 Task: Look for Airbnb options in Zaraza, Venezuela from 1st December, 2023 to 5th December, 2023 for 3 adults, 1 child.2 bedrooms having 3 beds and 2 bathrooms. Booking option can be shelf check-in. Look for 3 properties as per requirement.
Action: Mouse moved to (402, 88)
Screenshot: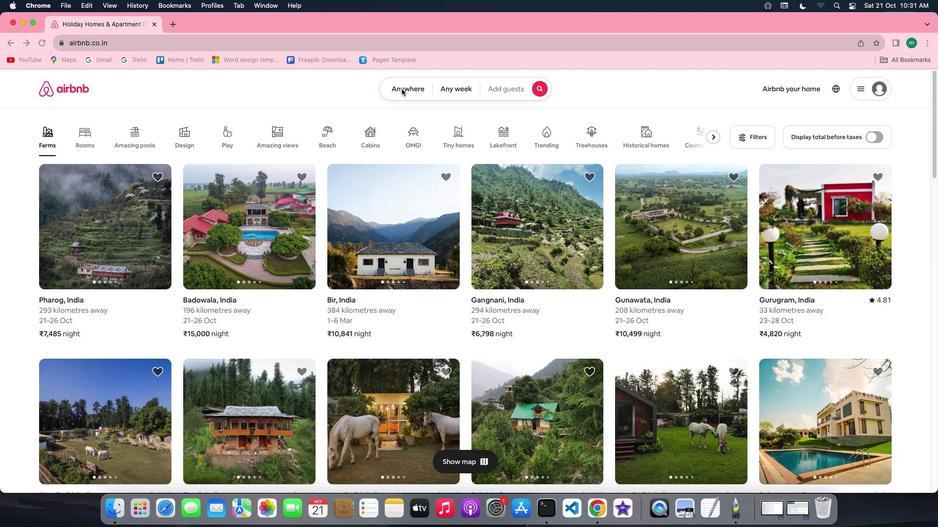 
Action: Mouse pressed left at (402, 88)
Screenshot: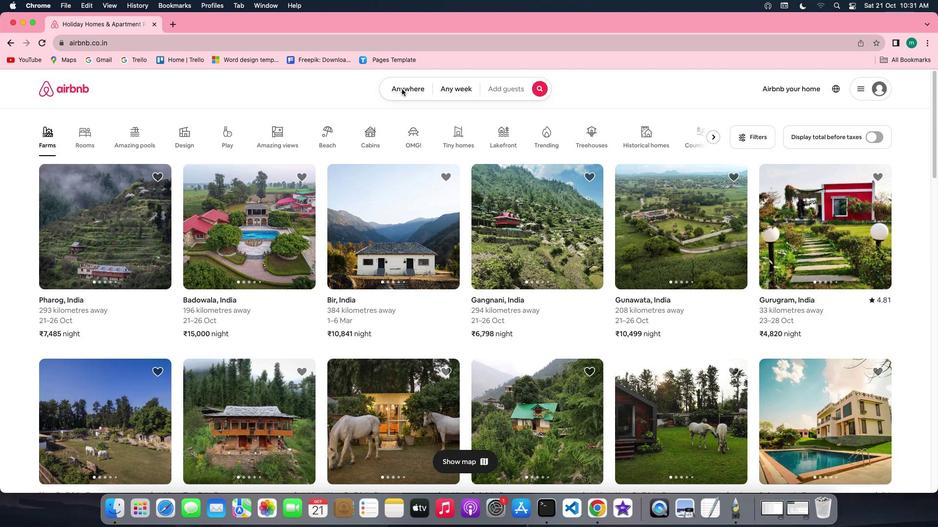 
Action: Mouse pressed left at (402, 88)
Screenshot: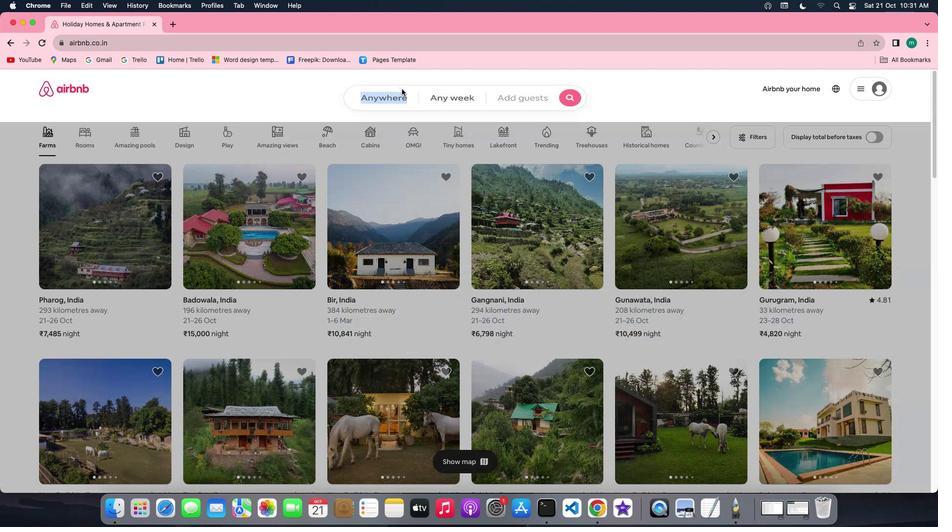 
Action: Mouse moved to (341, 122)
Screenshot: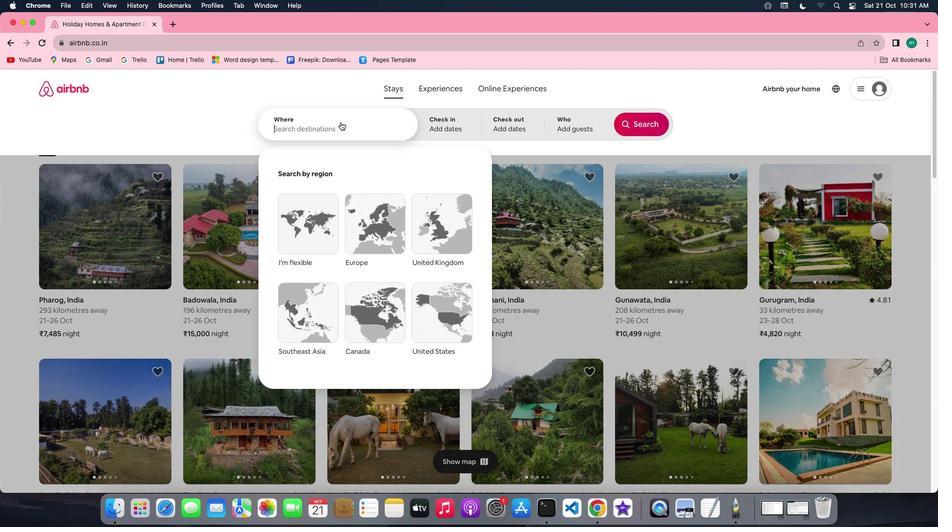 
Action: Mouse pressed left at (341, 122)
Screenshot: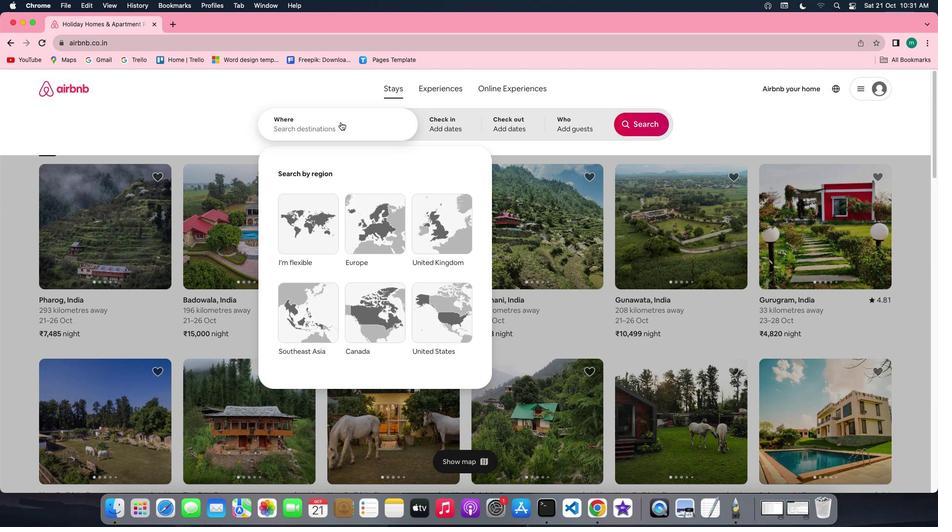 
Action: Key pressed Key.shift'Z''a''r''a''z''a'','Key.spaceKey.shift'V''e''n''e''z''u''e''l''a'
Screenshot: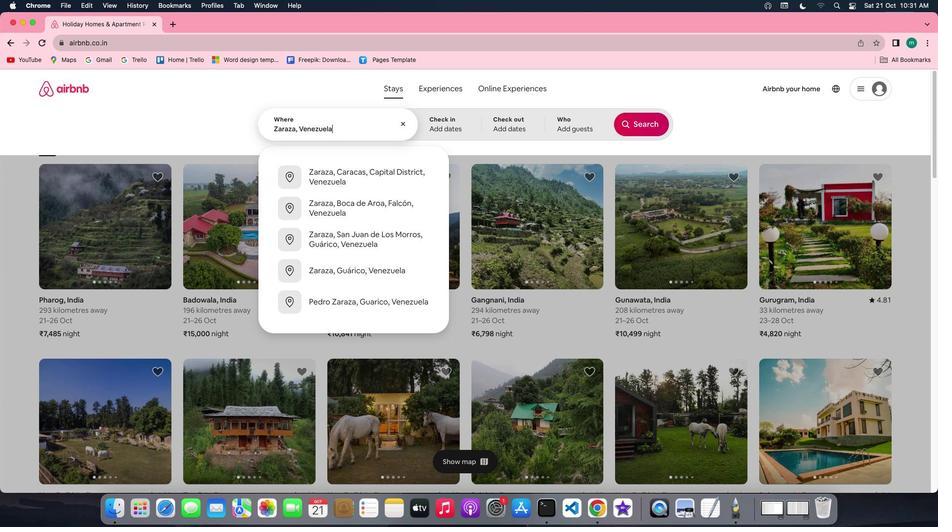 
Action: Mouse moved to (453, 126)
Screenshot: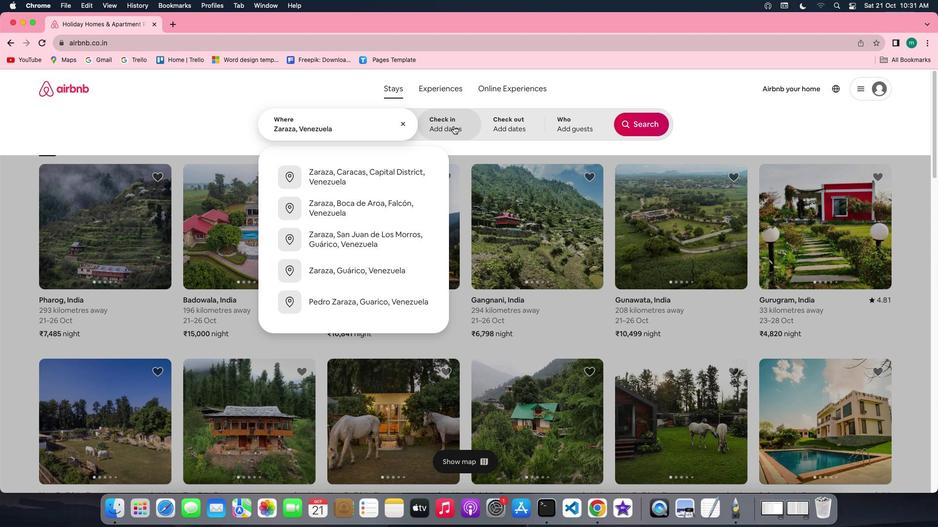 
Action: Mouse pressed left at (453, 126)
Screenshot: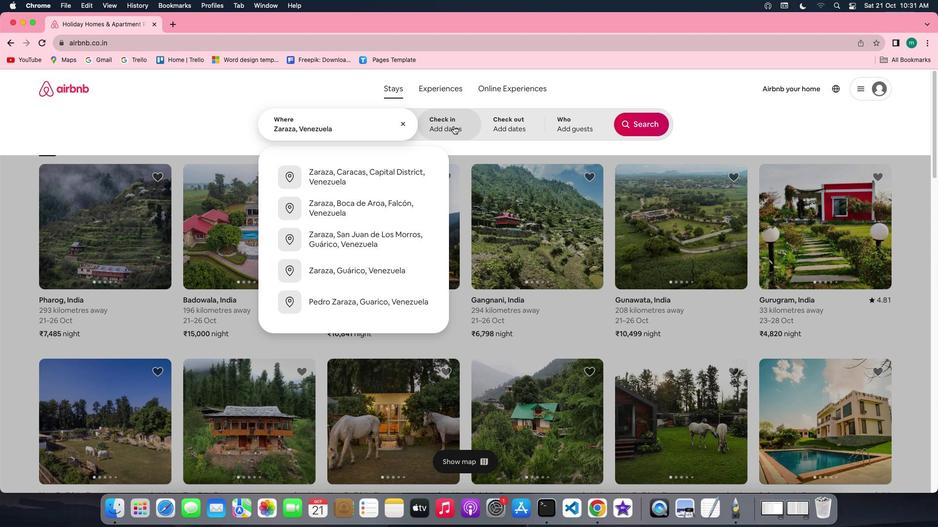 
Action: Mouse moved to (637, 200)
Screenshot: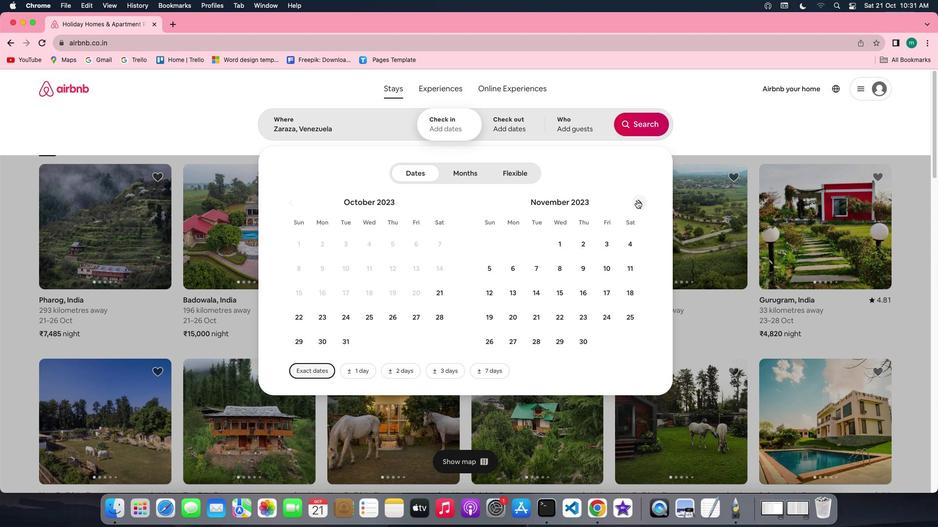 
Action: Mouse pressed left at (637, 200)
Screenshot: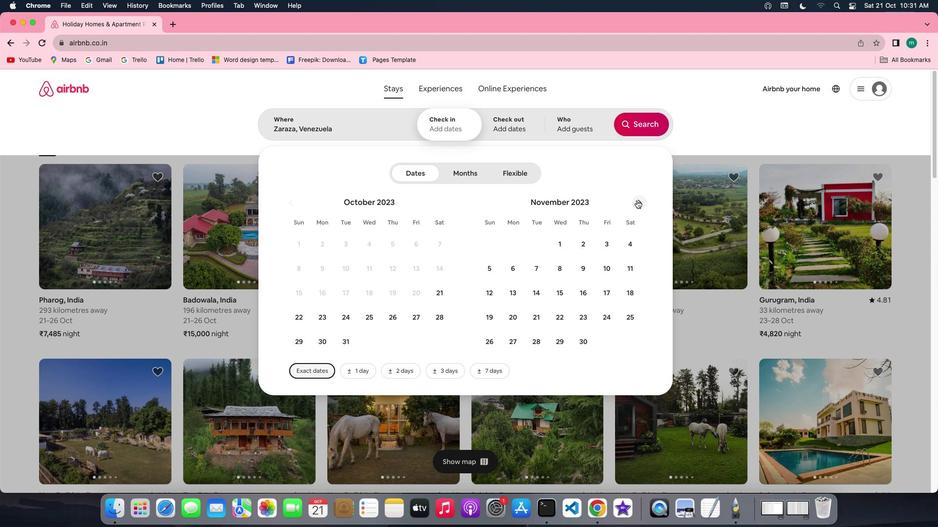 
Action: Mouse moved to (600, 241)
Screenshot: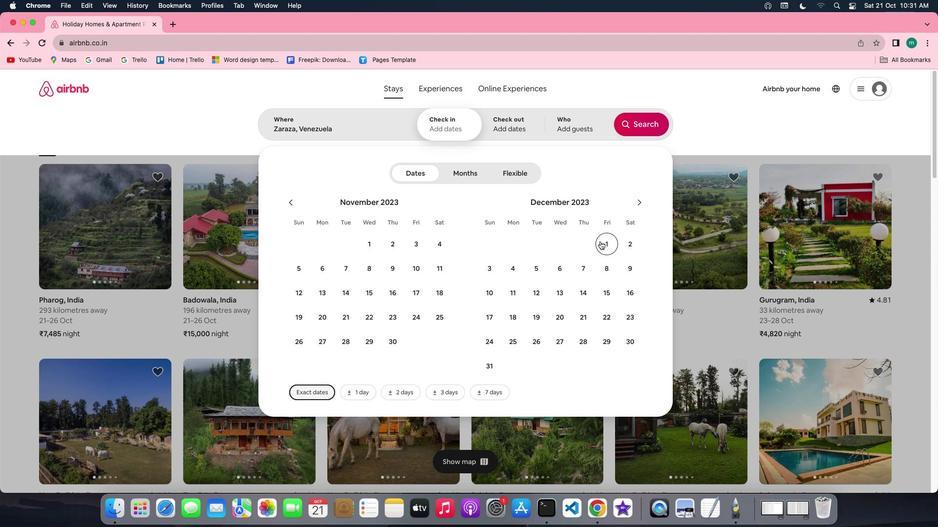 
Action: Mouse pressed left at (600, 241)
Screenshot: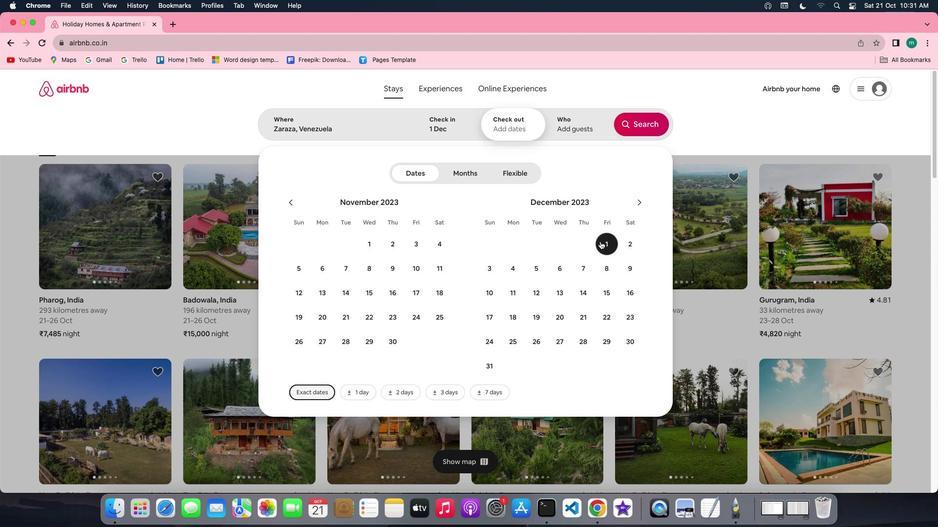 
Action: Mouse moved to (539, 260)
Screenshot: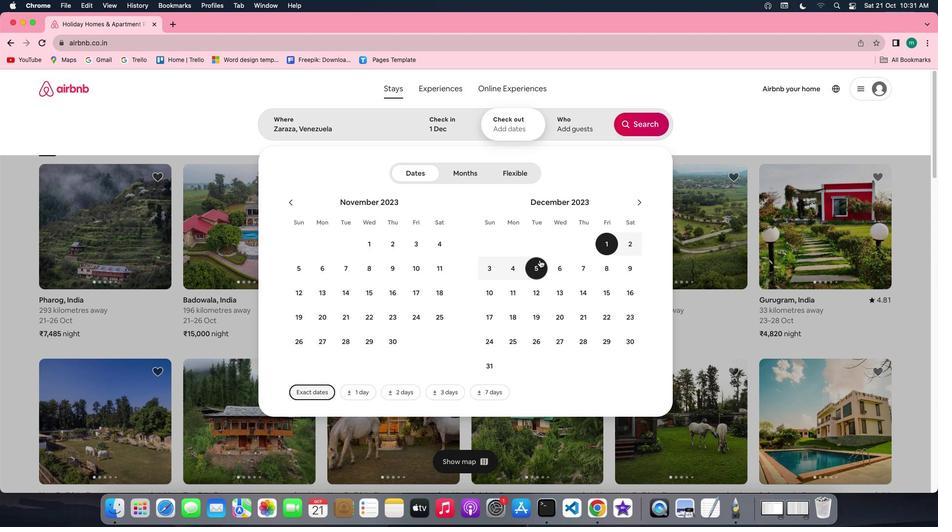 
Action: Mouse pressed left at (539, 260)
Screenshot: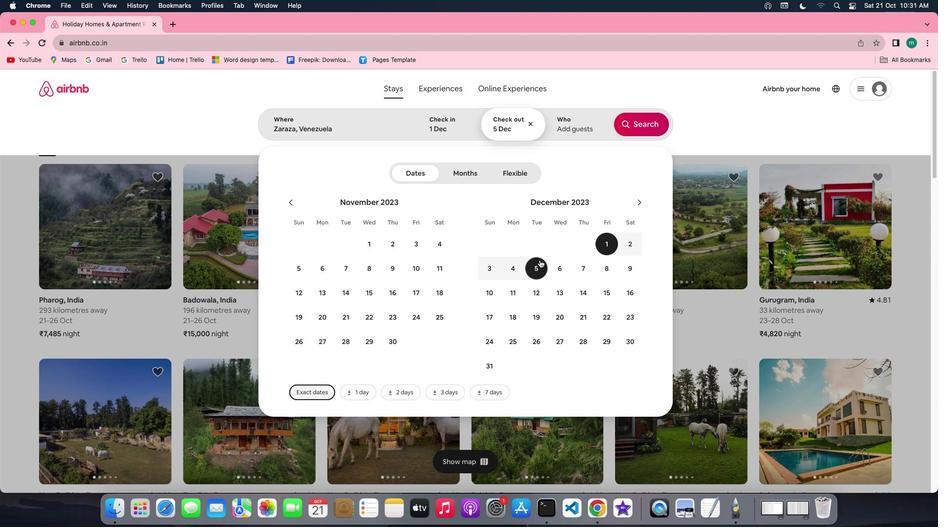 
Action: Mouse moved to (584, 115)
Screenshot: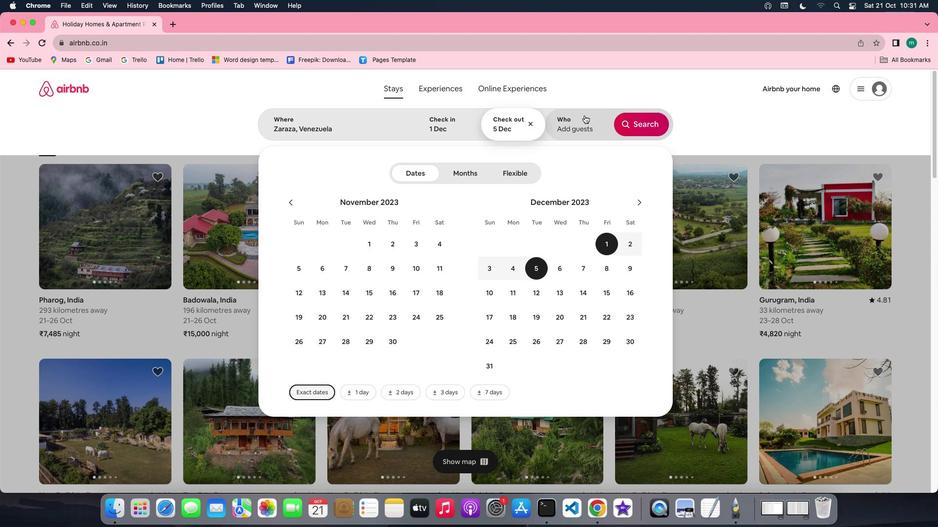 
Action: Mouse pressed left at (584, 115)
Screenshot: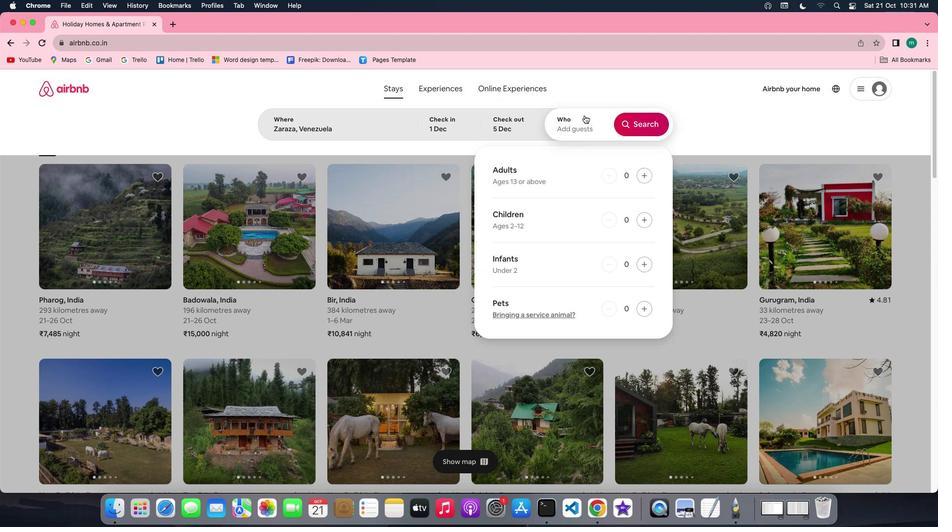 
Action: Mouse moved to (646, 180)
Screenshot: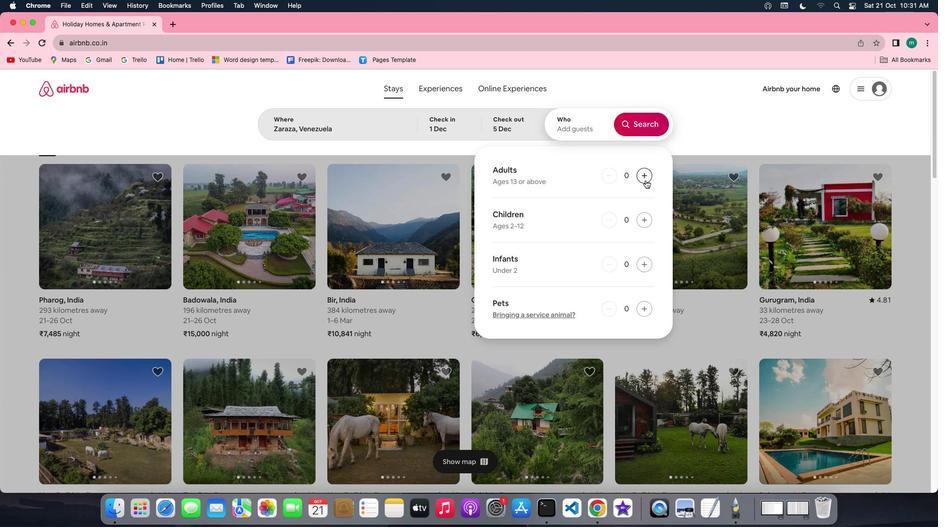 
Action: Mouse pressed left at (646, 180)
Screenshot: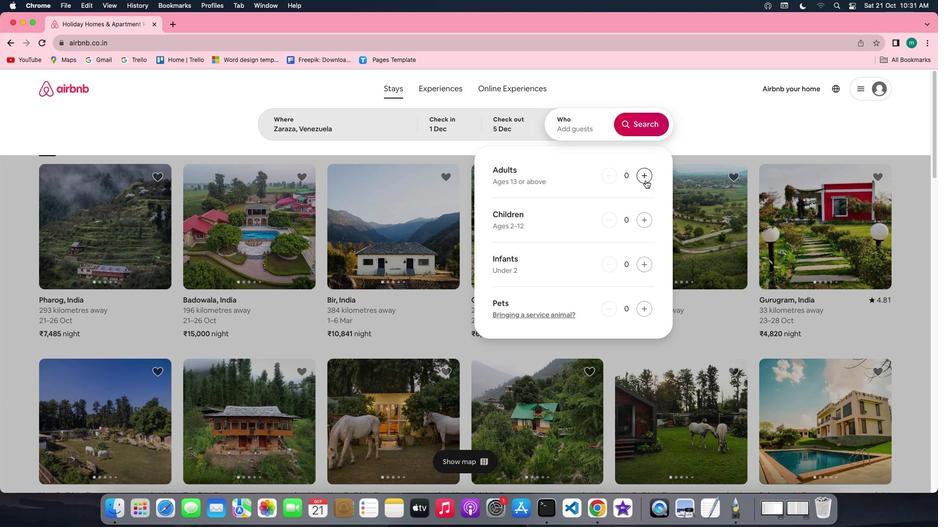 
Action: Mouse pressed left at (646, 180)
Screenshot: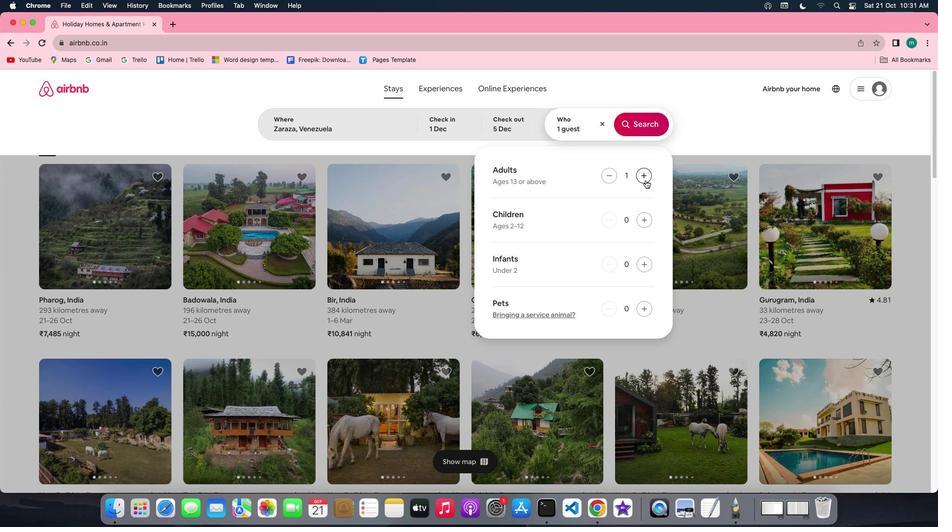 
Action: Mouse pressed left at (646, 180)
Screenshot: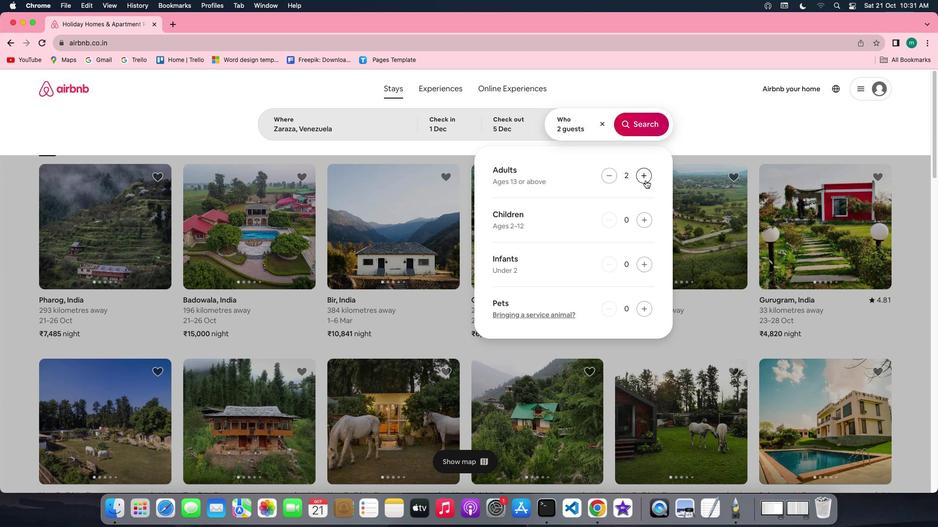 
Action: Mouse moved to (646, 132)
Screenshot: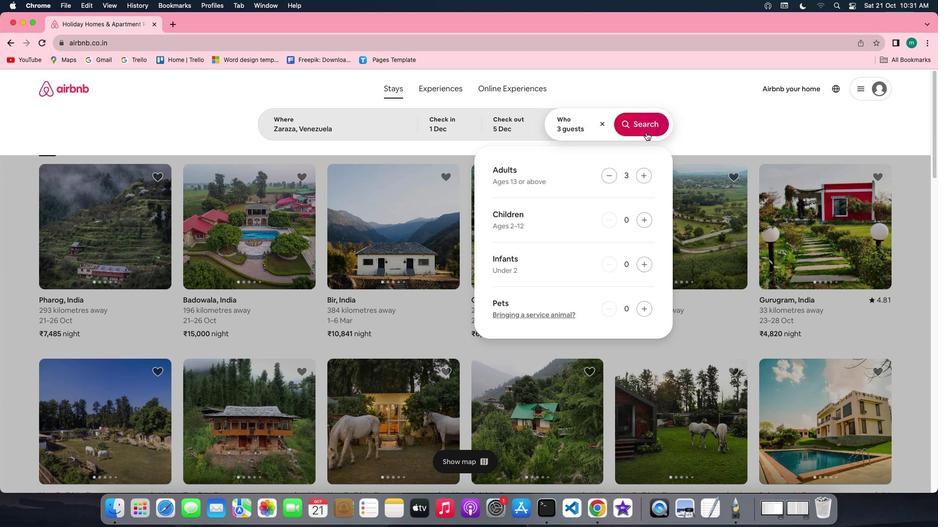 
Action: Mouse pressed left at (646, 132)
Screenshot: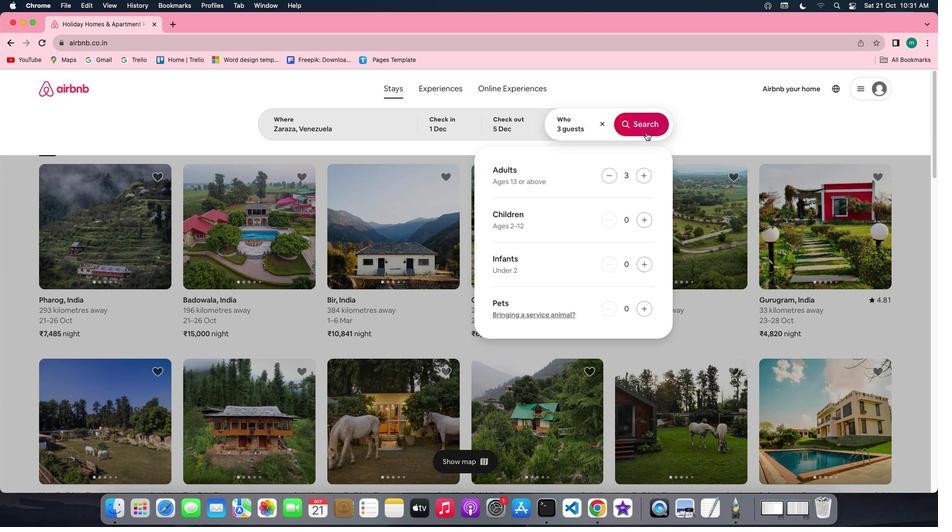 
Action: Mouse moved to (490, 85)
Screenshot: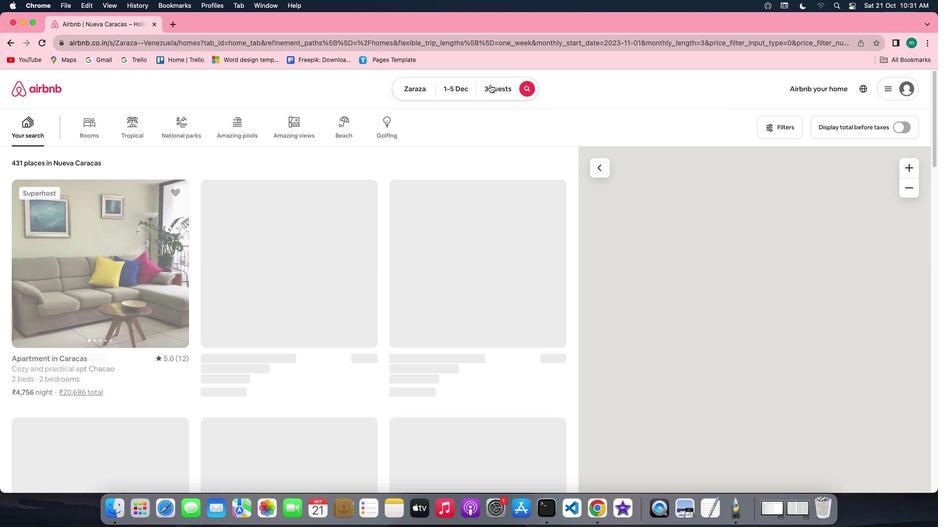 
Action: Mouse pressed left at (490, 85)
Screenshot: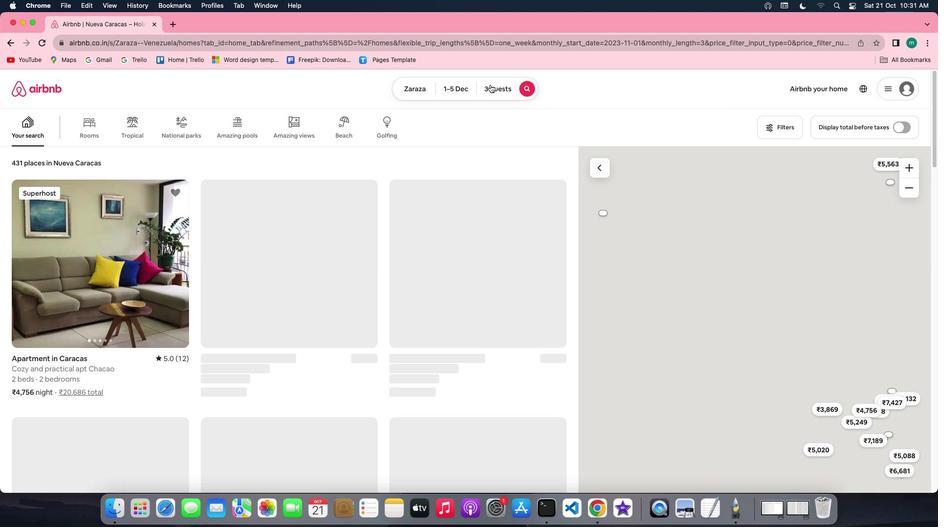 
Action: Mouse moved to (643, 214)
Screenshot: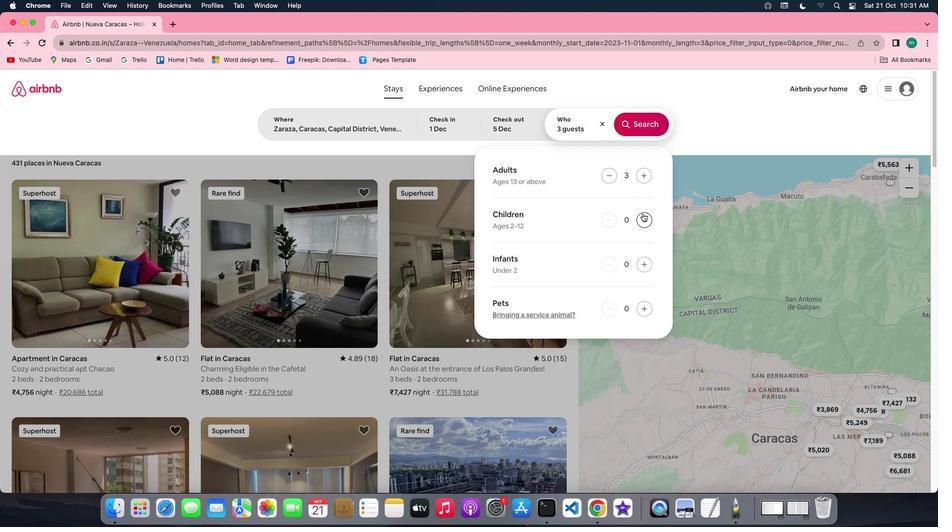 
Action: Mouse pressed left at (643, 214)
Screenshot: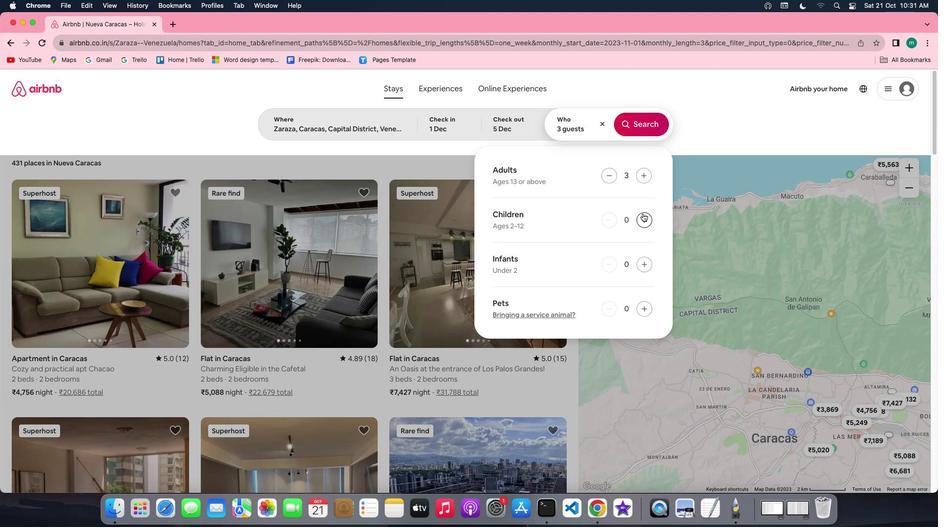 
Action: Mouse moved to (647, 128)
Screenshot: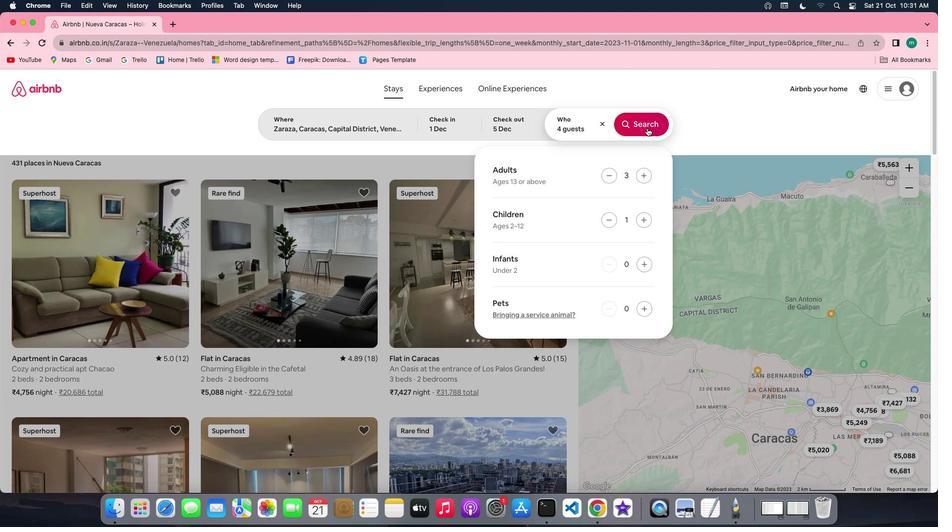 
Action: Mouse pressed left at (647, 128)
Screenshot: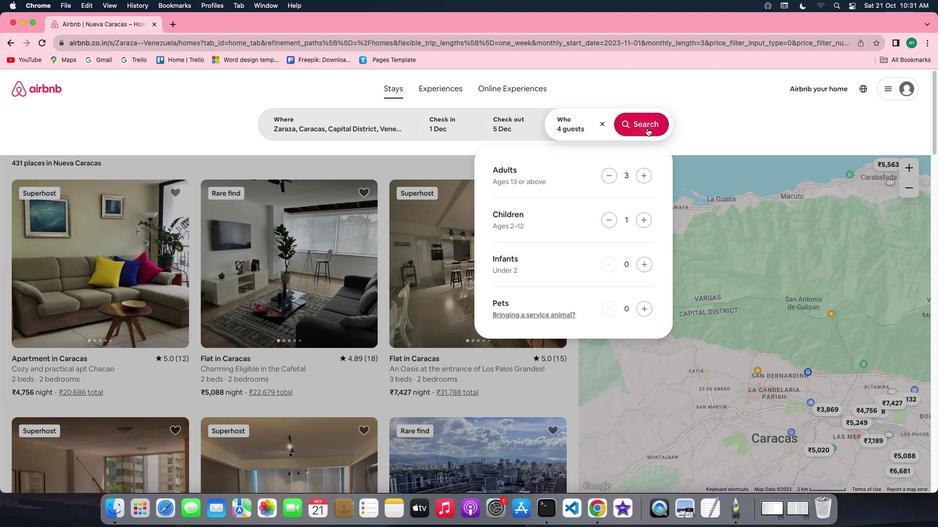 
Action: Mouse moved to (784, 126)
Screenshot: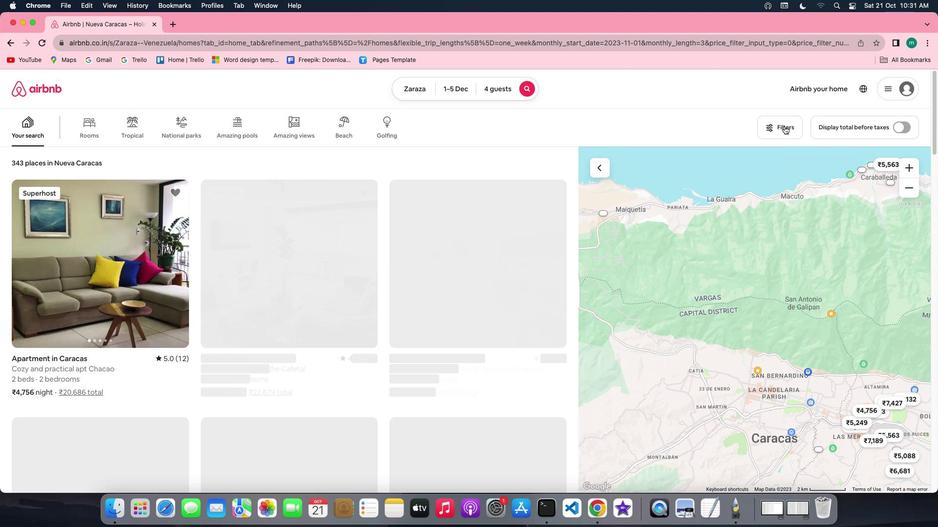 
Action: Mouse pressed left at (784, 126)
Screenshot: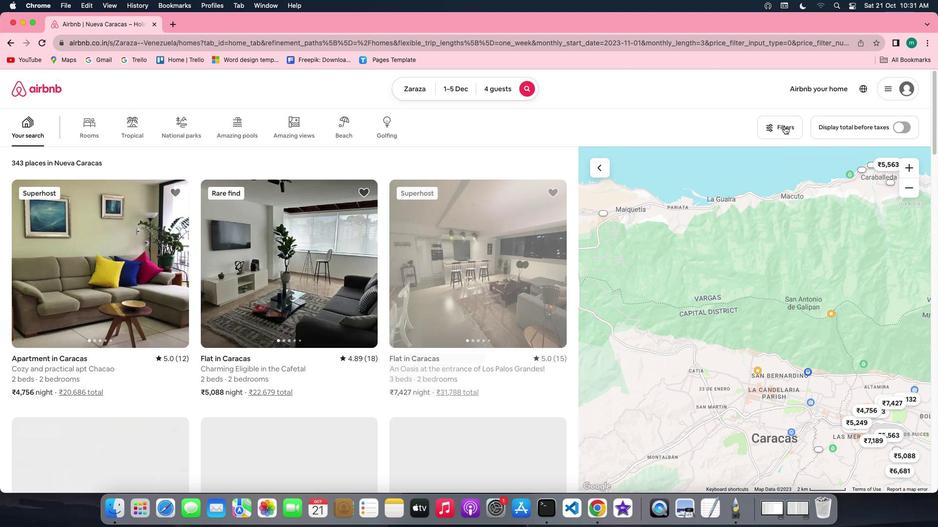 
Action: Mouse moved to (449, 267)
Screenshot: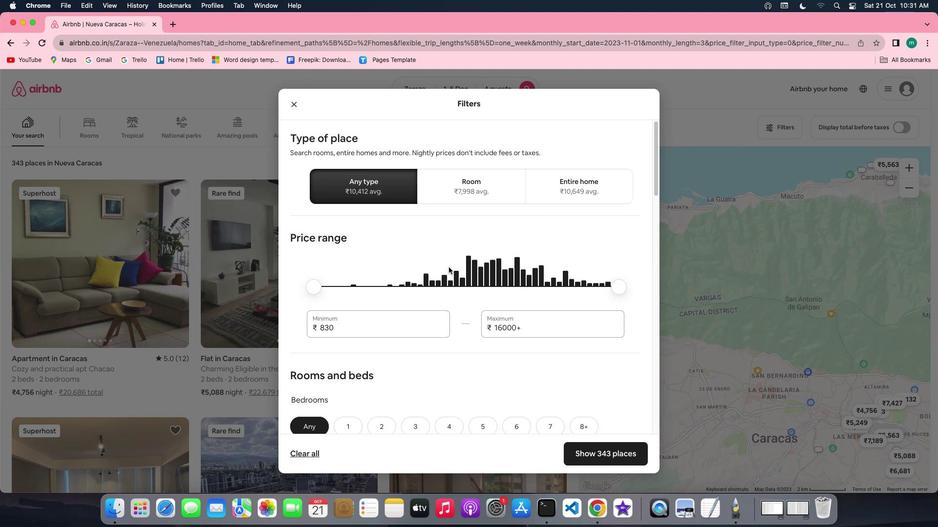 
Action: Mouse scrolled (449, 267) with delta (0, 0)
Screenshot: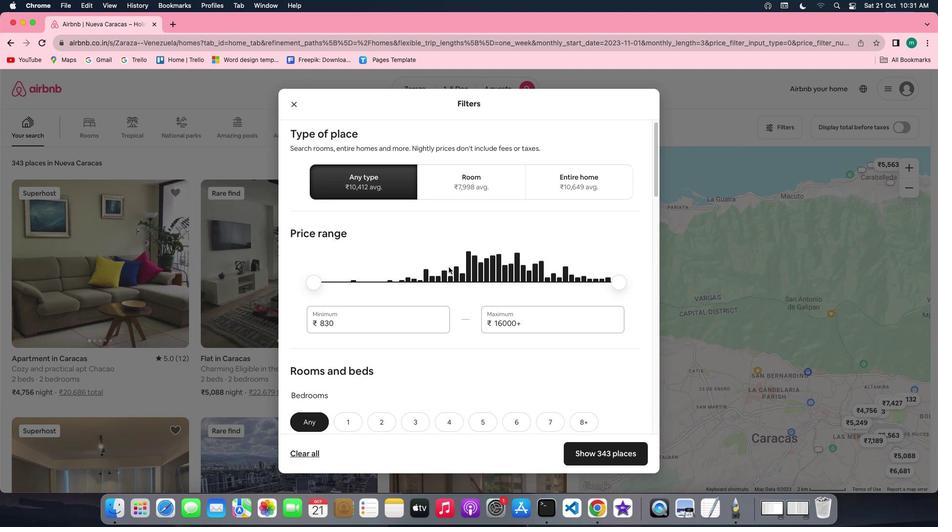 
Action: Mouse scrolled (449, 267) with delta (0, 0)
Screenshot: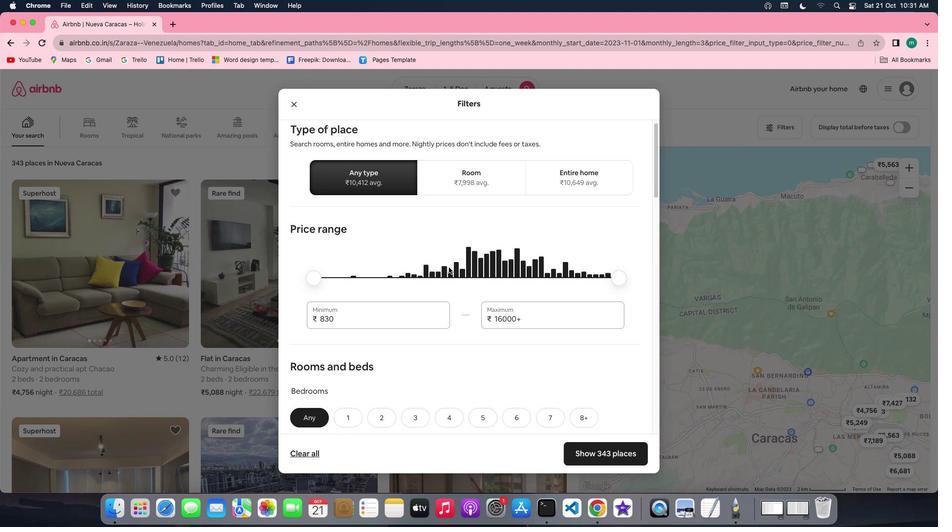 
Action: Mouse scrolled (449, 267) with delta (0, 0)
Screenshot: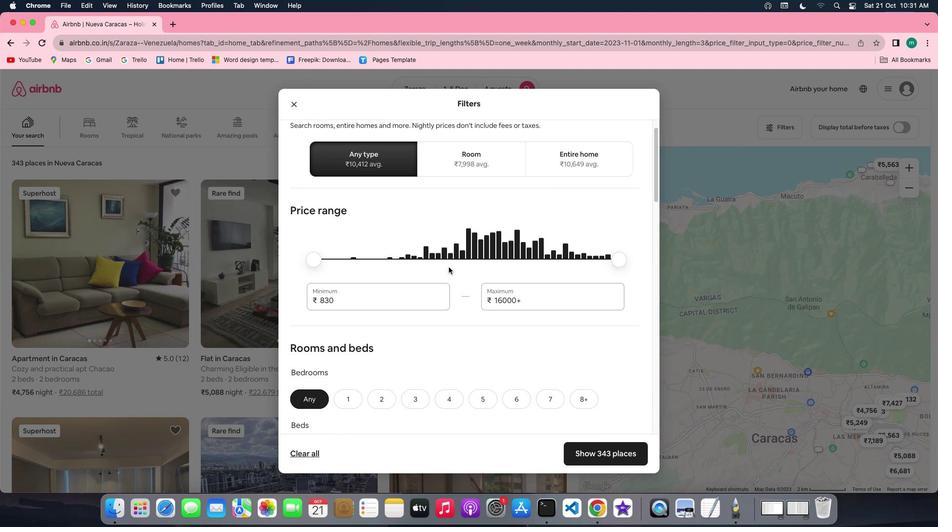 
Action: Mouse scrolled (449, 267) with delta (0, 0)
Screenshot: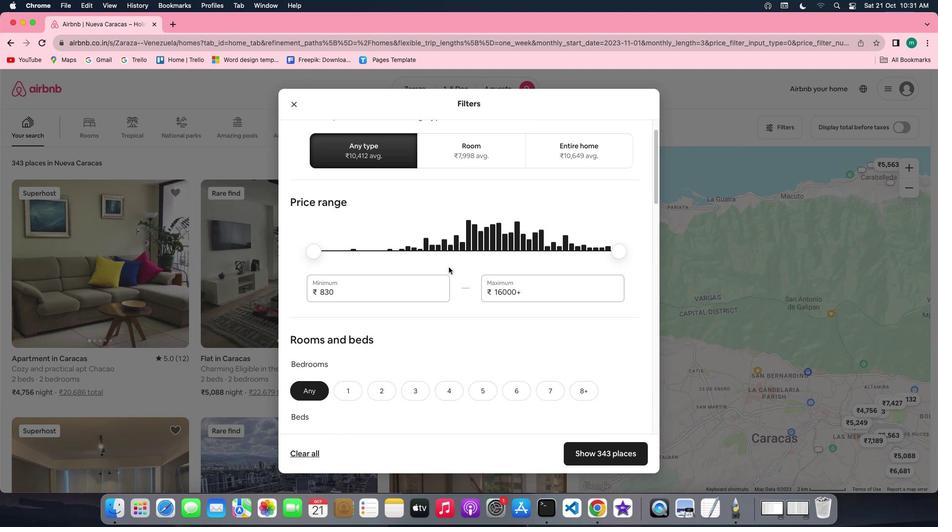 
Action: Mouse scrolled (449, 267) with delta (0, 0)
Screenshot: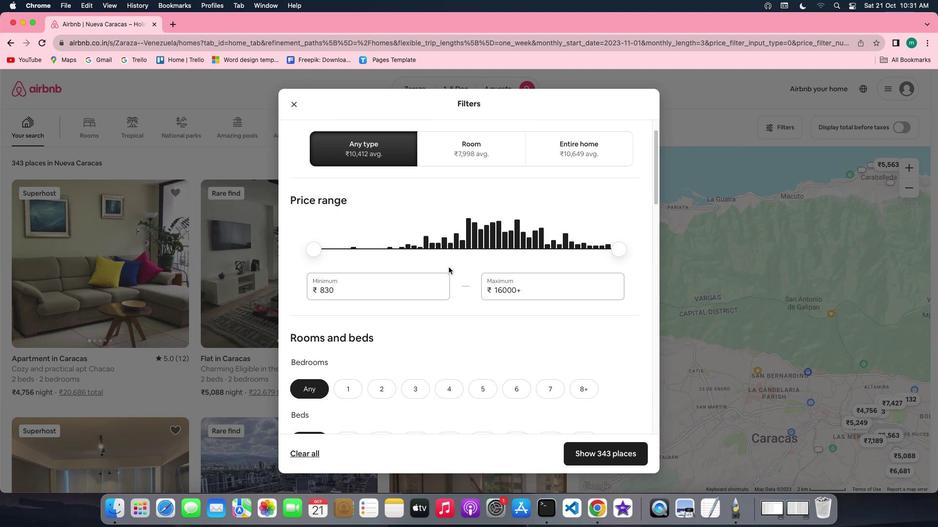 
Action: Mouse scrolled (449, 267) with delta (0, 0)
Screenshot: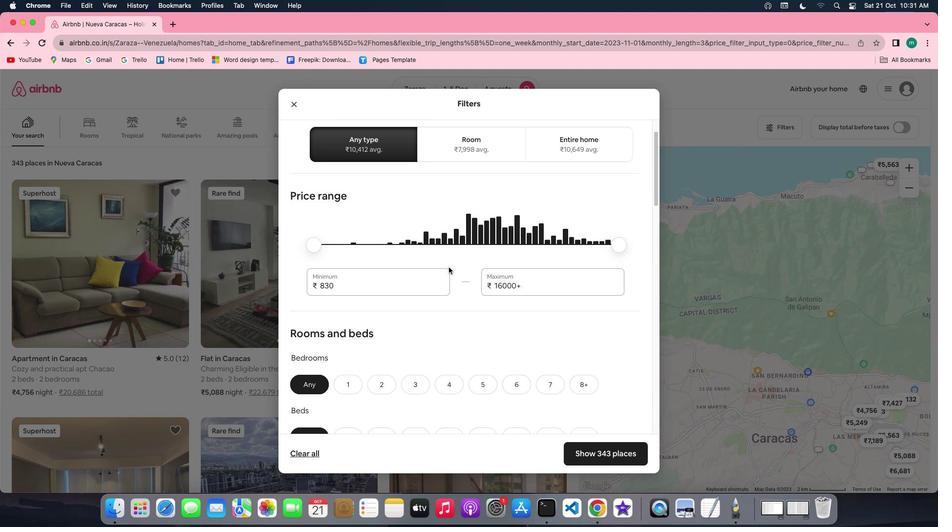 
Action: Mouse scrolled (449, 267) with delta (0, 0)
Screenshot: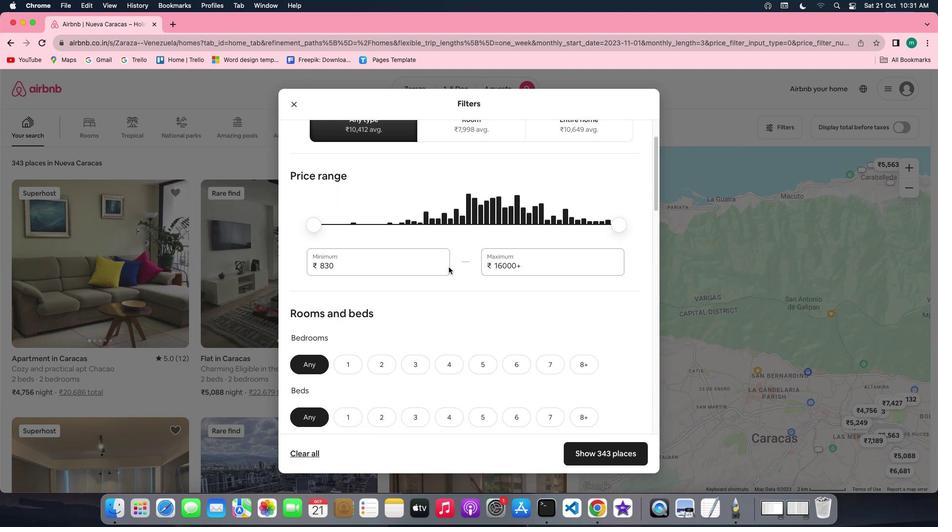 
Action: Mouse scrolled (449, 267) with delta (0, 0)
Screenshot: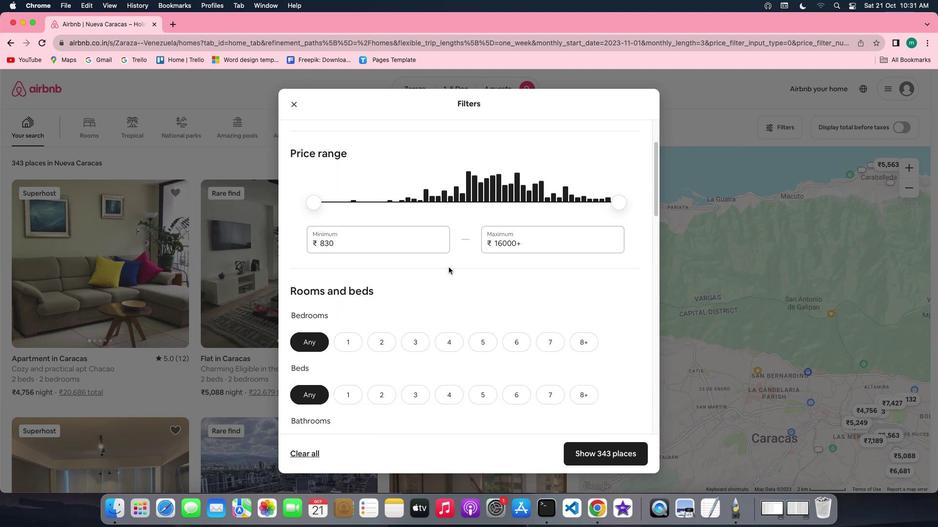 
Action: Mouse scrolled (449, 267) with delta (0, 0)
Screenshot: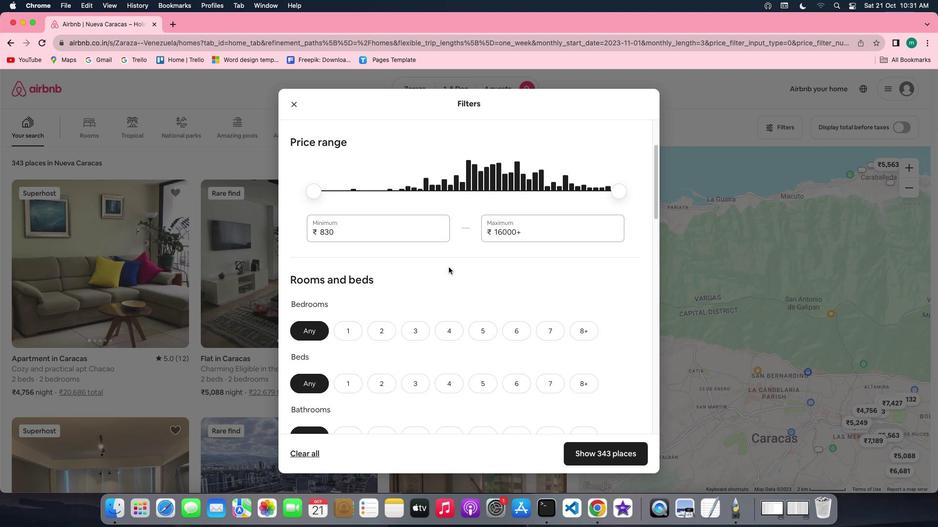 
Action: Mouse scrolled (449, 267) with delta (0, 0)
Screenshot: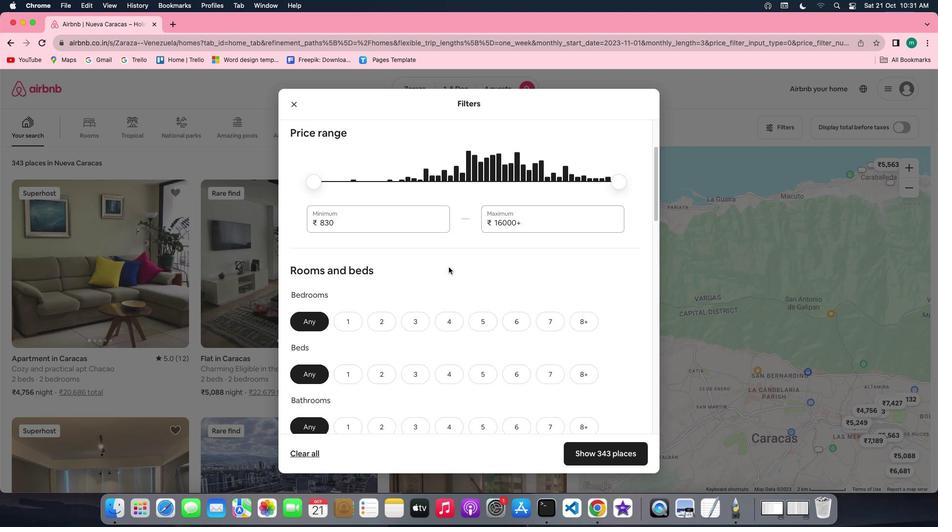
Action: Mouse scrolled (449, 267) with delta (0, 0)
Screenshot: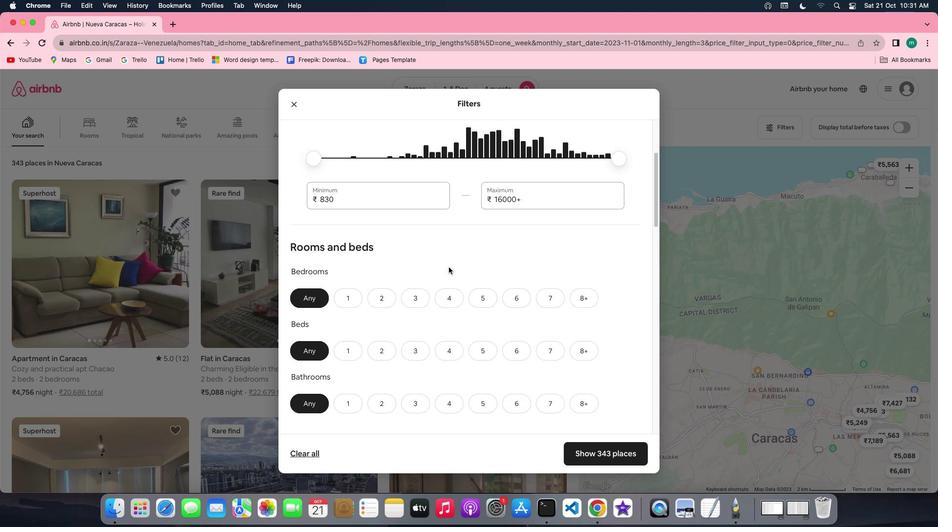 
Action: Mouse scrolled (449, 267) with delta (0, 0)
Screenshot: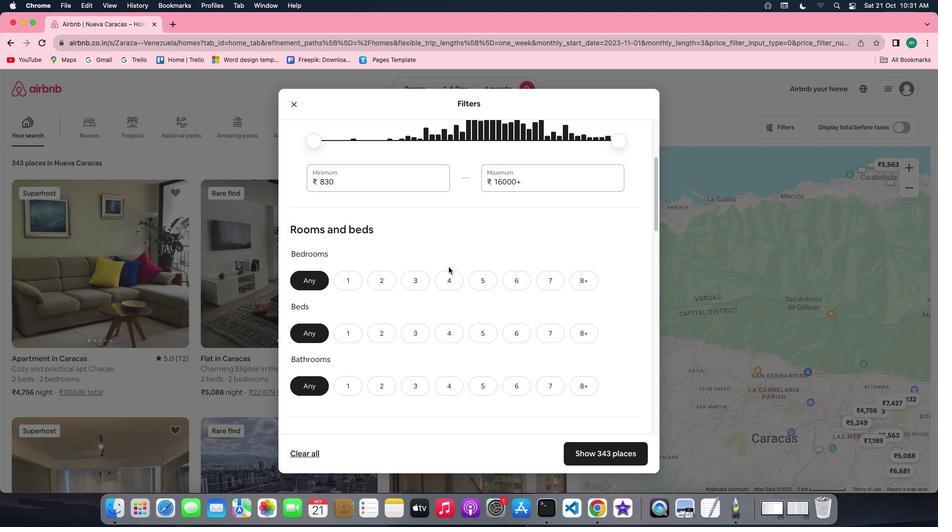 
Action: Mouse scrolled (449, 267) with delta (0, 0)
Screenshot: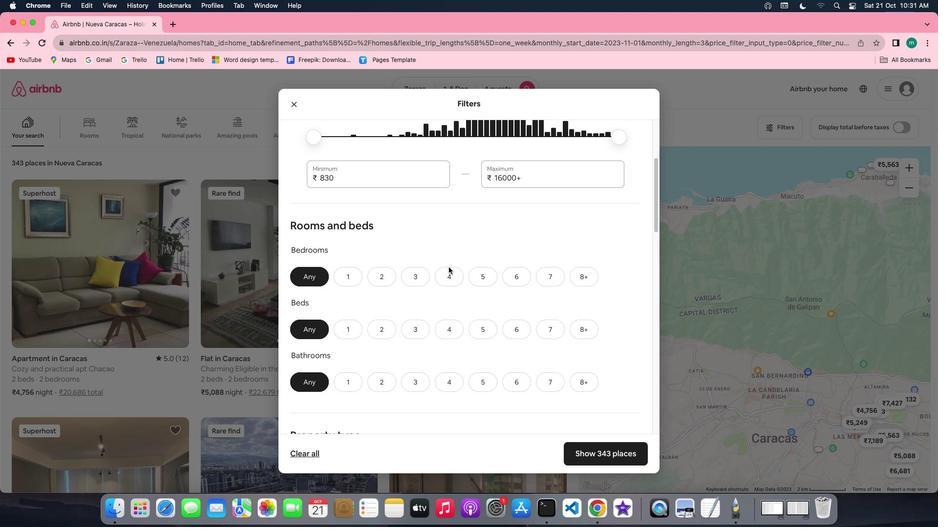 
Action: Mouse scrolled (449, 267) with delta (0, 0)
Screenshot: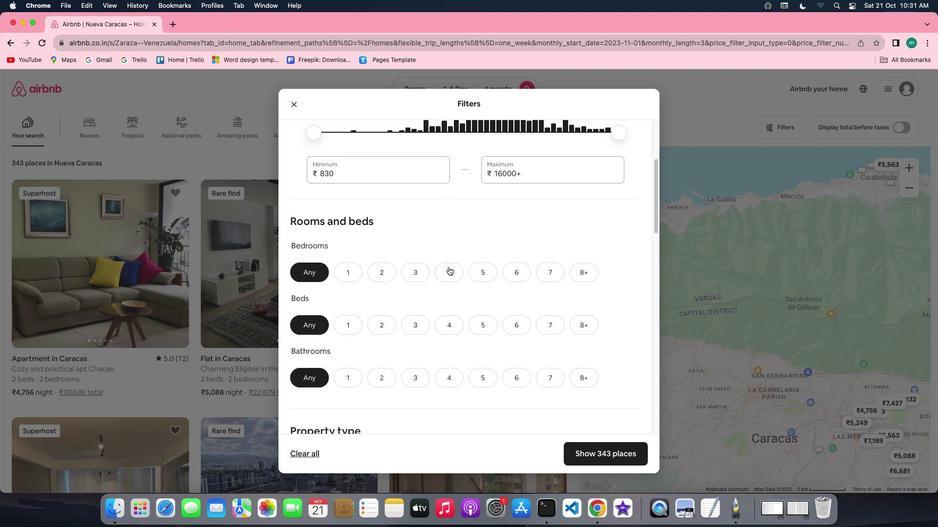 
Action: Mouse scrolled (449, 267) with delta (0, 0)
Screenshot: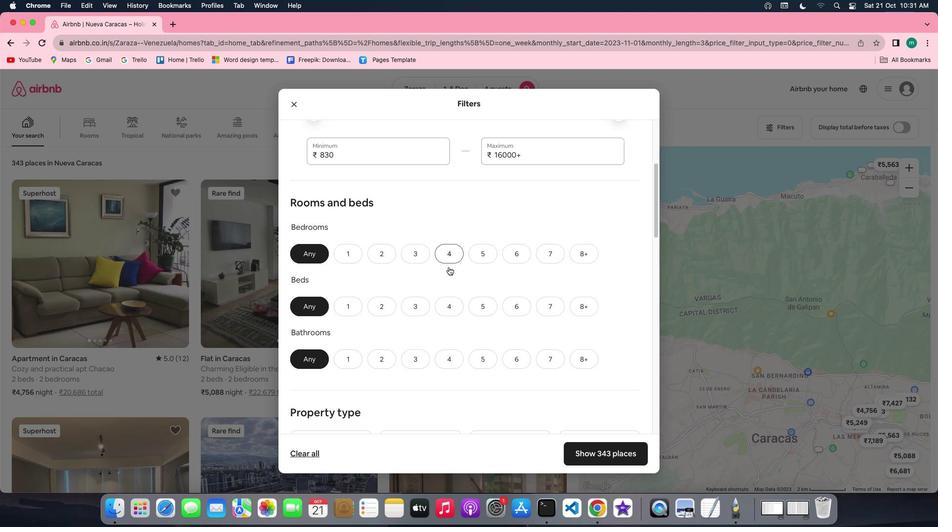
Action: Mouse moved to (380, 227)
Screenshot: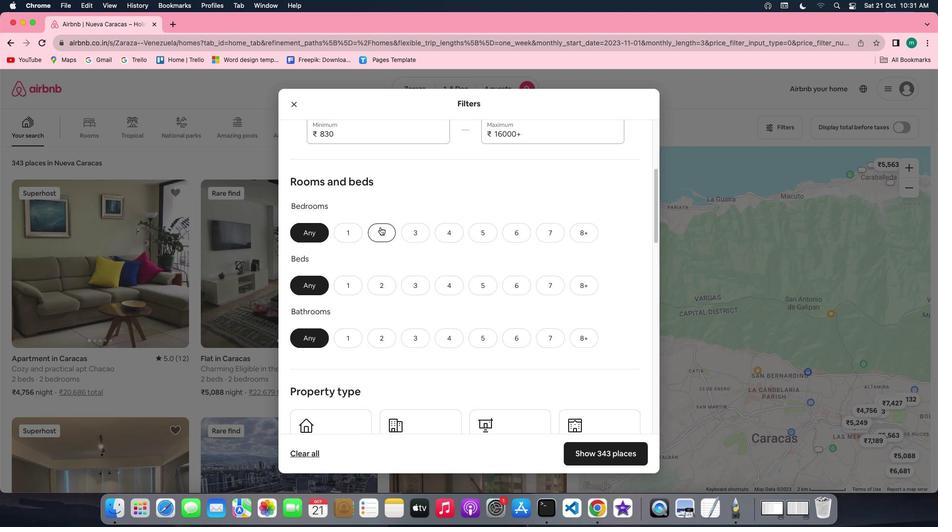 
Action: Mouse pressed left at (380, 227)
Screenshot: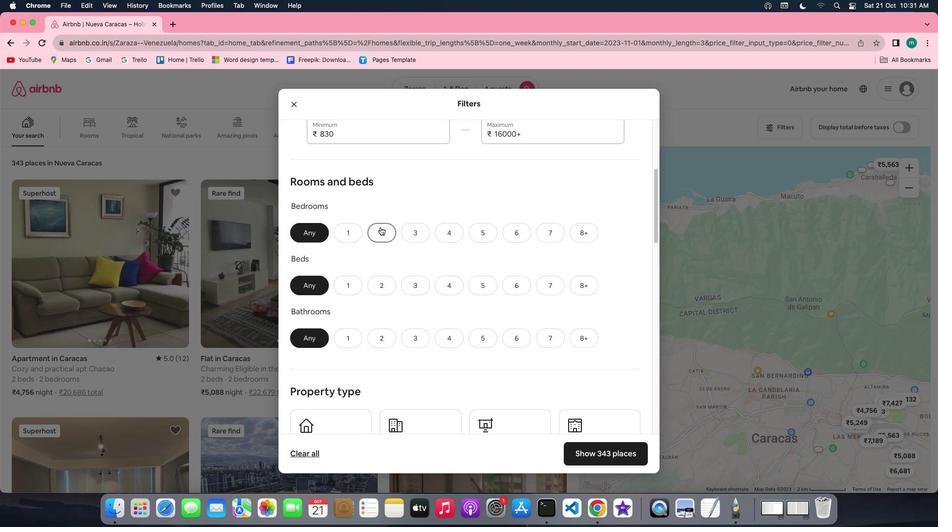
Action: Mouse moved to (411, 291)
Screenshot: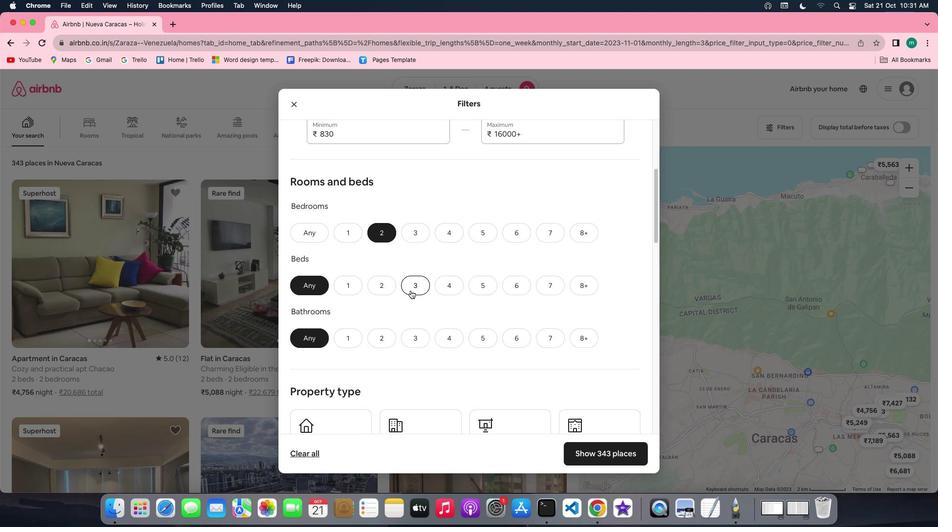 
Action: Mouse pressed left at (411, 291)
Screenshot: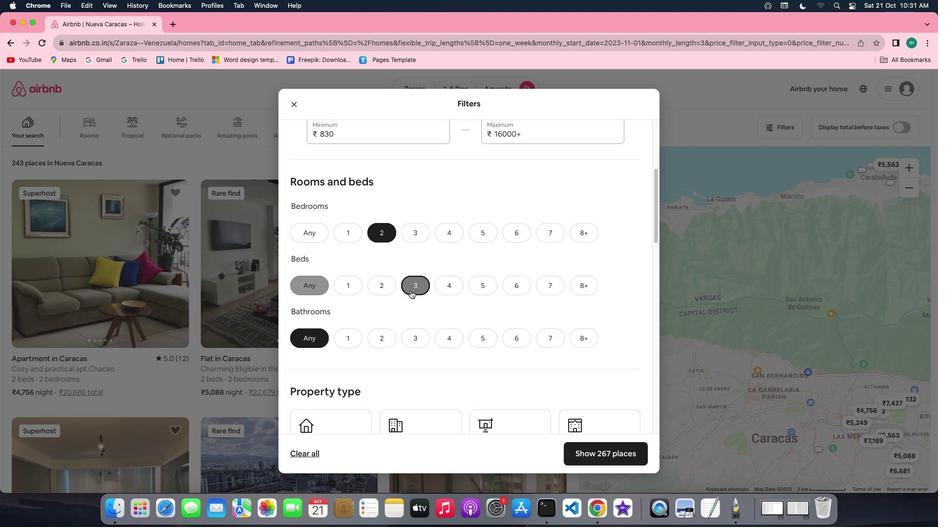 
Action: Mouse moved to (383, 346)
Screenshot: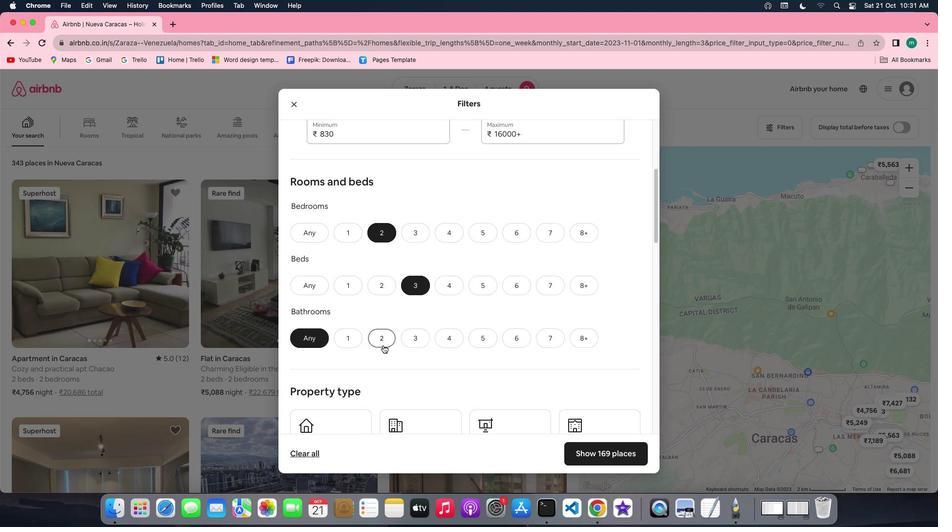 
Action: Mouse pressed left at (383, 346)
Screenshot: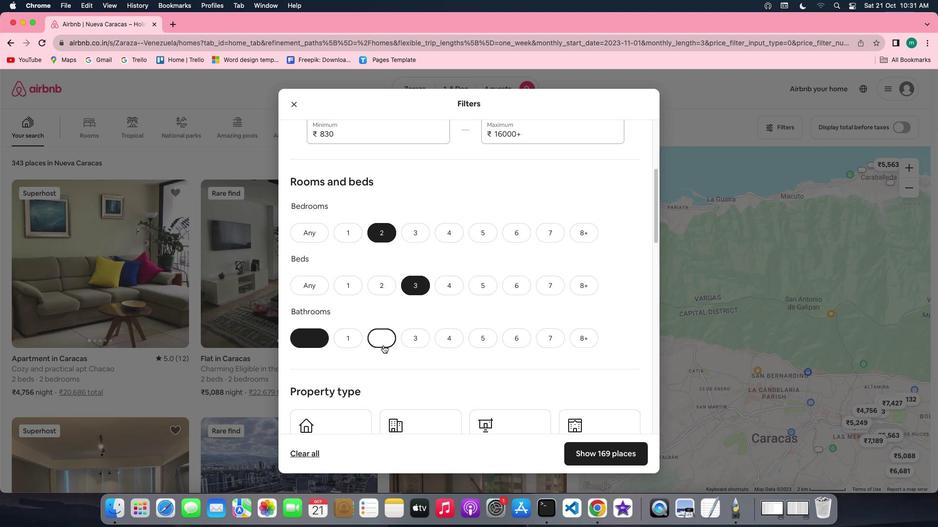 
Action: Mouse moved to (477, 329)
Screenshot: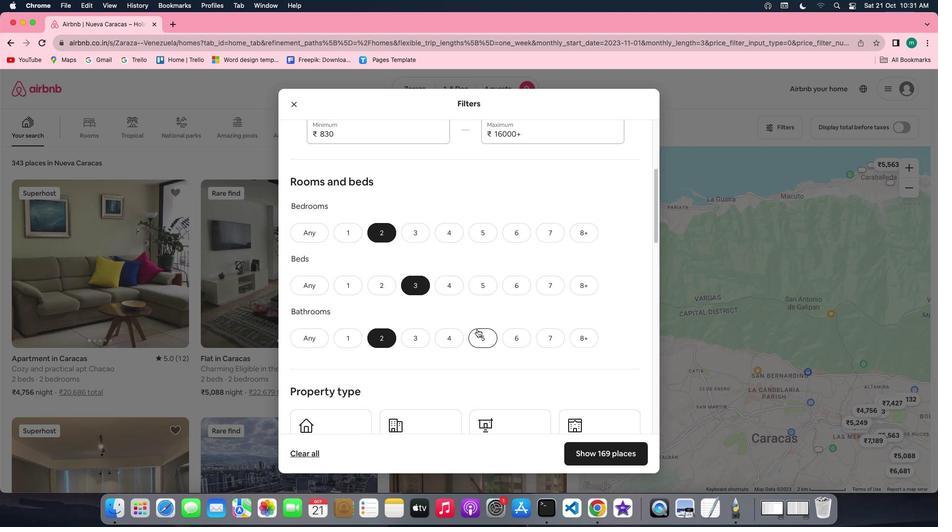 
Action: Mouse scrolled (477, 329) with delta (0, 0)
Screenshot: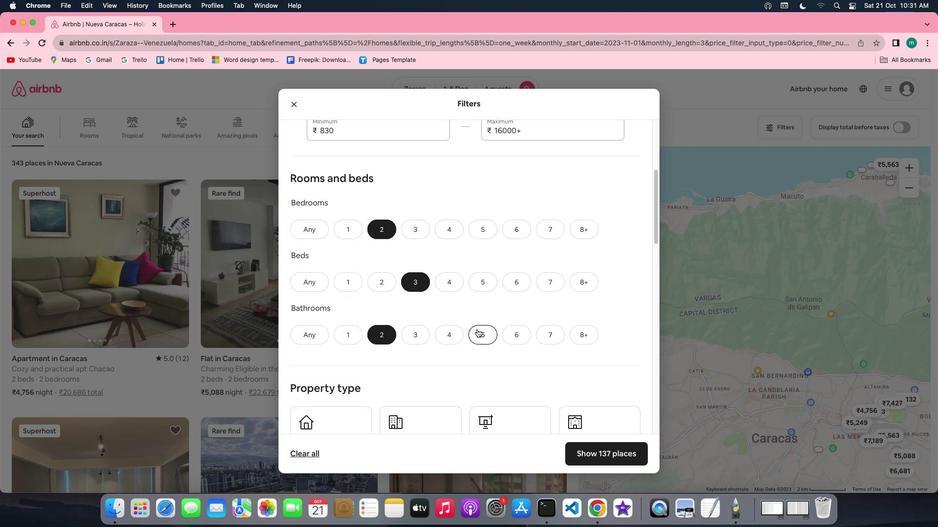 
Action: Mouse scrolled (477, 329) with delta (0, 0)
Screenshot: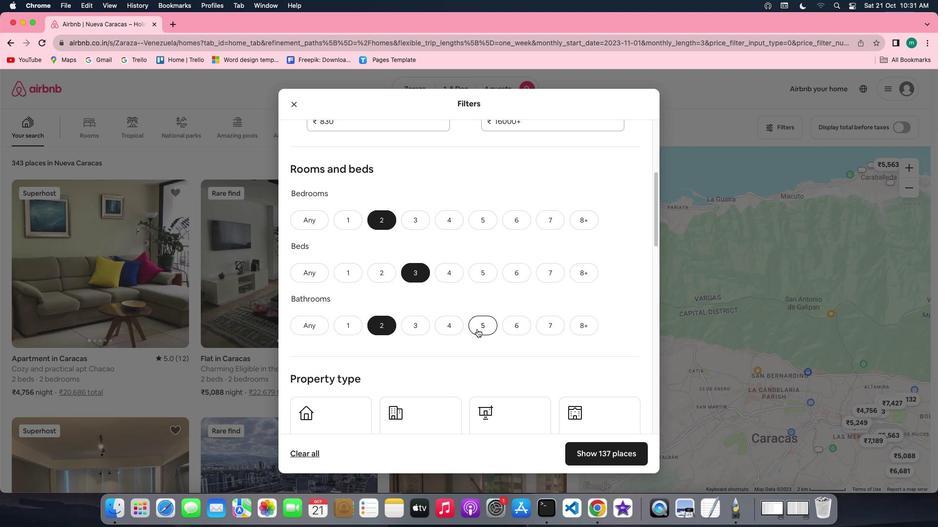
Action: Mouse scrolled (477, 329) with delta (0, 0)
Screenshot: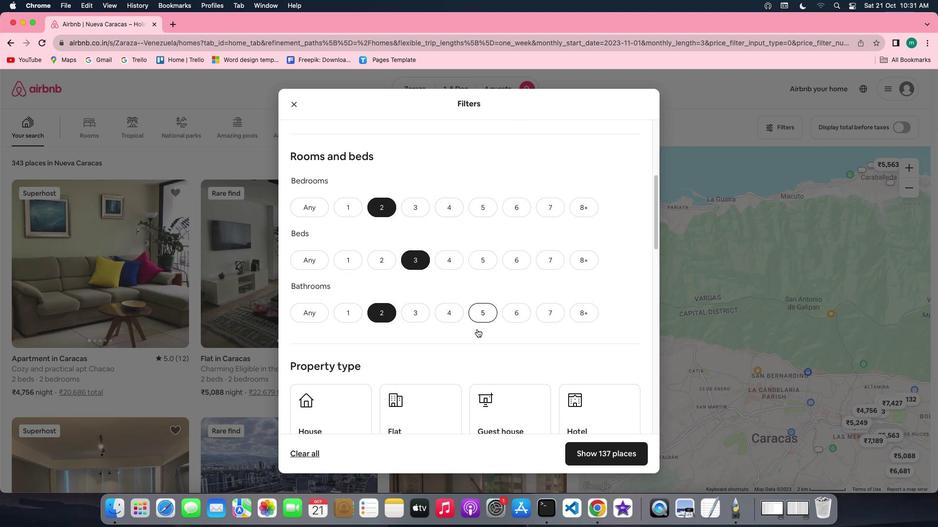 
Action: Mouse scrolled (477, 329) with delta (0, 0)
Screenshot: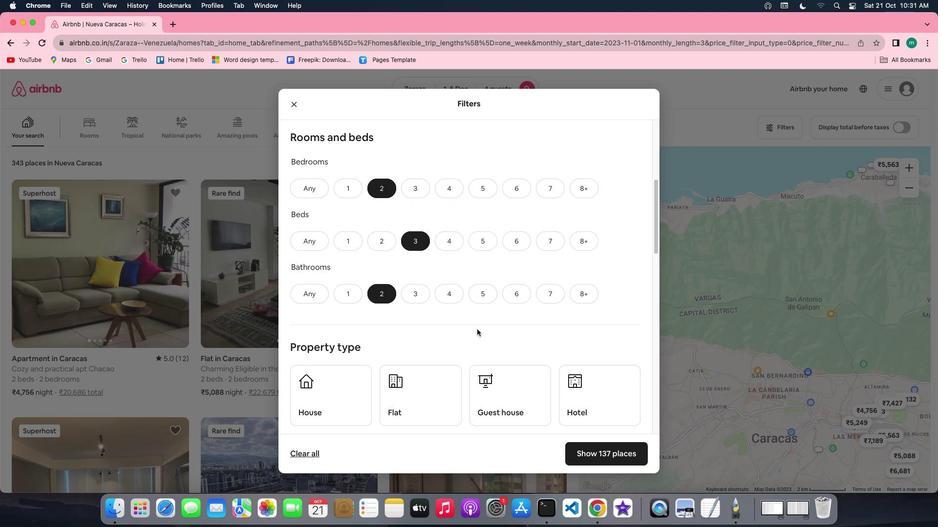 
Action: Mouse scrolled (477, 329) with delta (0, 0)
Screenshot: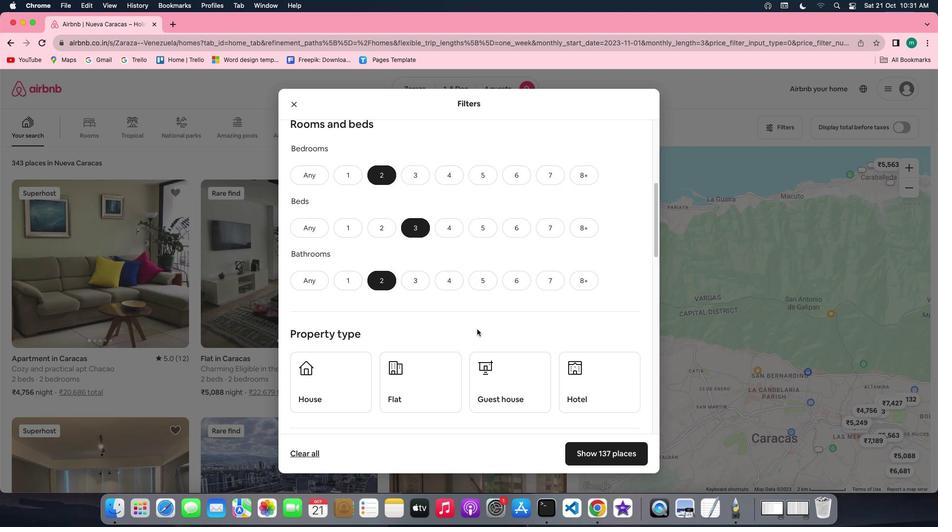 
Action: Mouse scrolled (477, 329) with delta (0, 0)
Screenshot: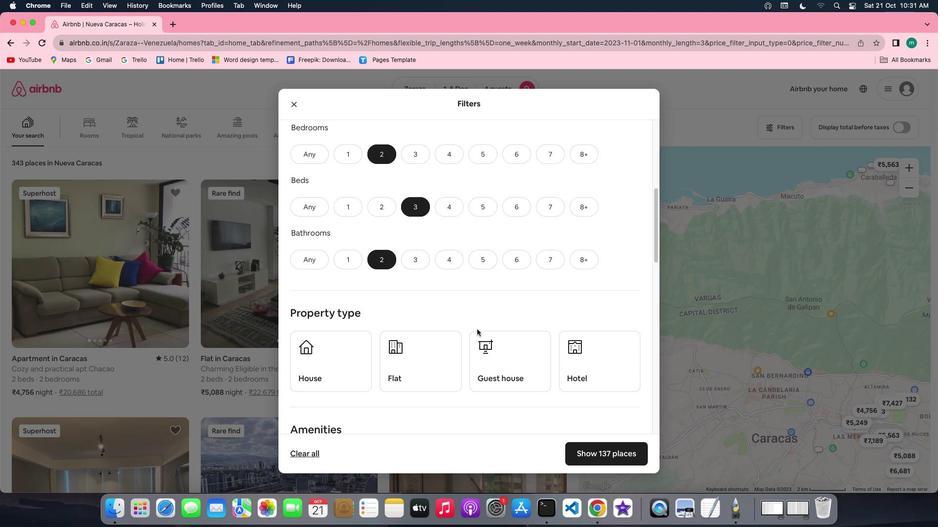 
Action: Mouse scrolled (477, 329) with delta (0, 0)
Screenshot: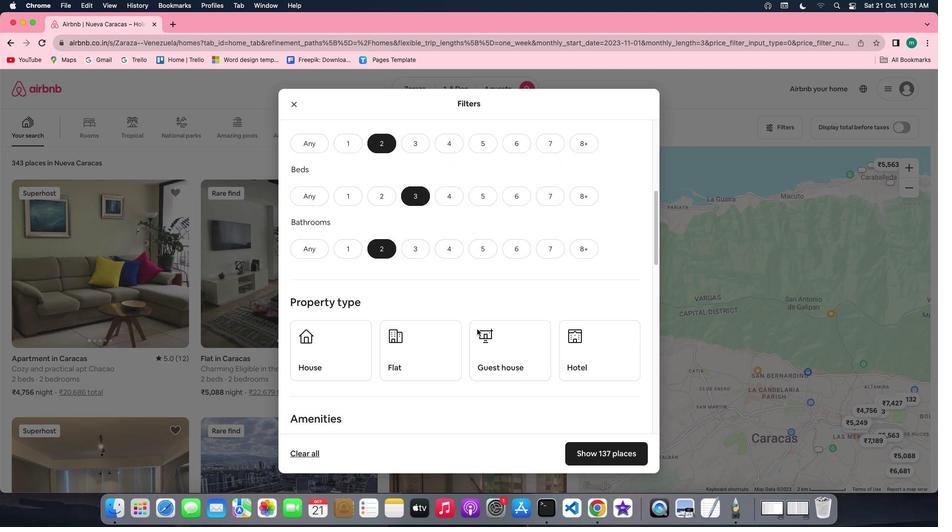 
Action: Mouse scrolled (477, 329) with delta (0, 0)
Screenshot: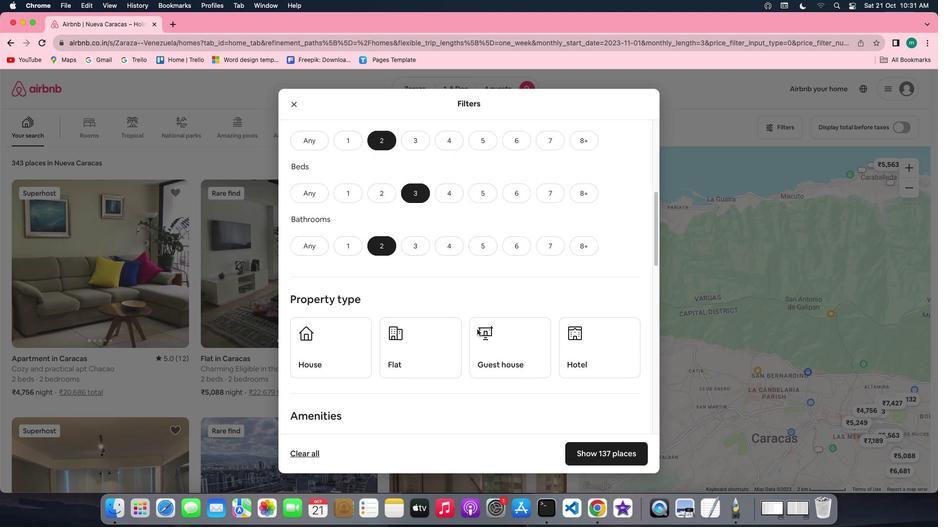 
Action: Mouse scrolled (477, 329) with delta (0, 0)
Screenshot: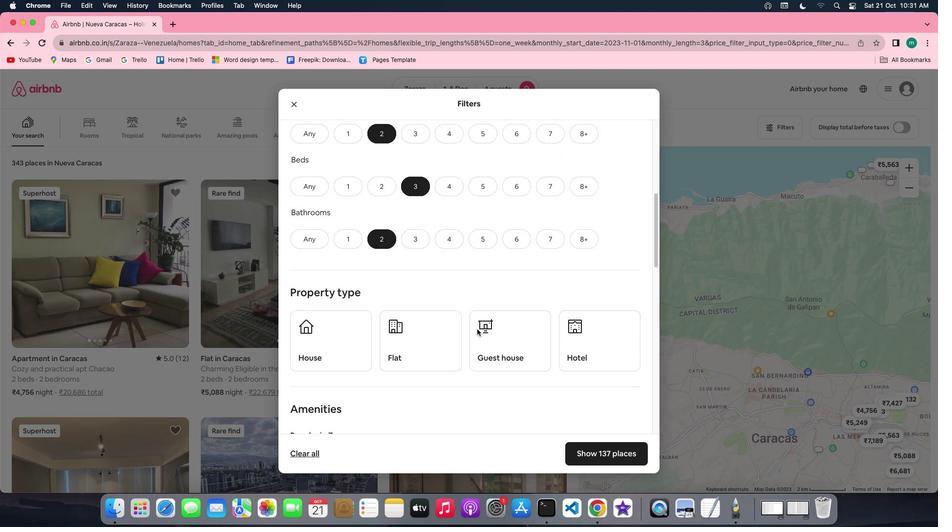 
Action: Mouse scrolled (477, 329) with delta (0, 0)
Screenshot: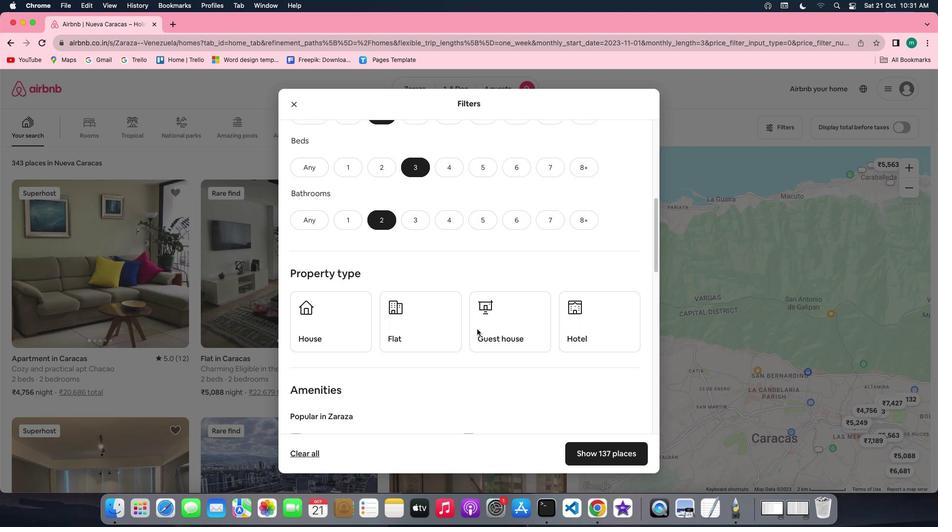 
Action: Mouse scrolled (477, 329) with delta (0, 0)
Screenshot: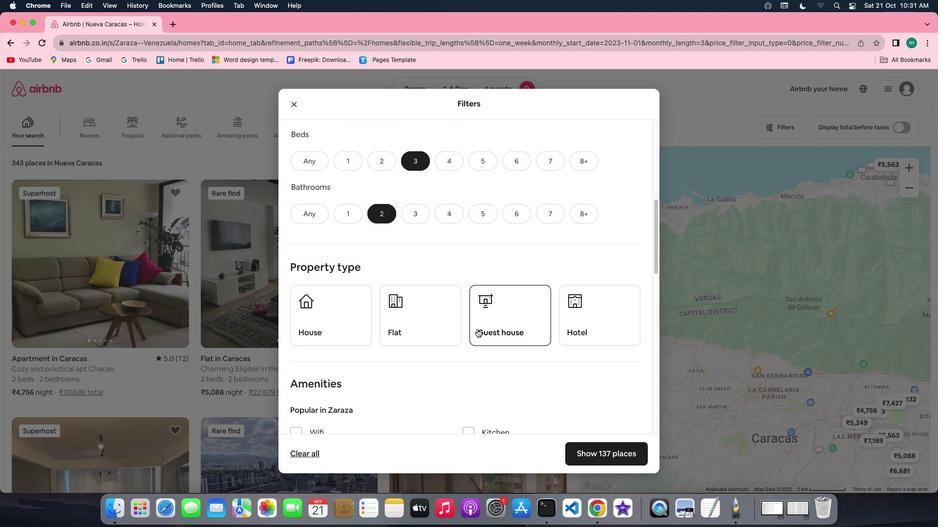 
Action: Mouse scrolled (477, 329) with delta (0, 0)
Screenshot: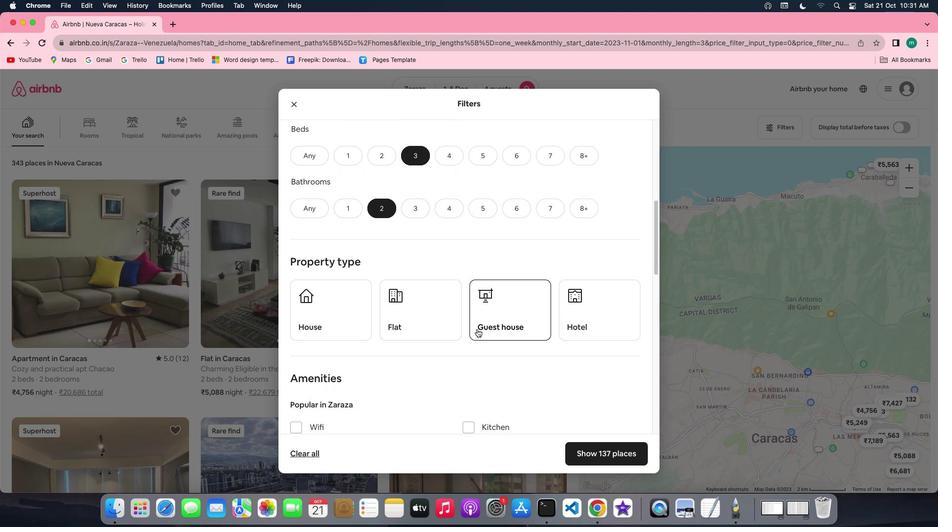 
Action: Mouse scrolled (477, 329) with delta (0, 0)
Screenshot: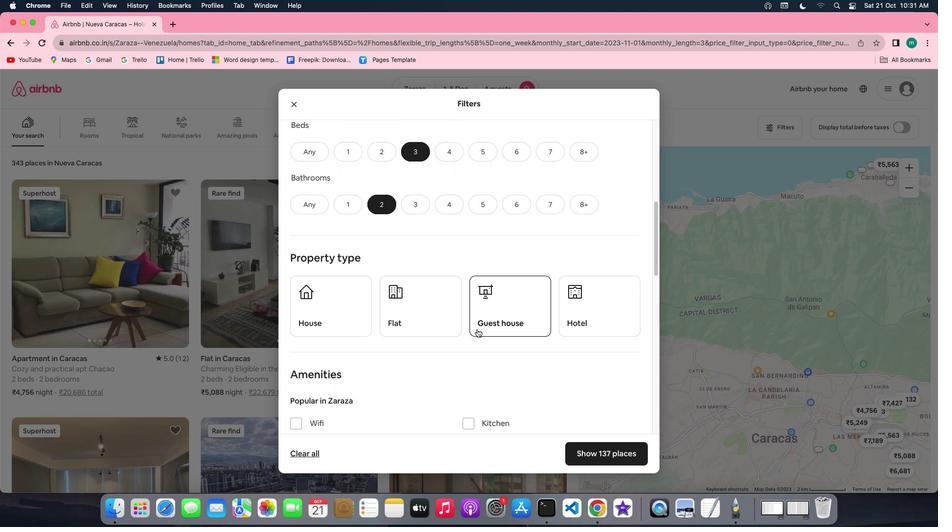 
Action: Mouse scrolled (477, 329) with delta (0, 0)
Screenshot: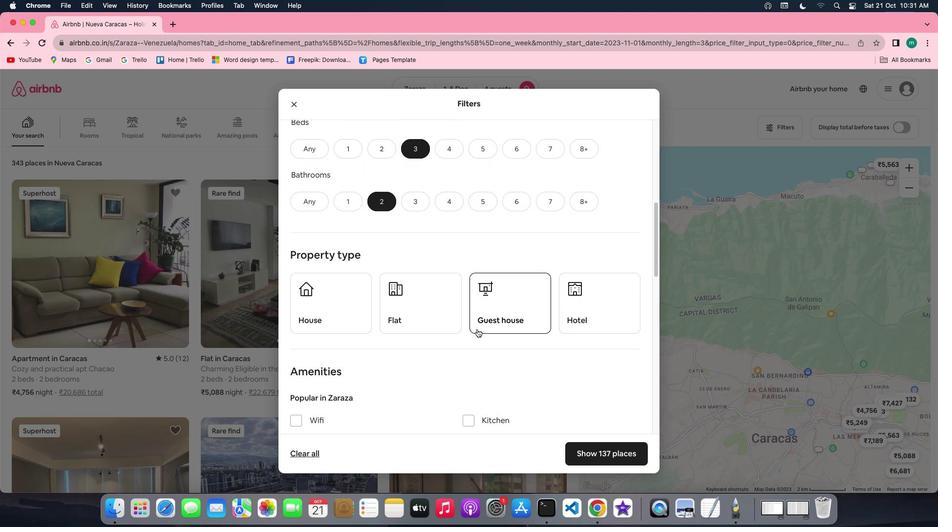 
Action: Mouse scrolled (477, 329) with delta (0, 0)
Screenshot: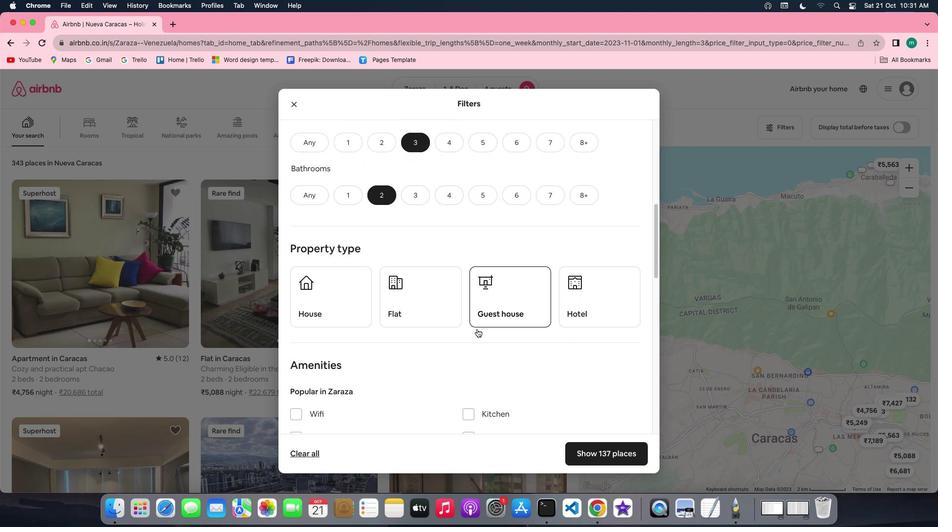 
Action: Mouse scrolled (477, 329) with delta (0, 0)
Screenshot: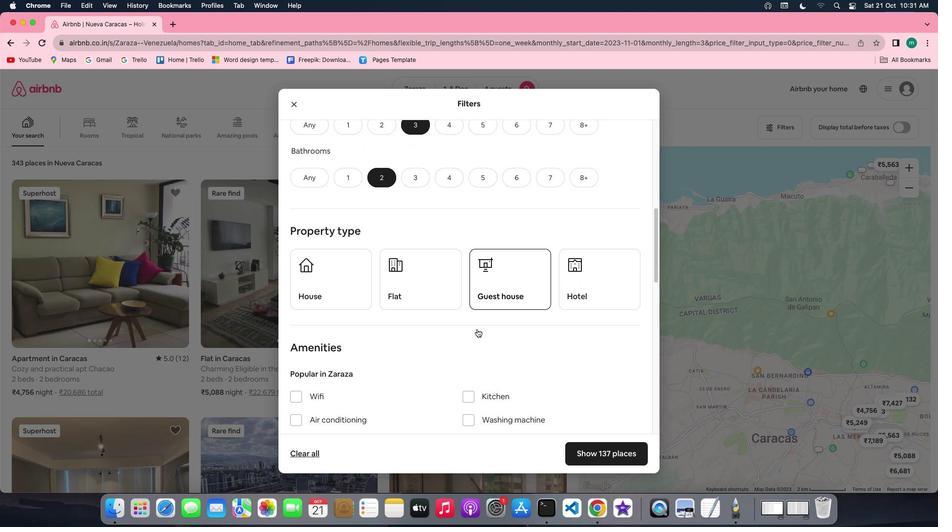 
Action: Mouse scrolled (477, 329) with delta (0, 0)
Screenshot: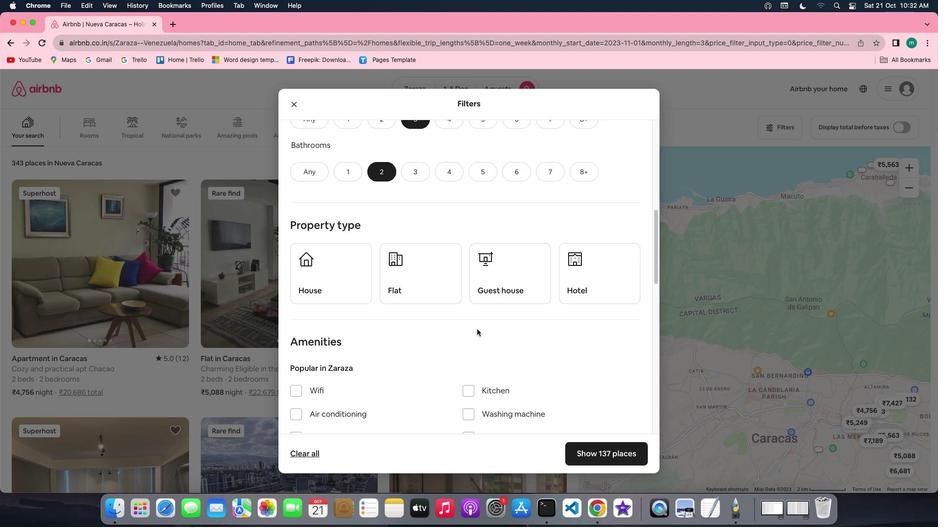
Action: Mouse scrolled (477, 329) with delta (0, 0)
Screenshot: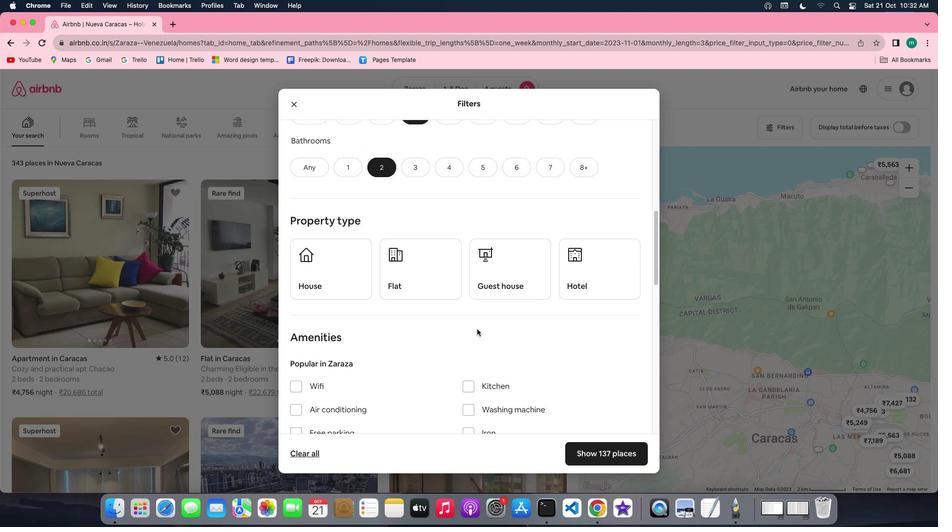 
Action: Mouse scrolled (477, 329) with delta (0, 0)
Screenshot: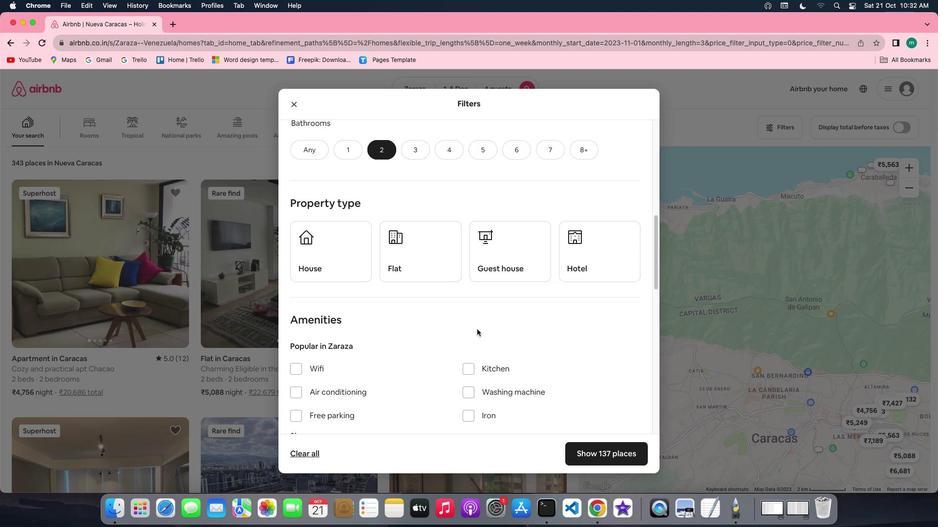 
Action: Mouse scrolled (477, 329) with delta (0, 0)
Screenshot: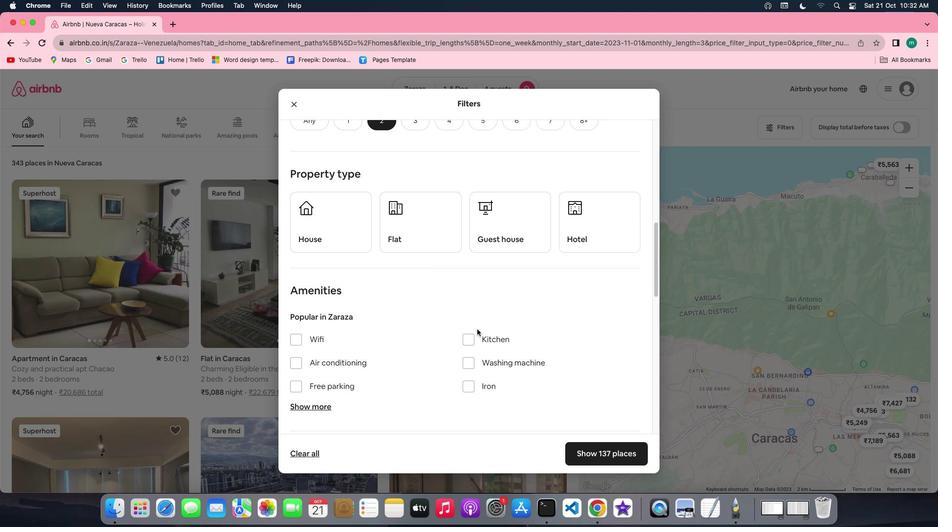 
Action: Mouse scrolled (477, 329) with delta (0, 0)
Screenshot: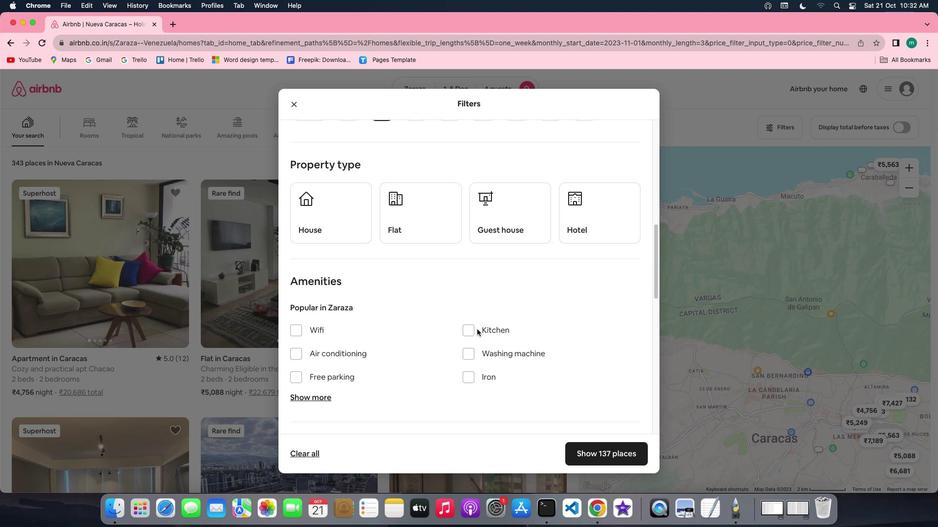 
Action: Mouse scrolled (477, 329) with delta (0, 0)
Screenshot: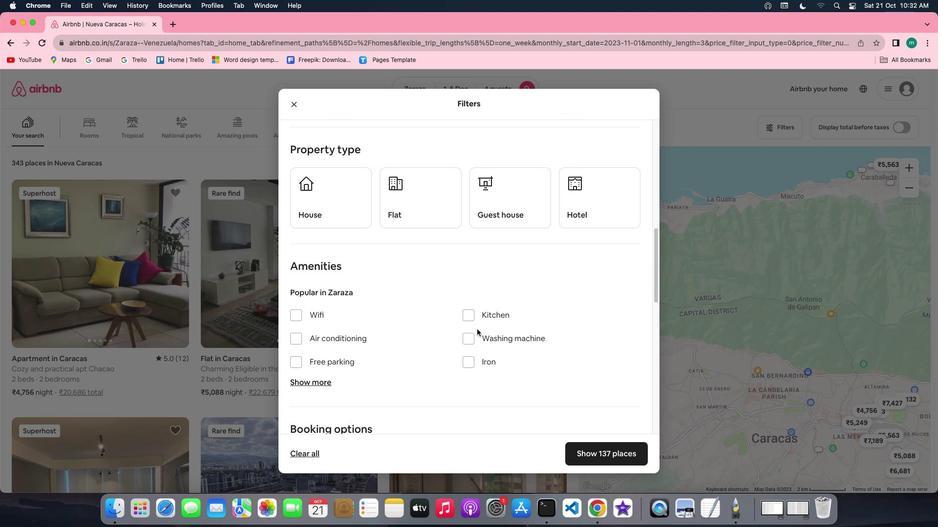 
Action: Mouse scrolled (477, 329) with delta (0, 0)
Screenshot: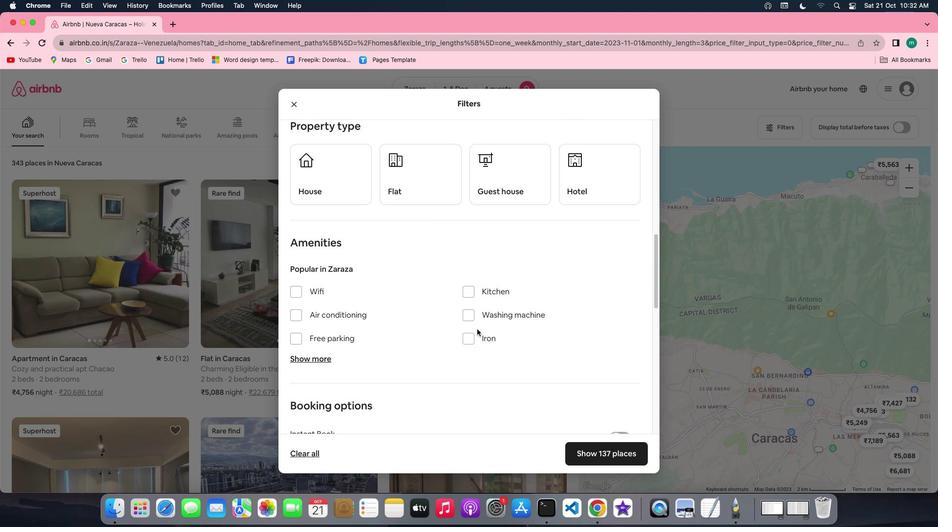 
Action: Mouse scrolled (477, 329) with delta (0, 0)
Screenshot: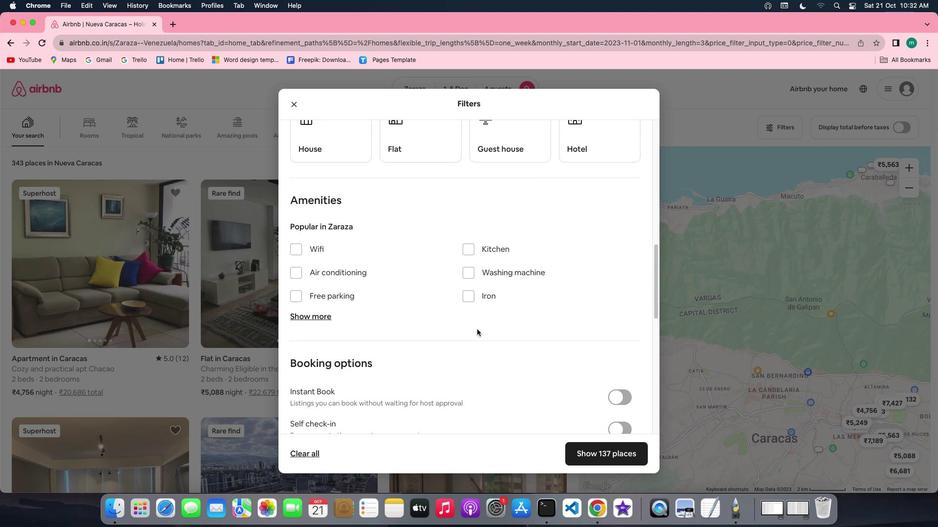 
Action: Mouse scrolled (477, 329) with delta (0, 0)
Screenshot: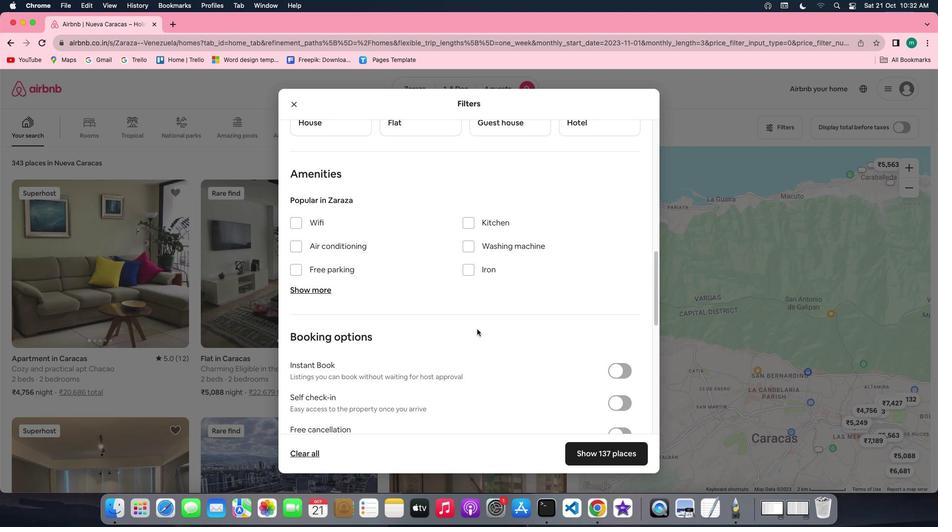 
Action: Mouse scrolled (477, 329) with delta (0, 0)
Screenshot: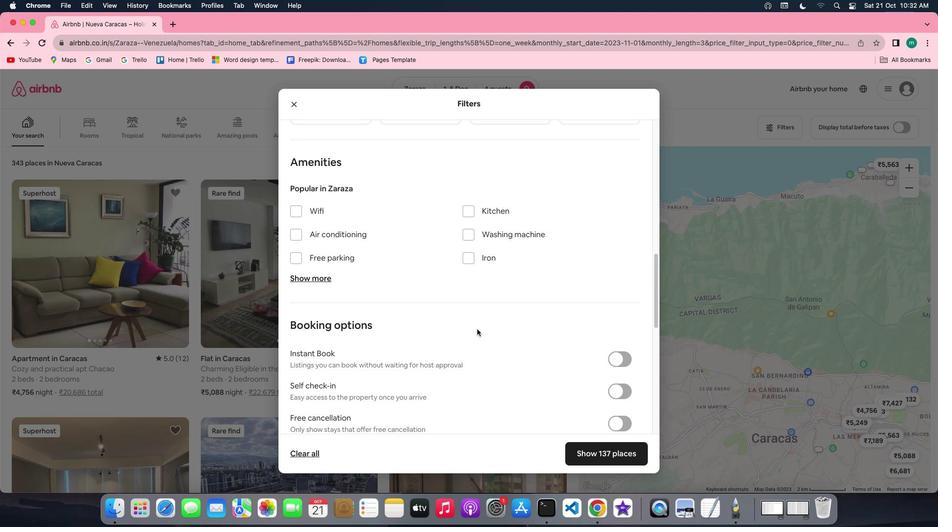 
Action: Mouse scrolled (477, 329) with delta (0, 0)
Screenshot: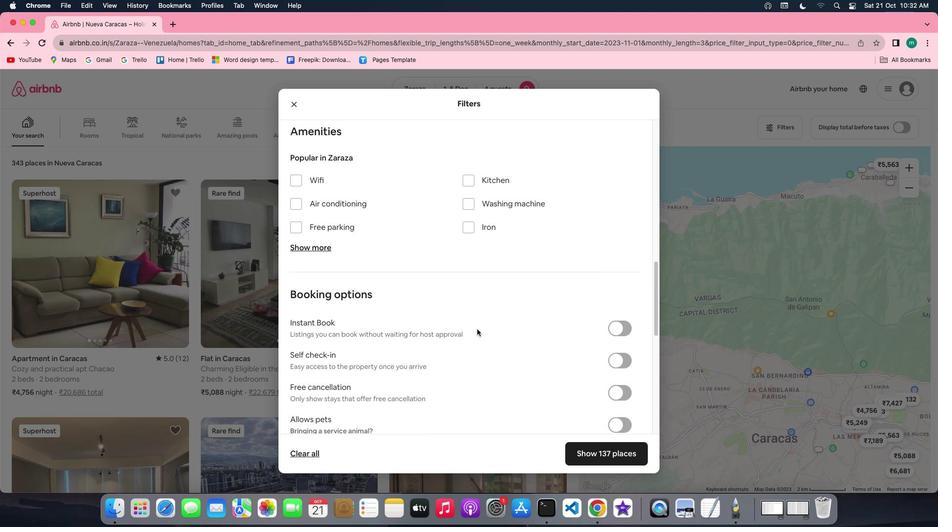 
Action: Mouse scrolled (477, 329) with delta (0, 0)
Screenshot: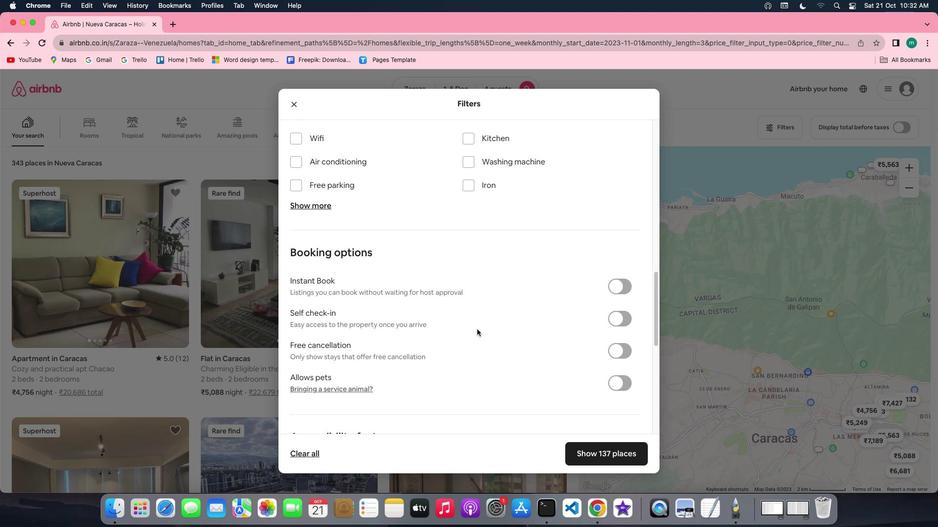 
Action: Mouse moved to (618, 309)
Screenshot: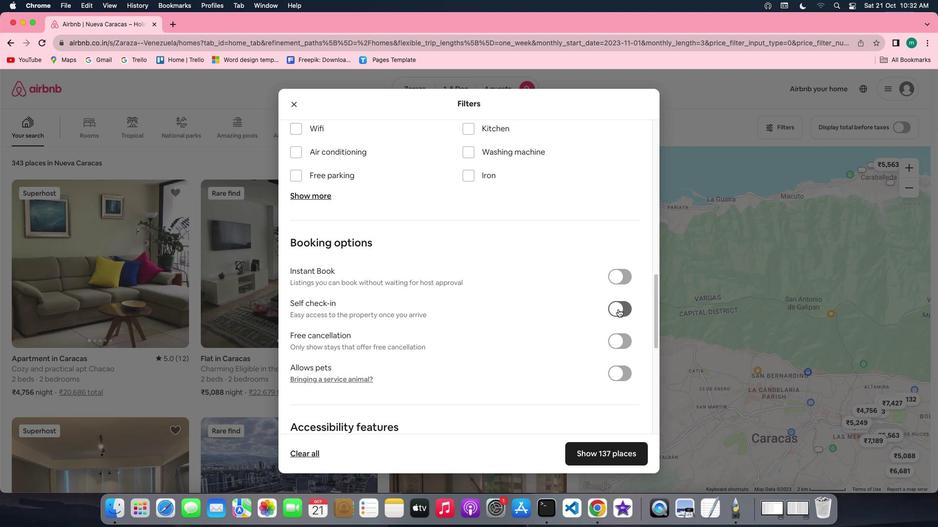 
Action: Mouse pressed left at (618, 309)
Screenshot: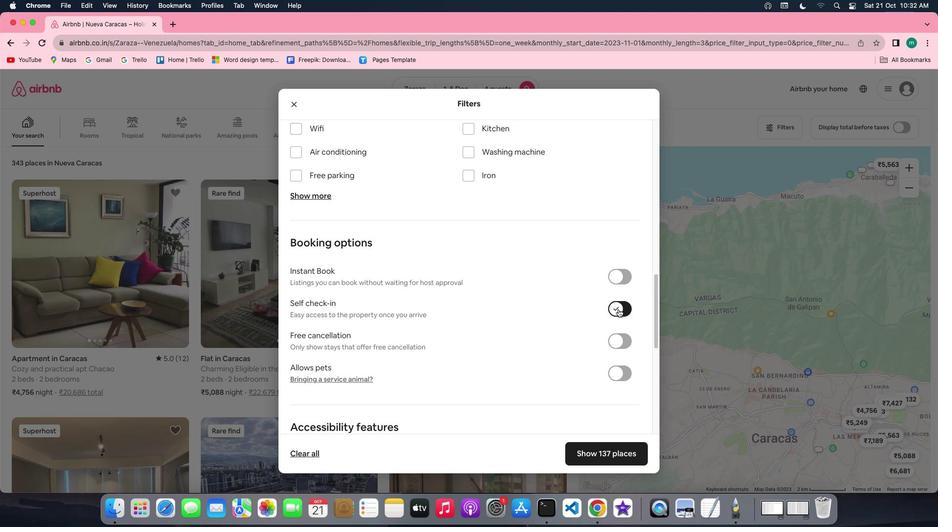 
Action: Mouse moved to (499, 323)
Screenshot: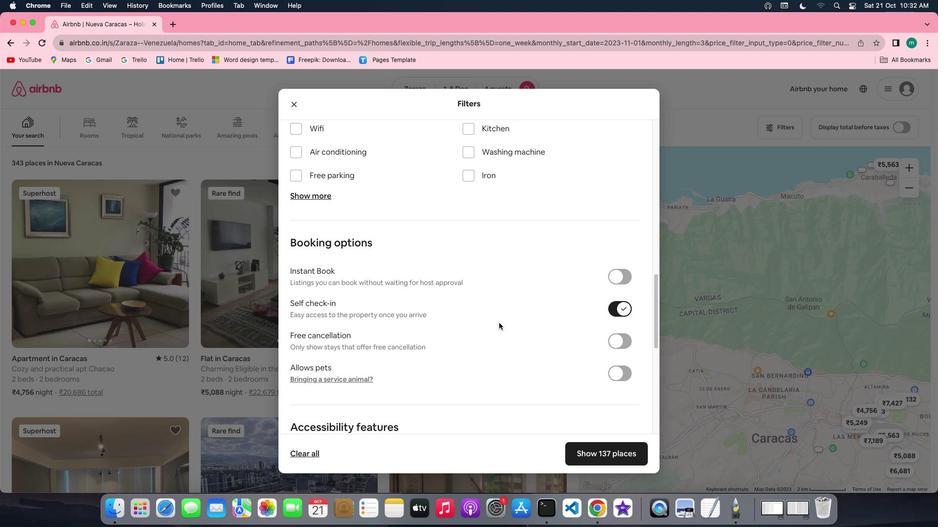 
Action: Mouse scrolled (499, 323) with delta (0, 0)
Screenshot: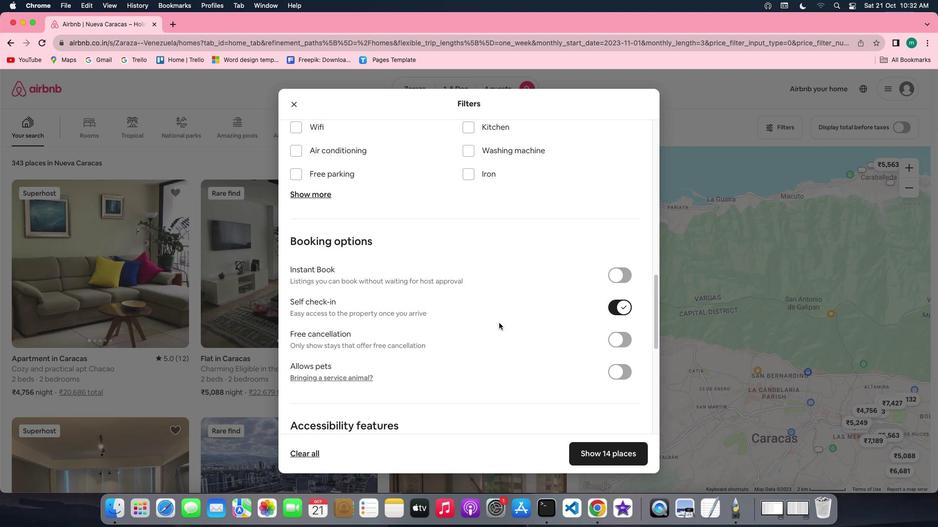 
Action: Mouse scrolled (499, 323) with delta (0, 0)
Screenshot: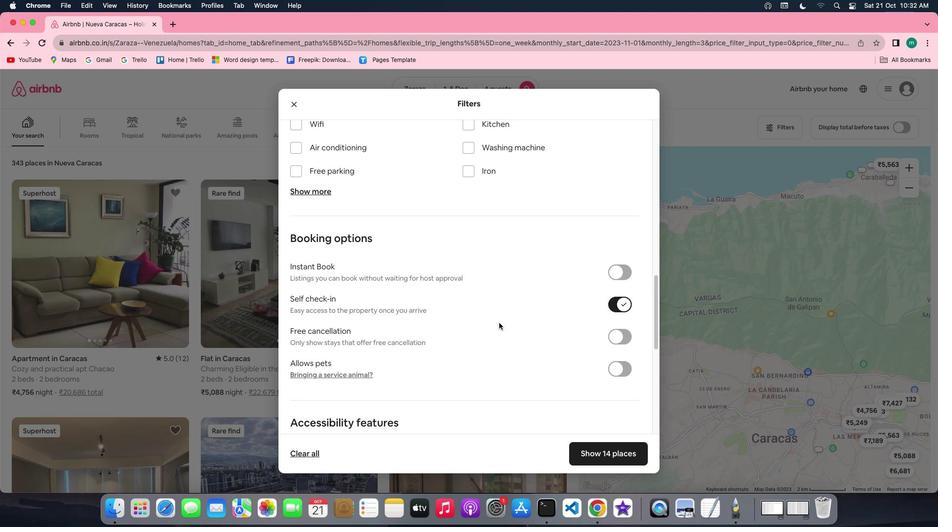 
Action: Mouse scrolled (499, 323) with delta (0, 0)
Screenshot: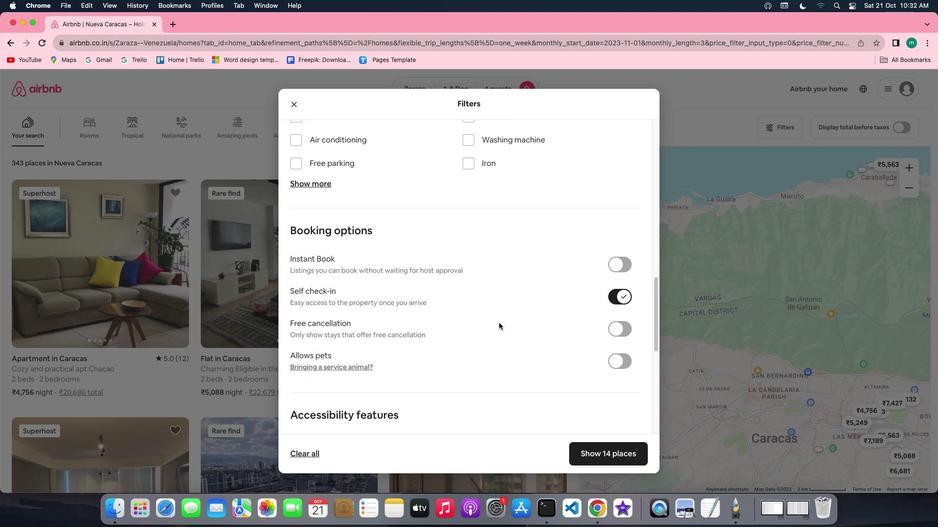 
Action: Mouse scrolled (499, 323) with delta (0, 0)
Screenshot: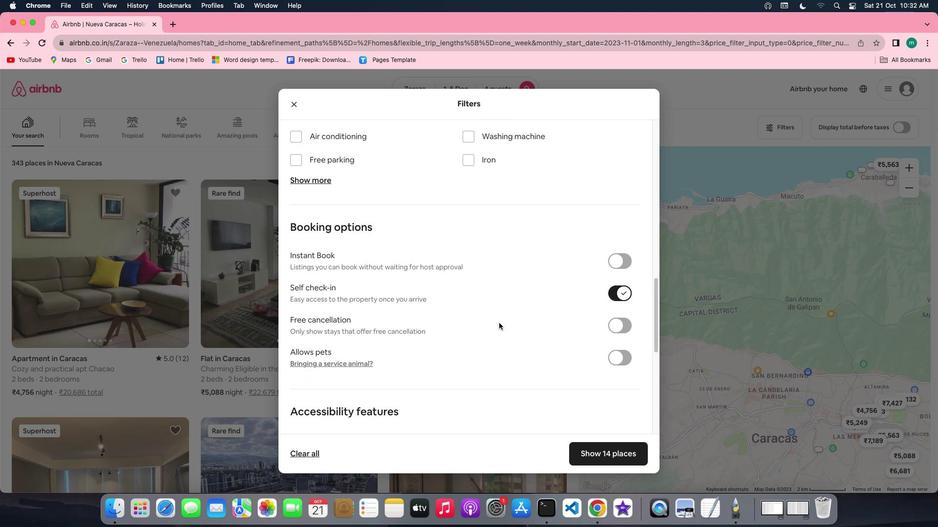 
Action: Mouse scrolled (499, 323) with delta (0, 0)
Screenshot: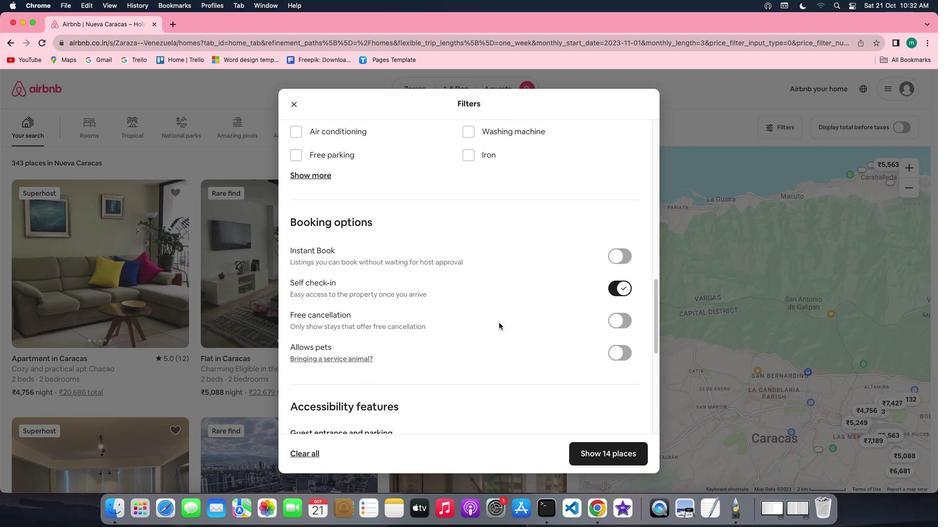
Action: Mouse scrolled (499, 323) with delta (0, 0)
Screenshot: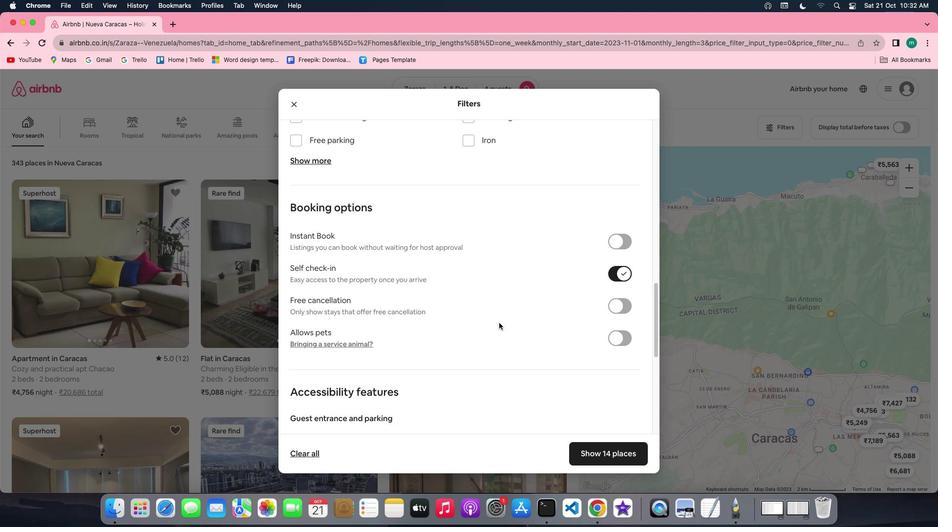 
Action: Mouse scrolled (499, 323) with delta (0, 0)
Screenshot: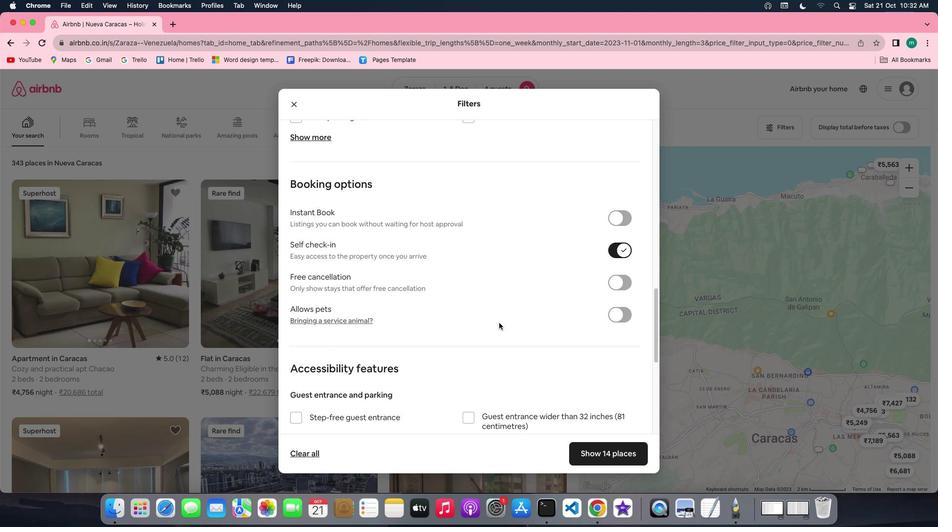 
Action: Mouse scrolled (499, 323) with delta (0, 0)
Screenshot: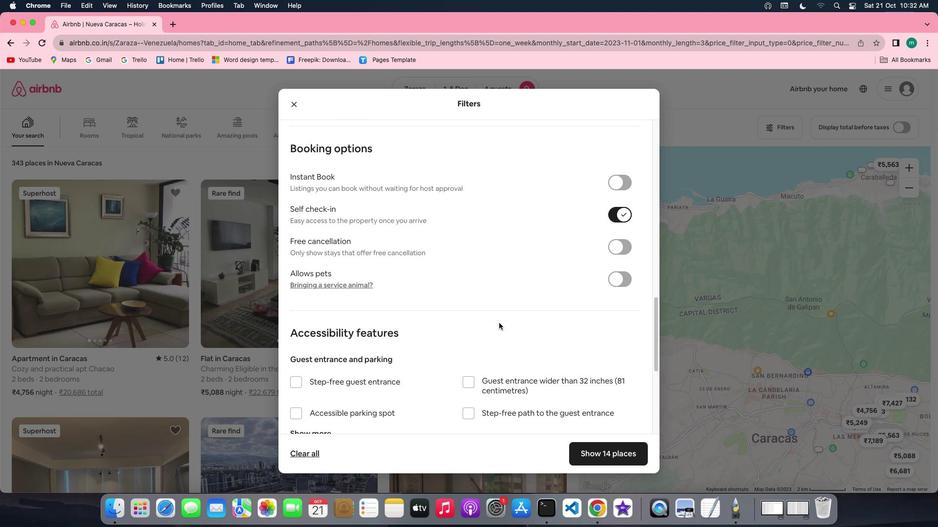 
Action: Mouse moved to (533, 366)
Screenshot: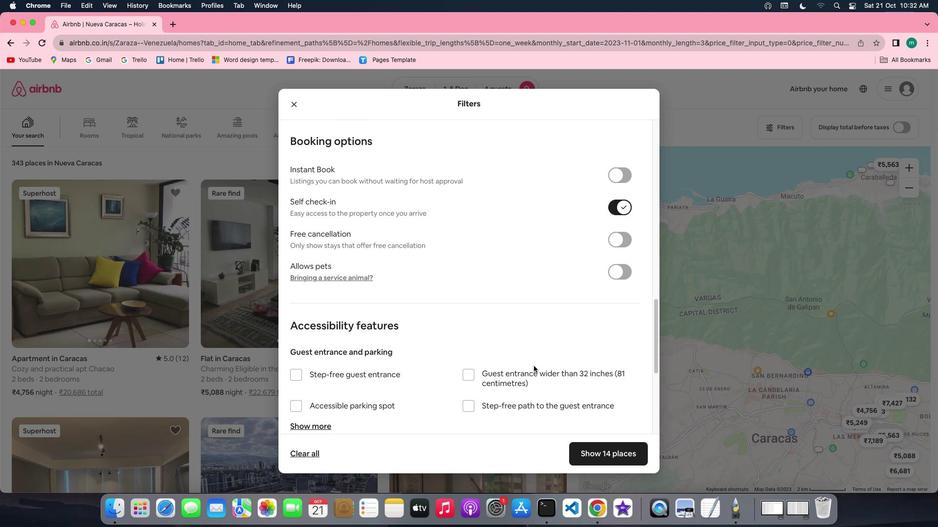 
Action: Mouse scrolled (533, 366) with delta (0, 0)
Screenshot: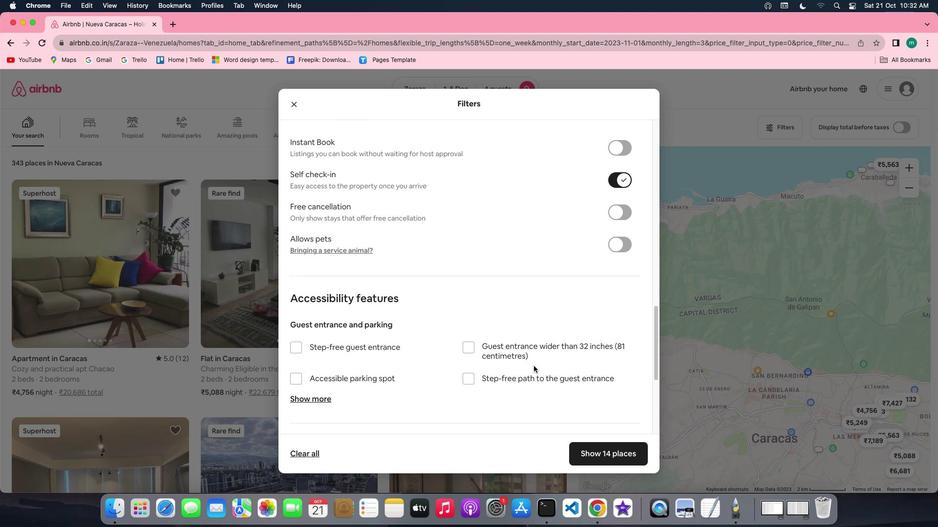 
Action: Mouse scrolled (533, 366) with delta (0, 0)
Screenshot: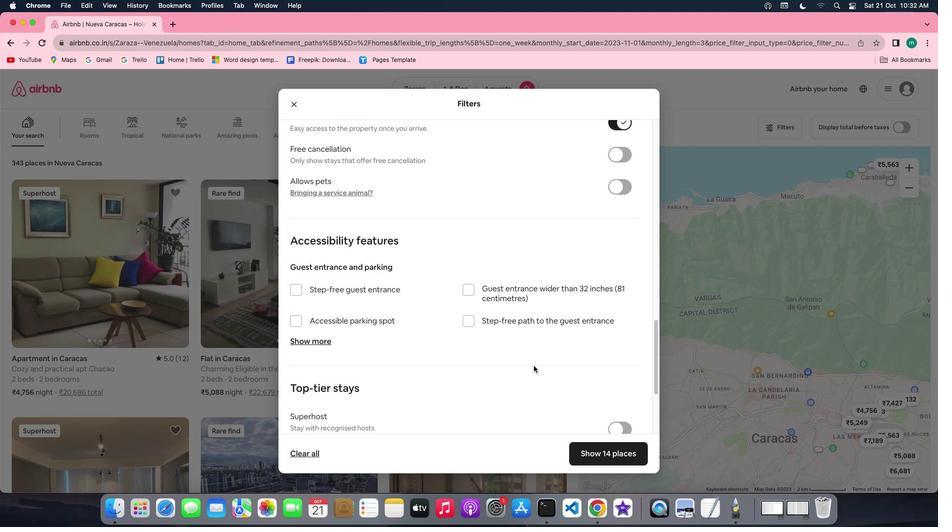 
Action: Mouse scrolled (533, 366) with delta (0, -1)
Screenshot: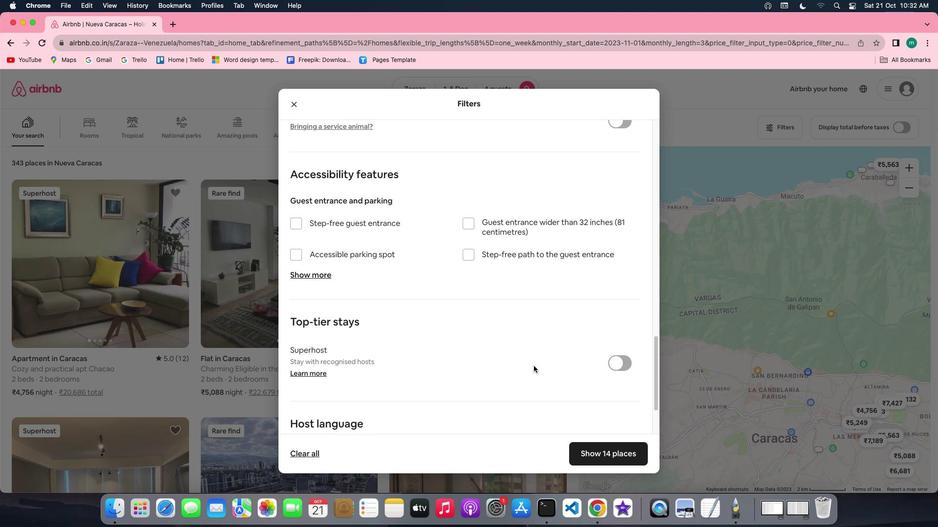
Action: Mouse scrolled (533, 366) with delta (0, -1)
Screenshot: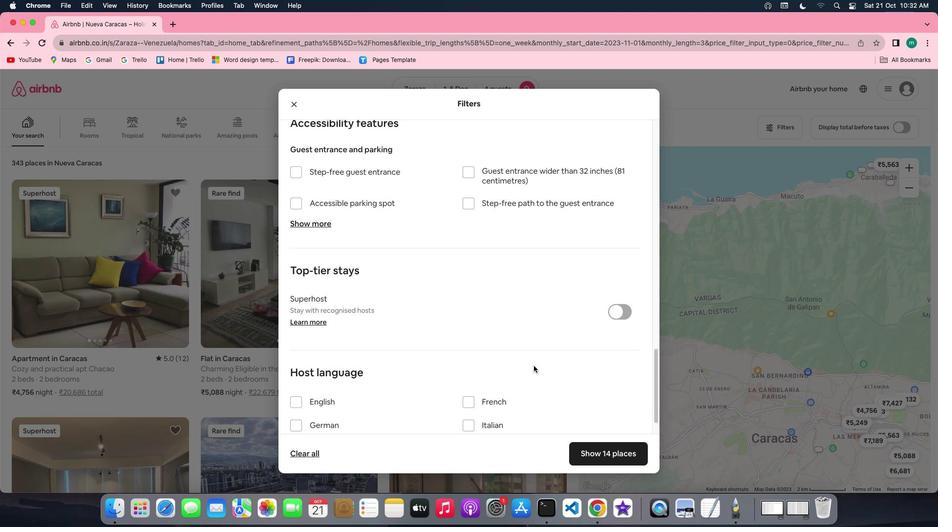 
Action: Mouse scrolled (533, 366) with delta (0, -2)
Screenshot: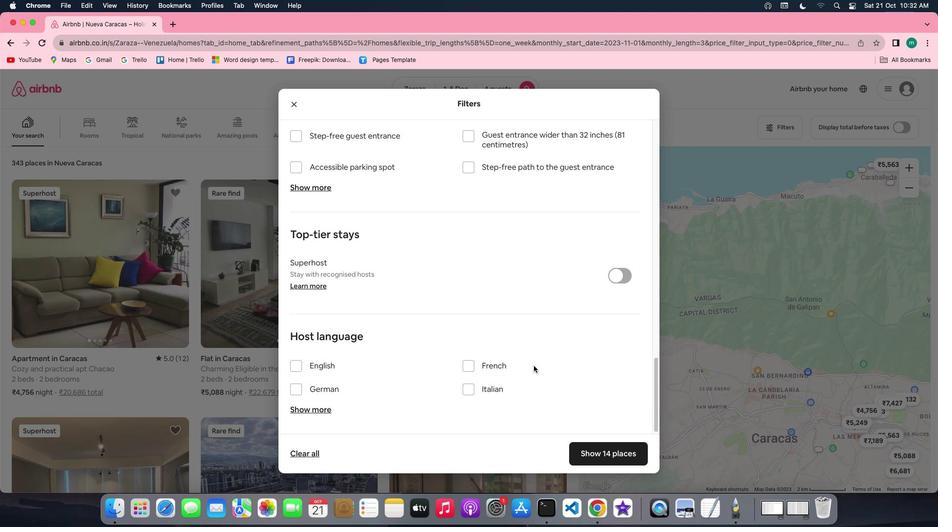 
Action: Mouse scrolled (533, 366) with delta (0, 0)
Screenshot: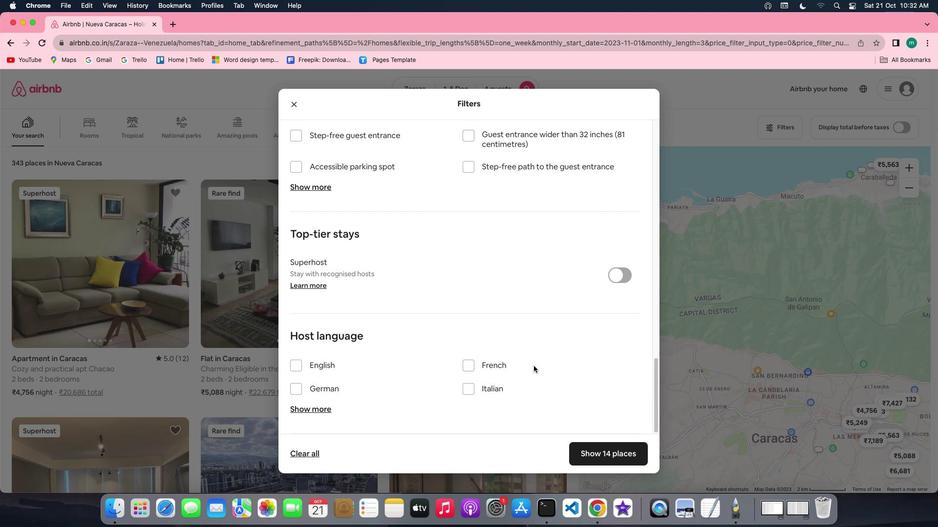 
Action: Mouse scrolled (533, 366) with delta (0, 0)
Screenshot: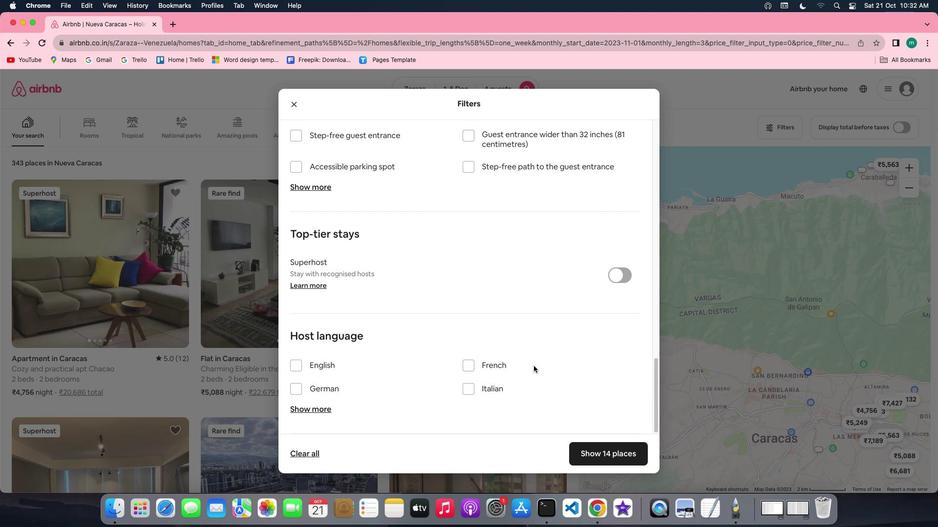 
Action: Mouse scrolled (533, 366) with delta (0, -1)
Screenshot: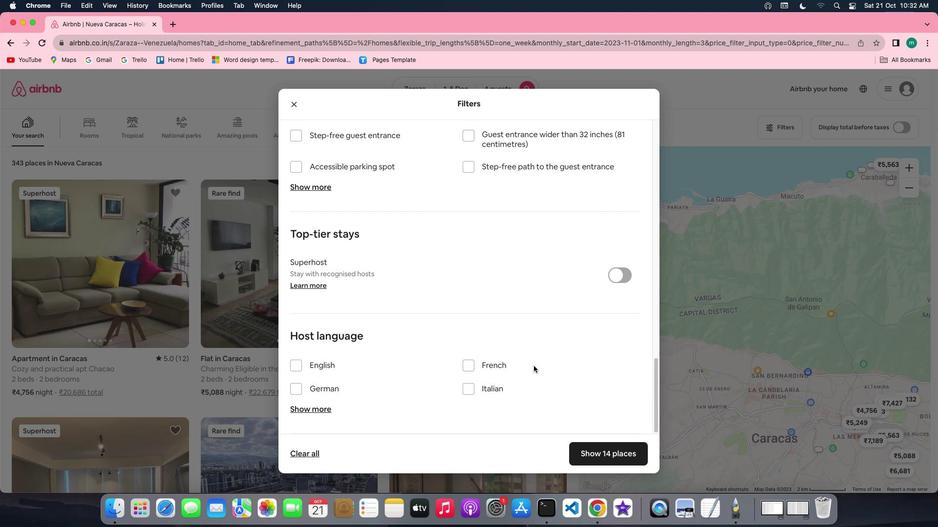 
Action: Mouse scrolled (533, 366) with delta (0, -2)
Screenshot: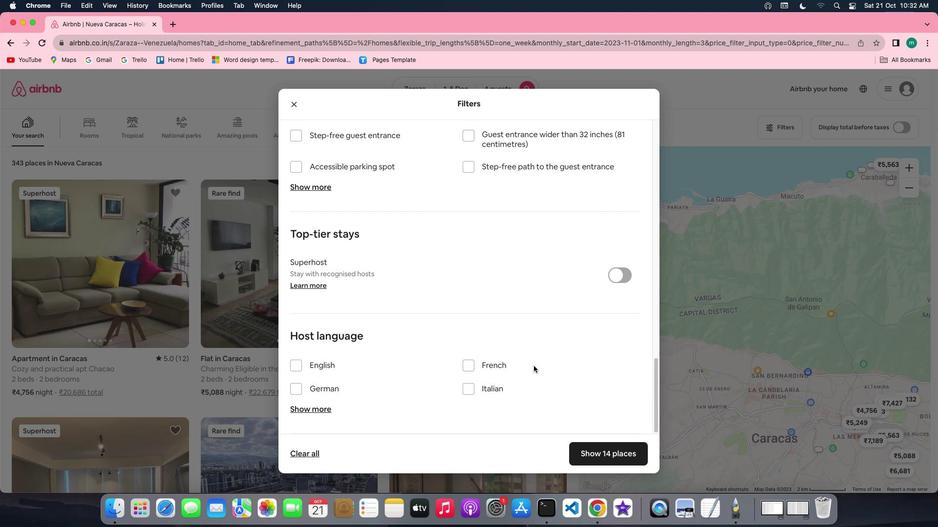 
Action: Mouse scrolled (533, 366) with delta (0, -2)
Screenshot: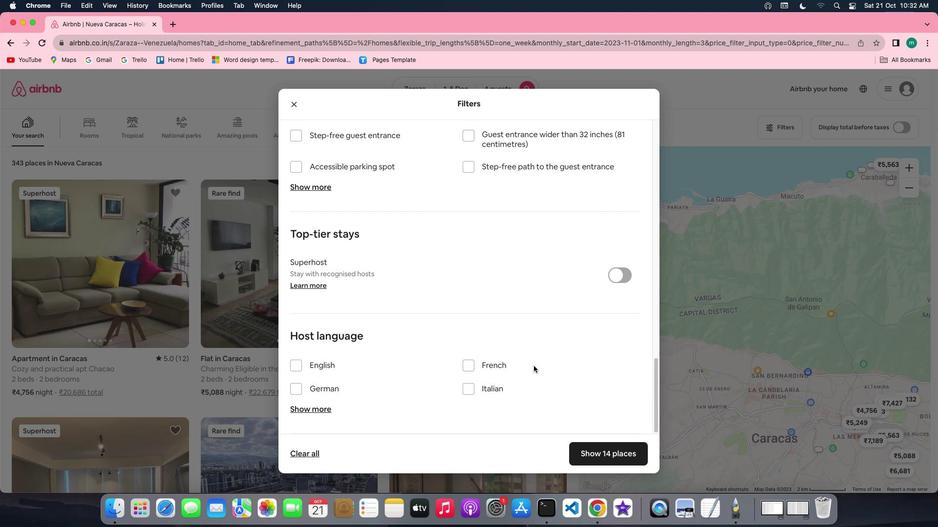 
Action: Mouse moved to (610, 454)
Screenshot: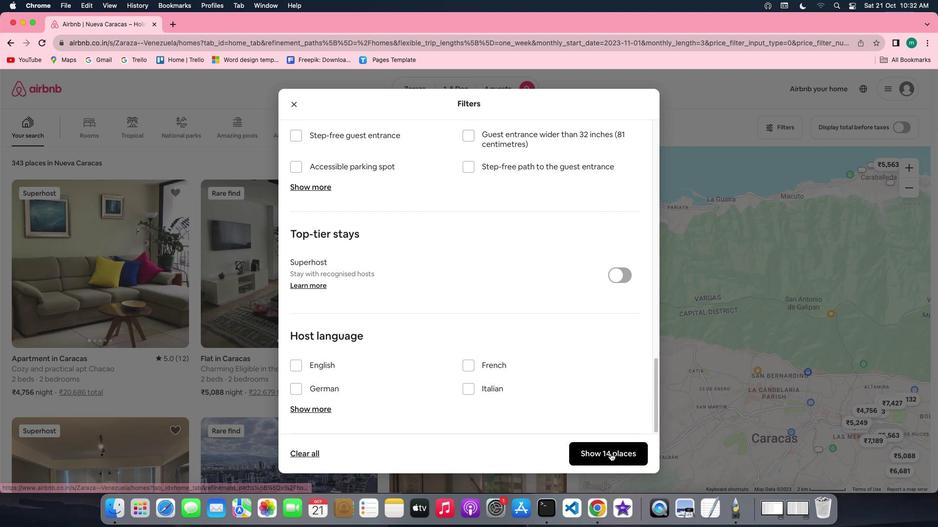 
Action: Mouse pressed left at (610, 454)
Screenshot: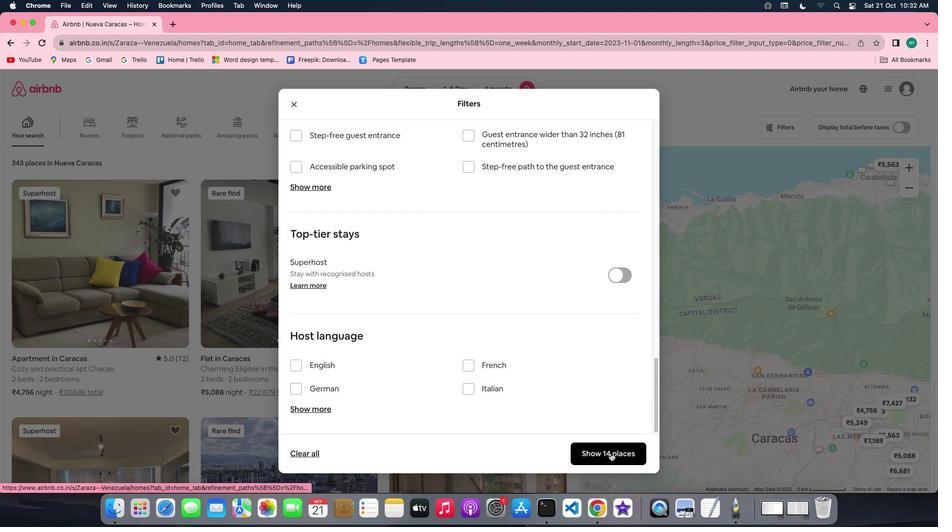 
Action: Mouse moved to (132, 259)
Screenshot: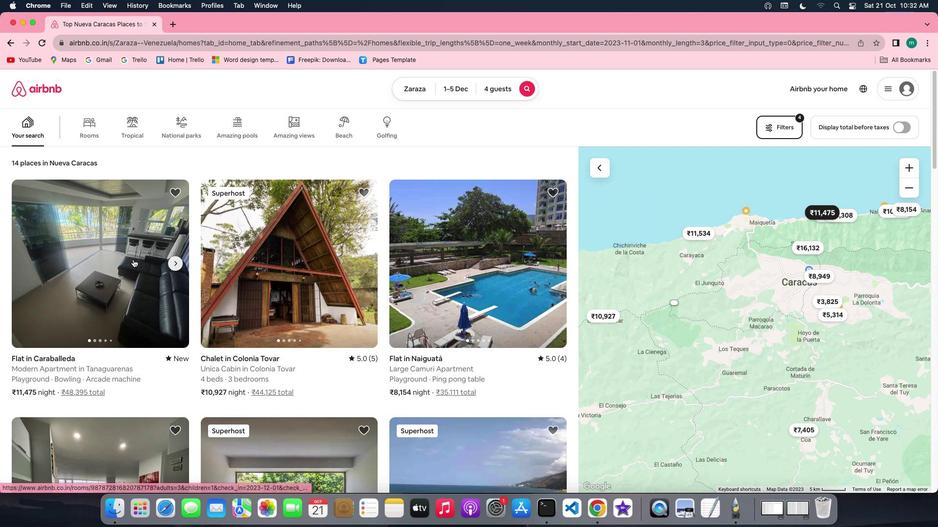 
Action: Mouse pressed left at (132, 259)
Screenshot: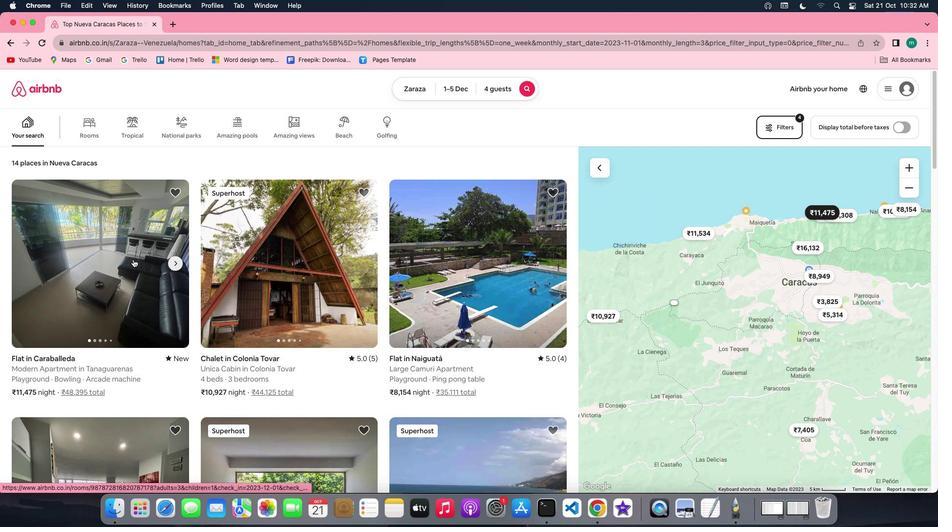 
Action: Mouse moved to (704, 358)
Screenshot: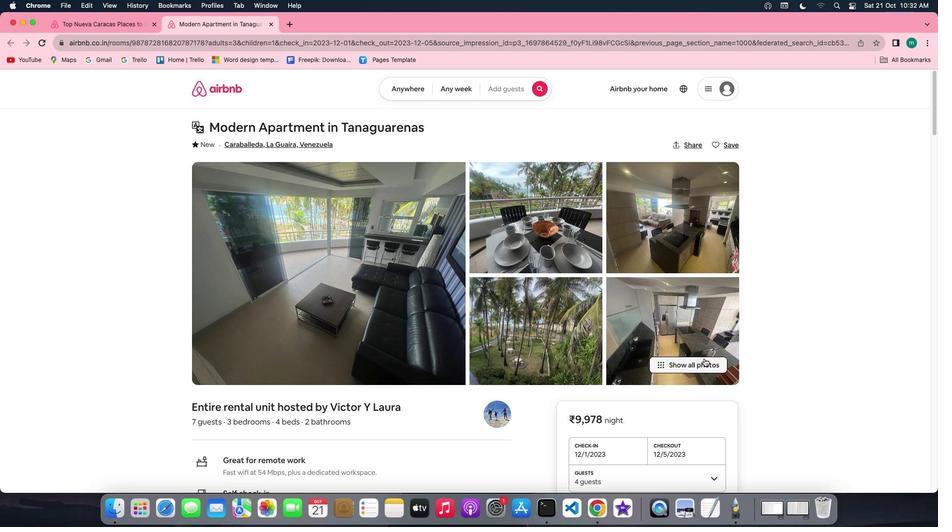 
Action: Mouse pressed left at (704, 358)
Screenshot: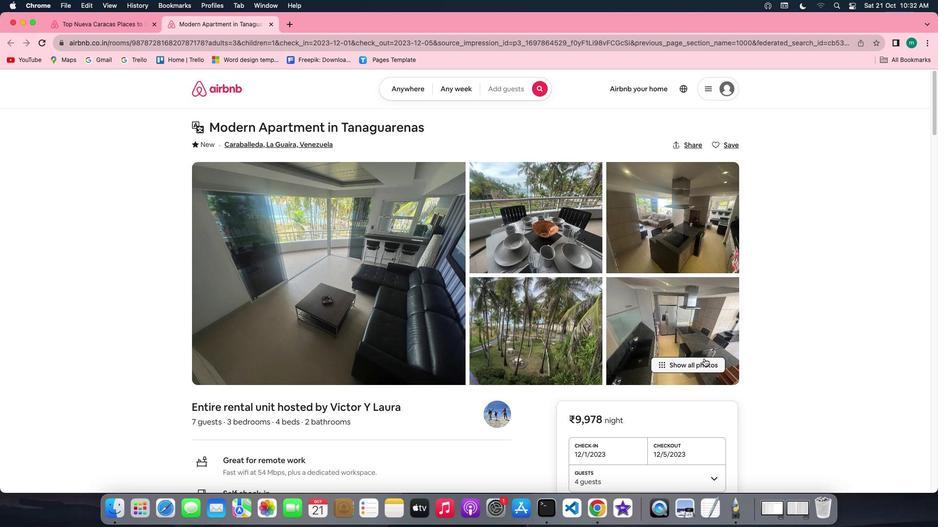 
Action: Mouse moved to (549, 390)
Screenshot: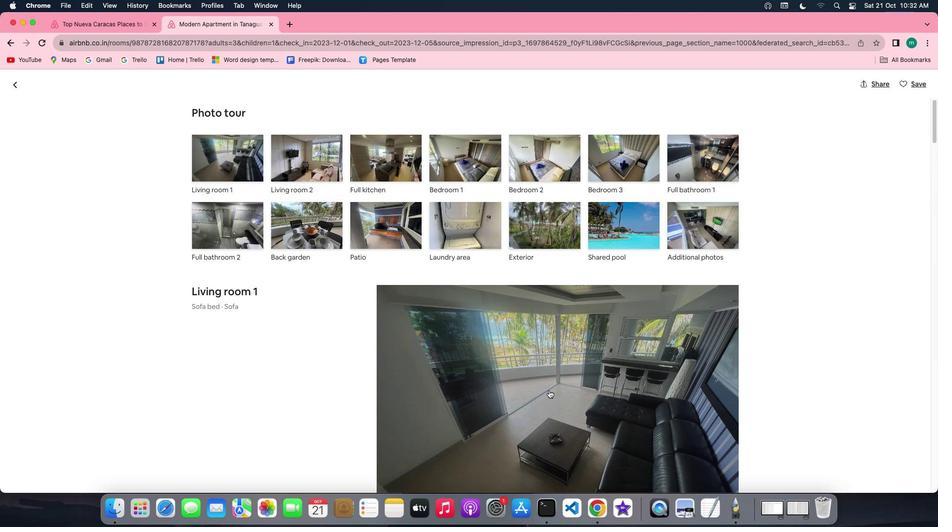 
Action: Mouse scrolled (549, 390) with delta (0, 0)
Screenshot: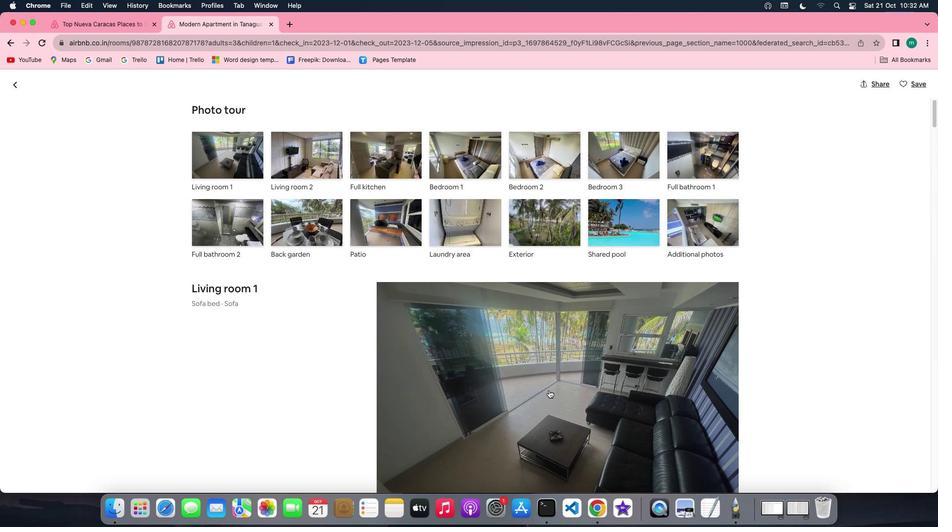 
Action: Mouse scrolled (549, 390) with delta (0, 0)
Screenshot: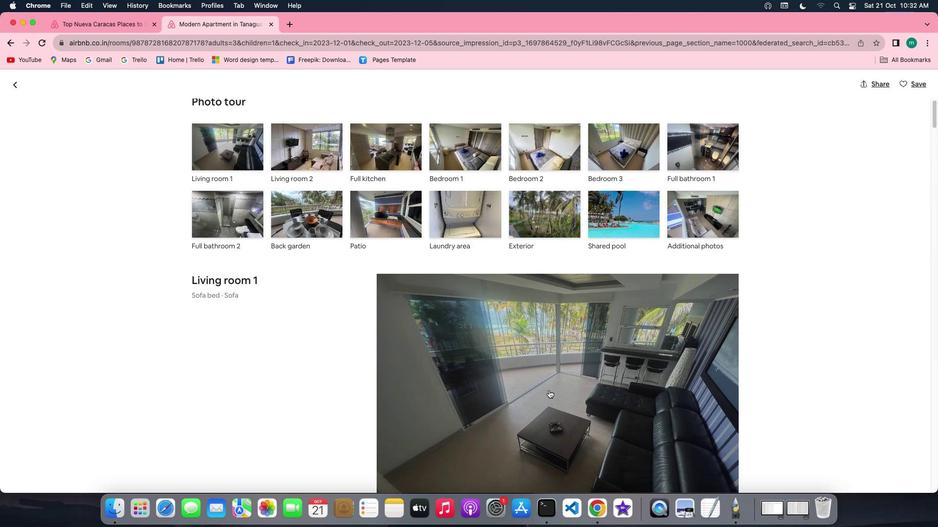 
Action: Mouse scrolled (549, 390) with delta (0, 0)
Screenshot: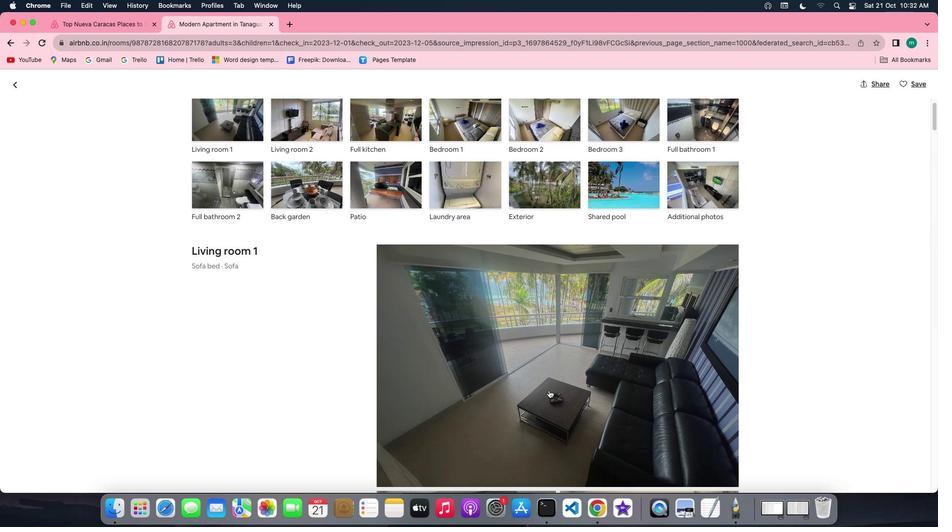 
Action: Mouse scrolled (549, 390) with delta (0, 0)
Screenshot: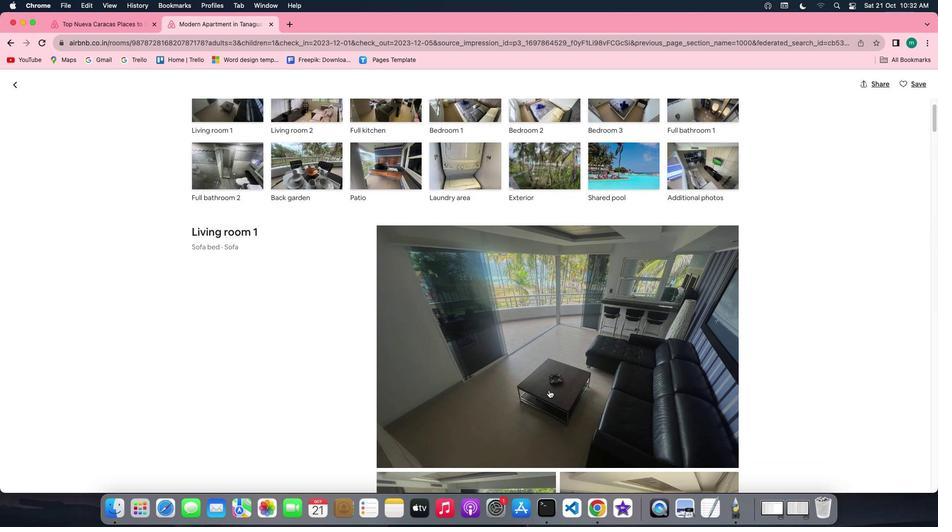 
Action: Mouse scrolled (549, 390) with delta (0, 0)
Screenshot: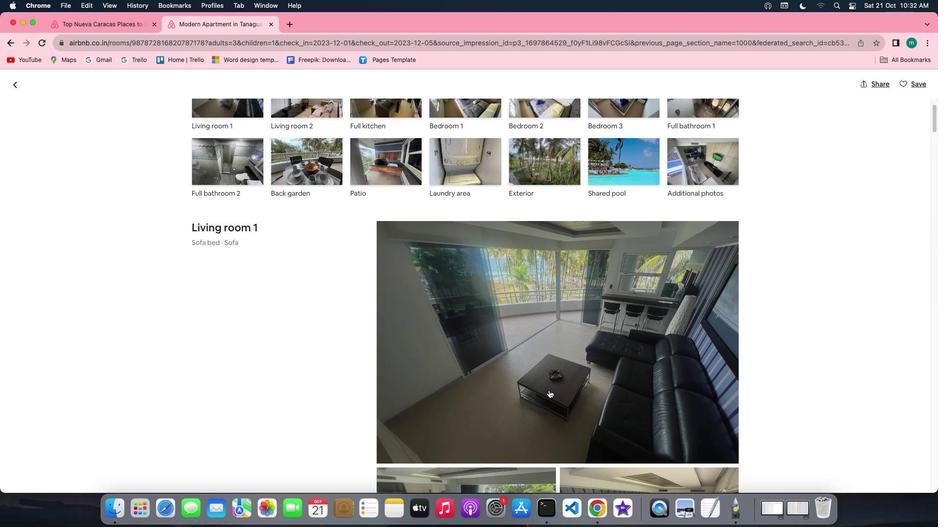 
Action: Mouse scrolled (549, 390) with delta (0, 0)
Screenshot: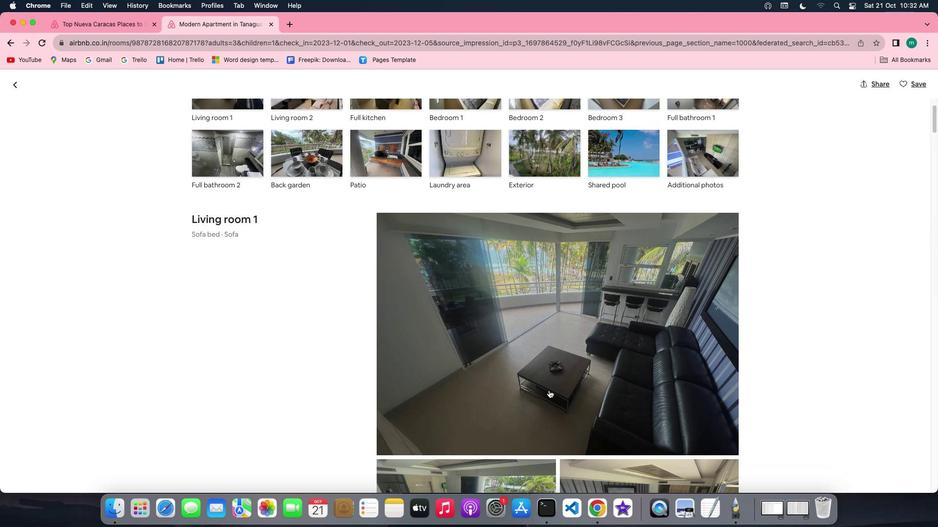 
Action: Mouse scrolled (549, 390) with delta (0, 0)
Screenshot: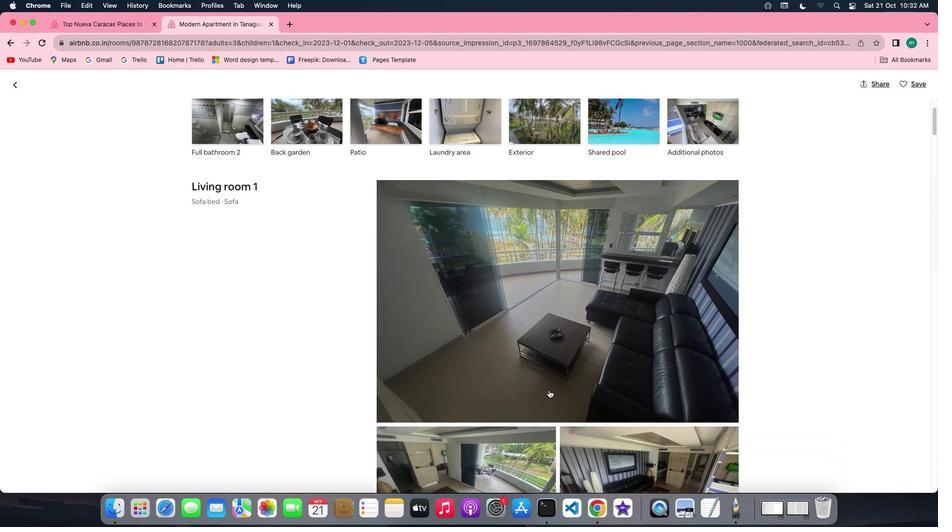 
Action: Mouse scrolled (549, 390) with delta (0, 0)
Screenshot: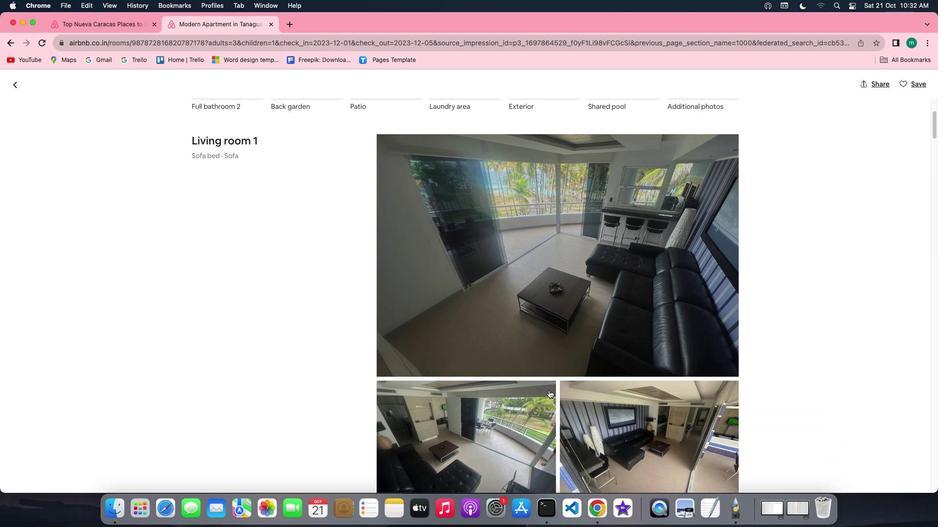 
Action: Mouse scrolled (549, 390) with delta (0, 0)
Screenshot: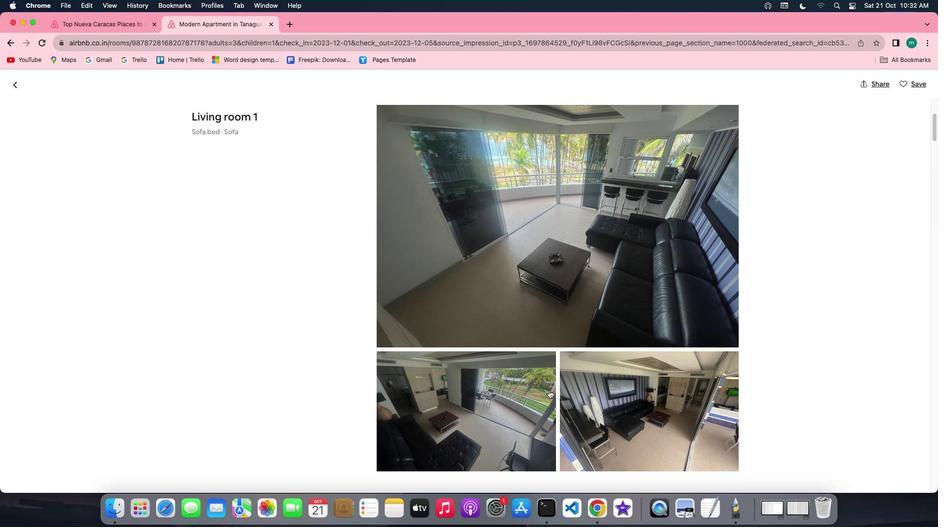 
Action: Mouse scrolled (549, 390) with delta (0, 0)
Screenshot: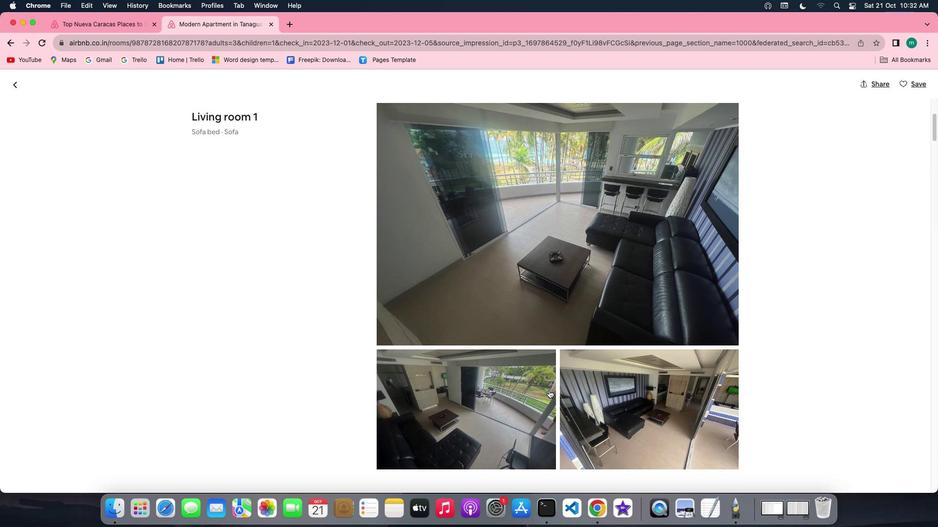 
Action: Mouse scrolled (549, 390) with delta (0, 0)
Screenshot: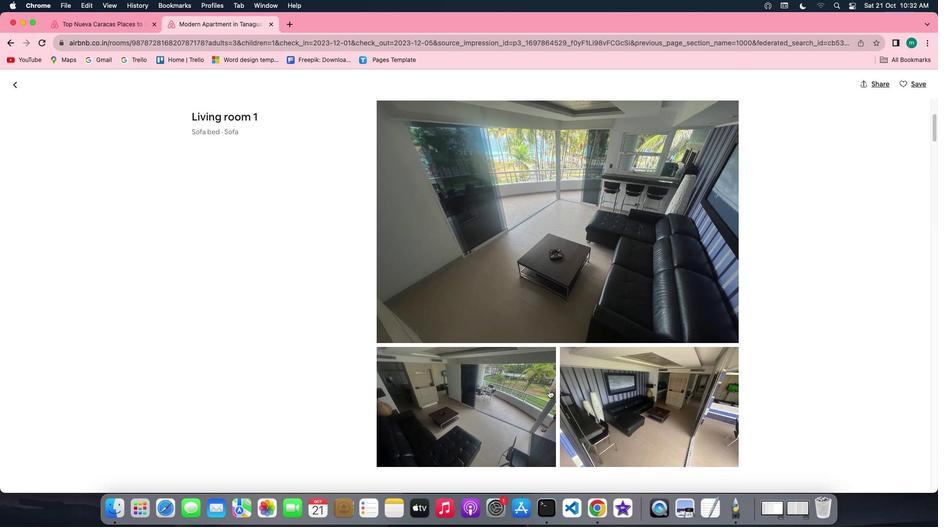 
Action: Mouse scrolled (549, 390) with delta (0, 0)
Screenshot: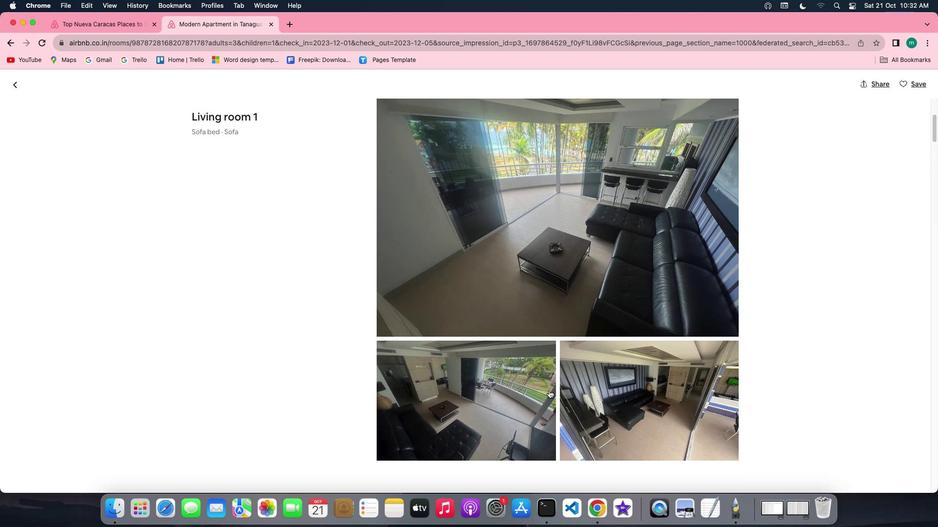 
Action: Mouse scrolled (549, 390) with delta (0, 0)
Screenshot: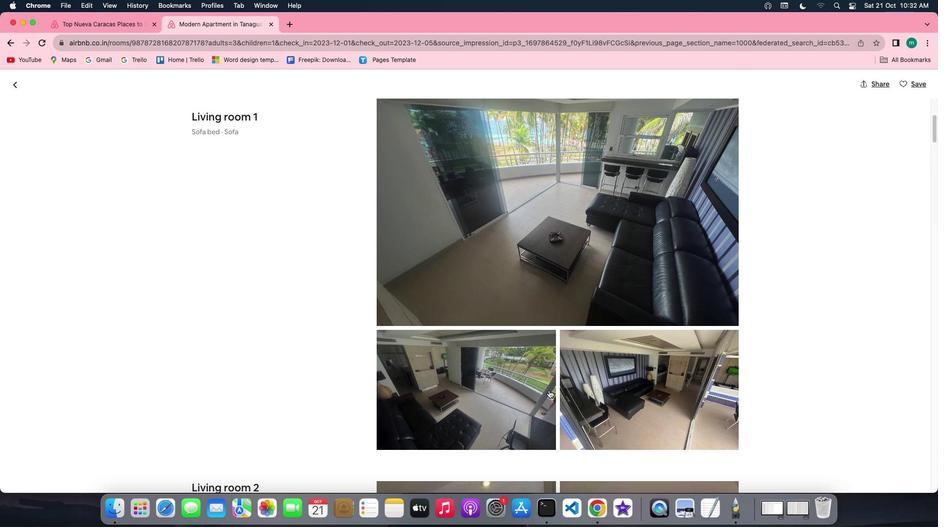 
Action: Mouse scrolled (549, 390) with delta (0, 0)
Screenshot: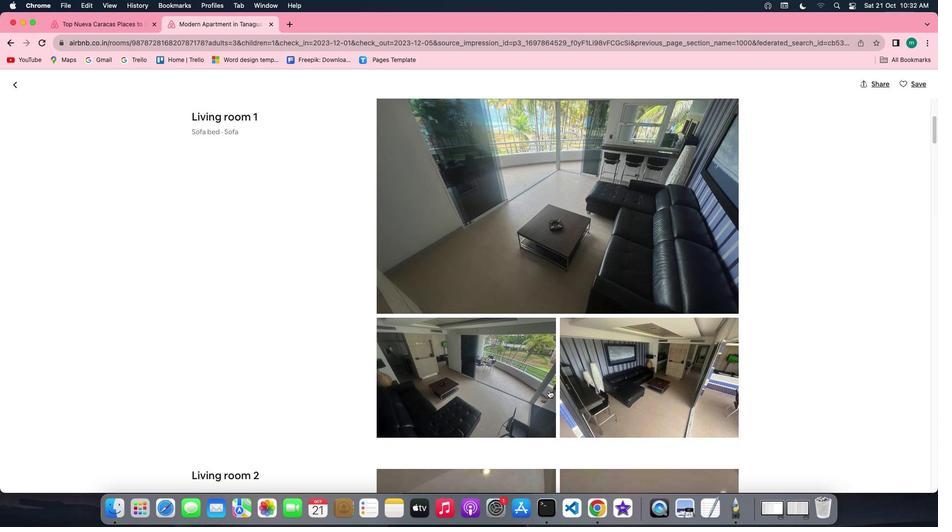 
Action: Mouse scrolled (549, 390) with delta (0, 0)
Screenshot: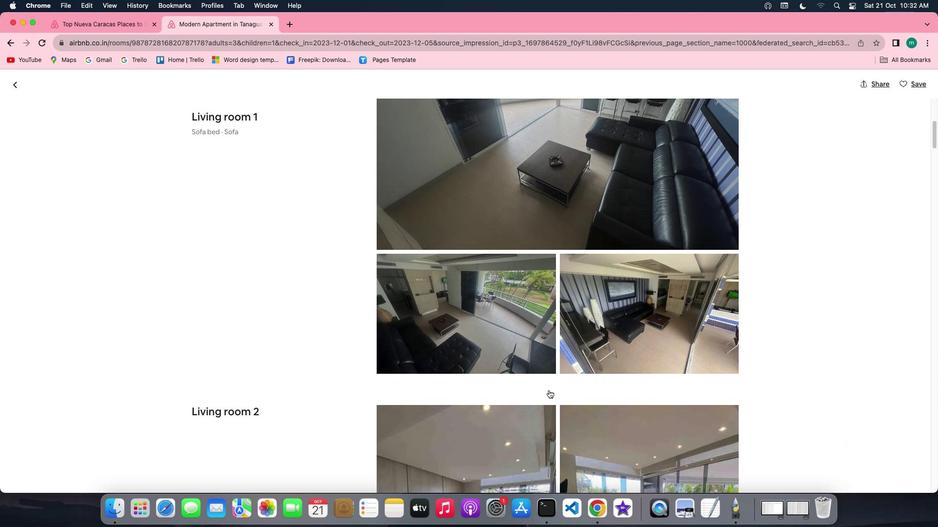
Action: Mouse scrolled (549, 390) with delta (0, -1)
Screenshot: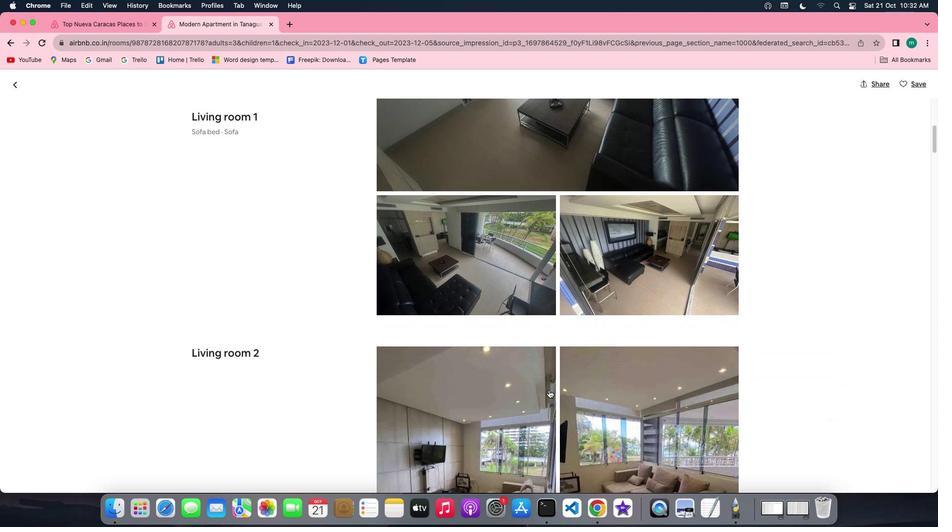 
Action: Mouse scrolled (549, 390) with delta (0, 0)
Screenshot: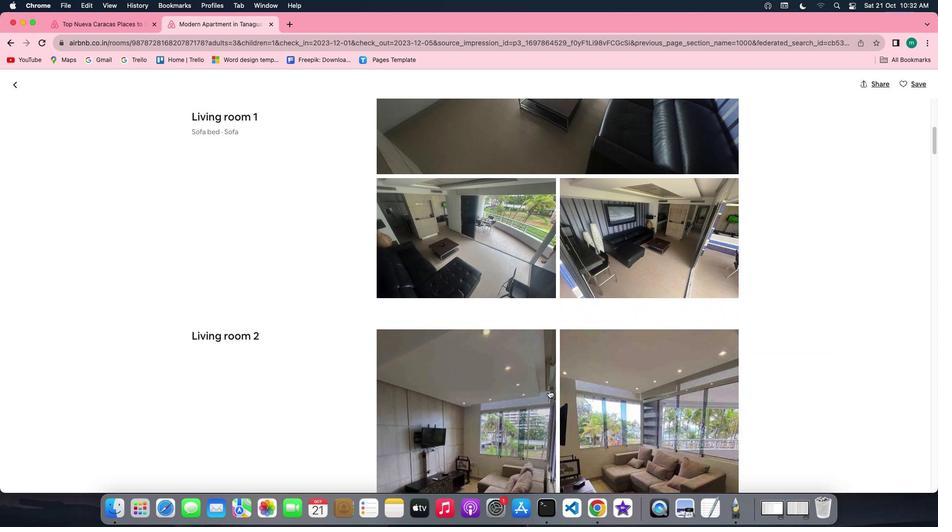 
Action: Mouse scrolled (549, 390) with delta (0, 0)
Screenshot: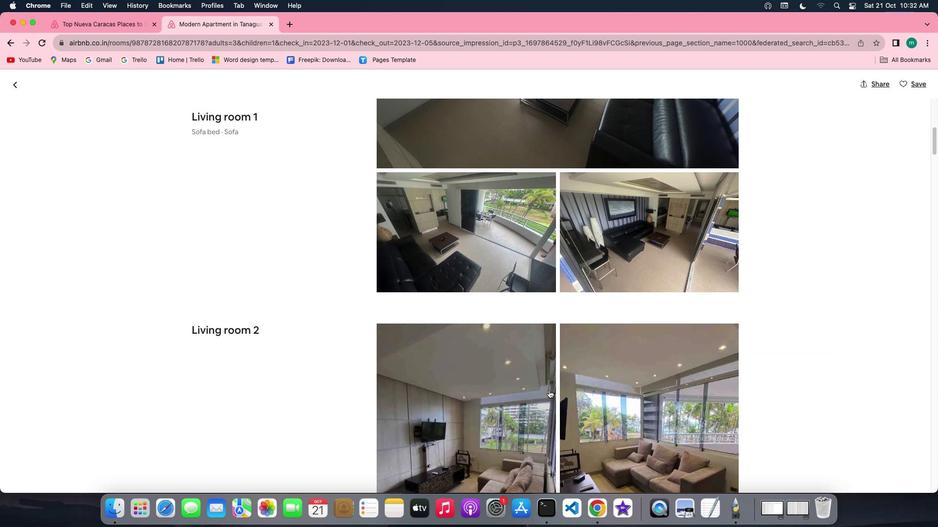 
Action: Mouse scrolled (549, 390) with delta (0, 0)
Screenshot: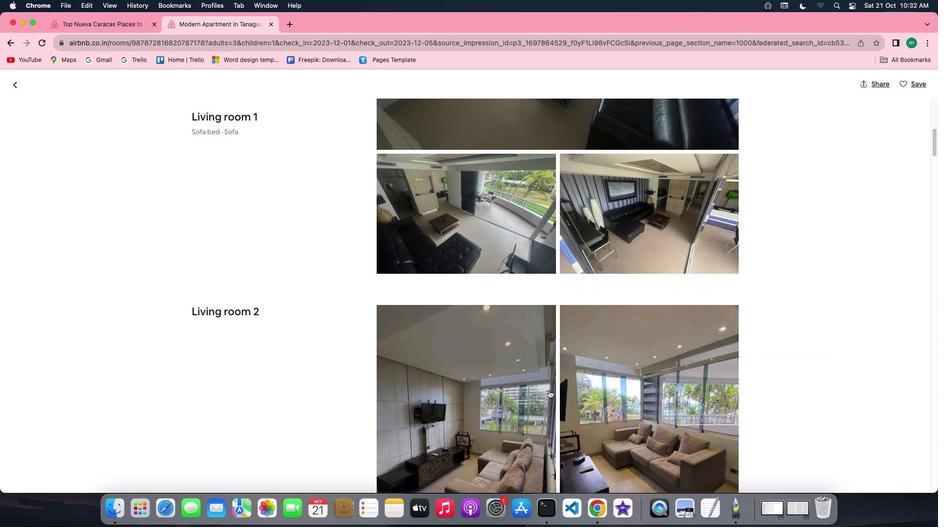 
Action: Mouse scrolled (549, 390) with delta (0, 0)
Screenshot: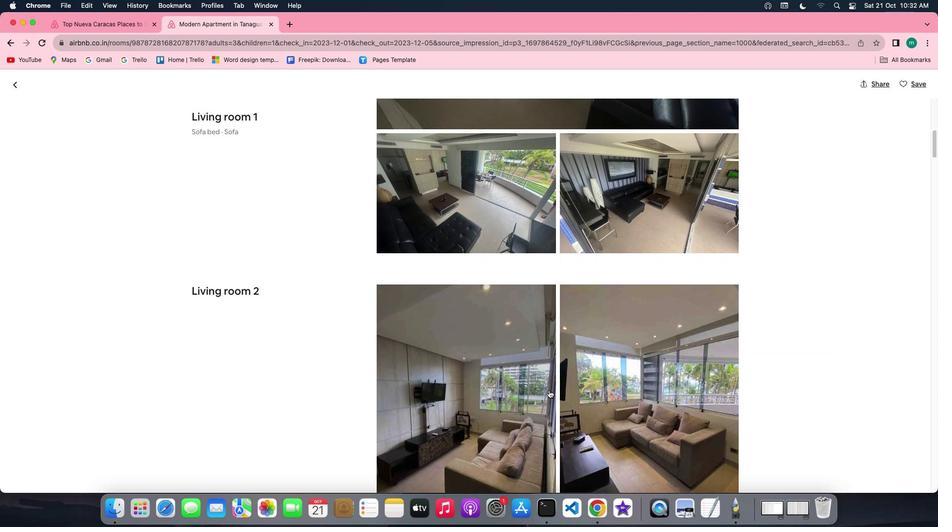 
Action: Mouse scrolled (549, 390) with delta (0, -1)
Screenshot: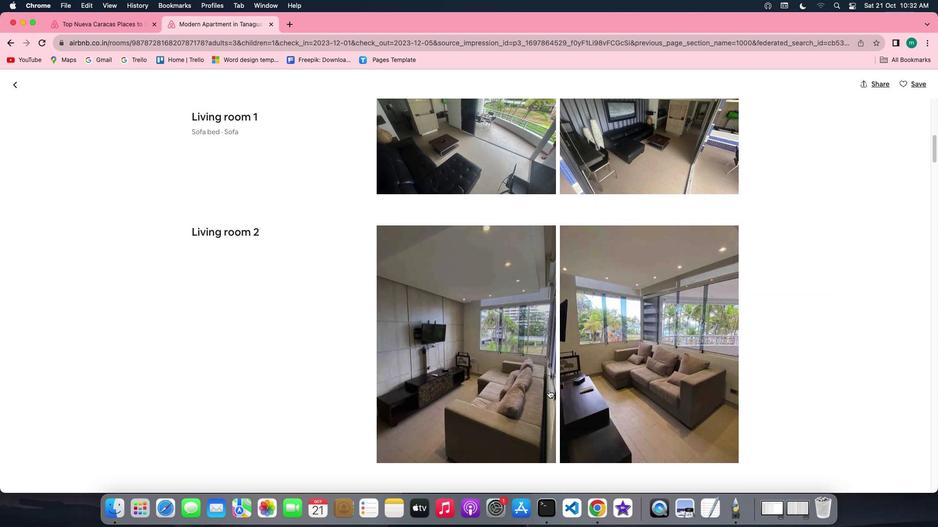 
Action: Mouse scrolled (549, 390) with delta (0, 0)
Screenshot: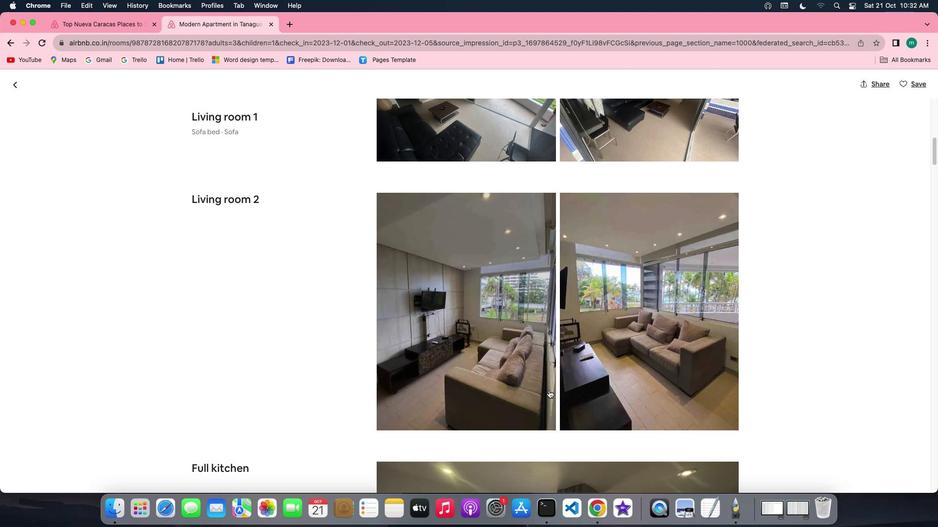 
Action: Mouse scrolled (549, 390) with delta (0, 0)
Screenshot: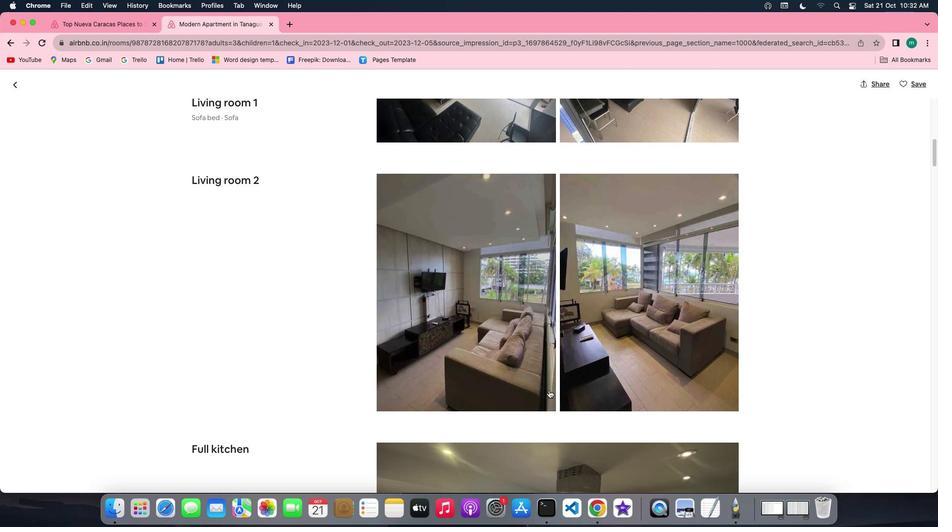 
Action: Mouse scrolled (549, 390) with delta (0, 0)
Screenshot: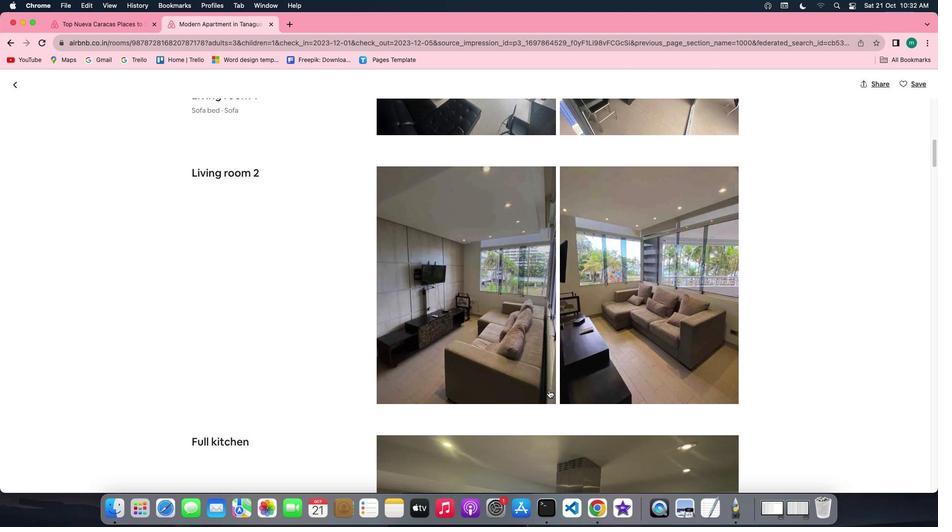 
Action: Mouse scrolled (549, 390) with delta (0, 0)
Screenshot: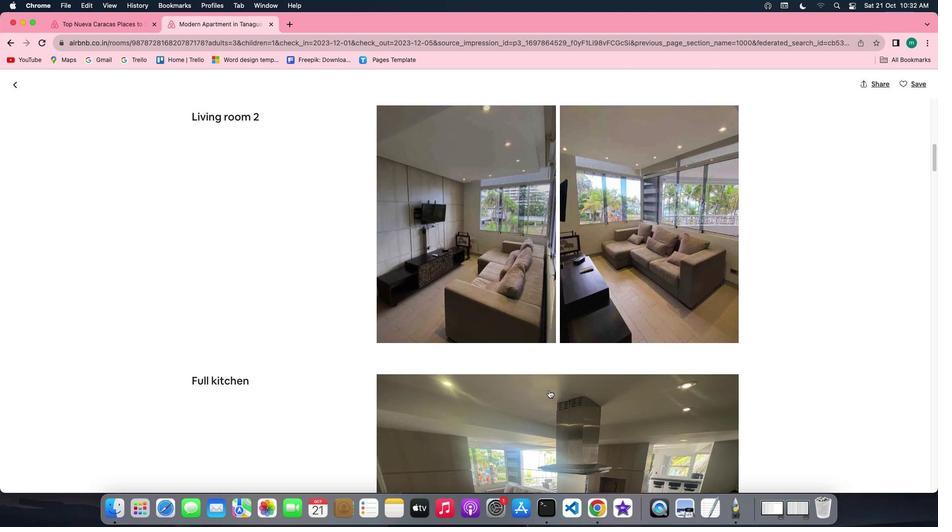 
Action: Mouse scrolled (549, 390) with delta (0, 0)
Screenshot: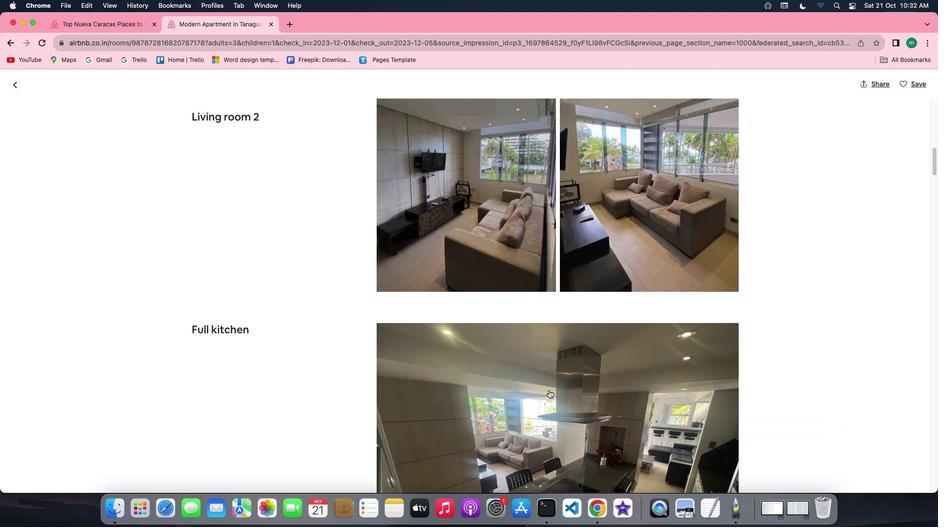 
Action: Mouse scrolled (549, 390) with delta (0, 0)
Screenshot: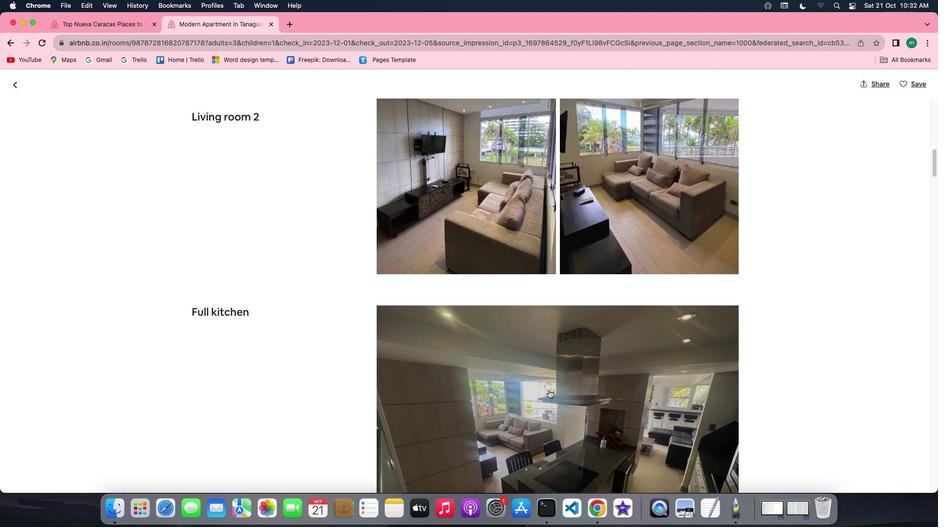 
Action: Mouse scrolled (549, 390) with delta (0, 0)
Screenshot: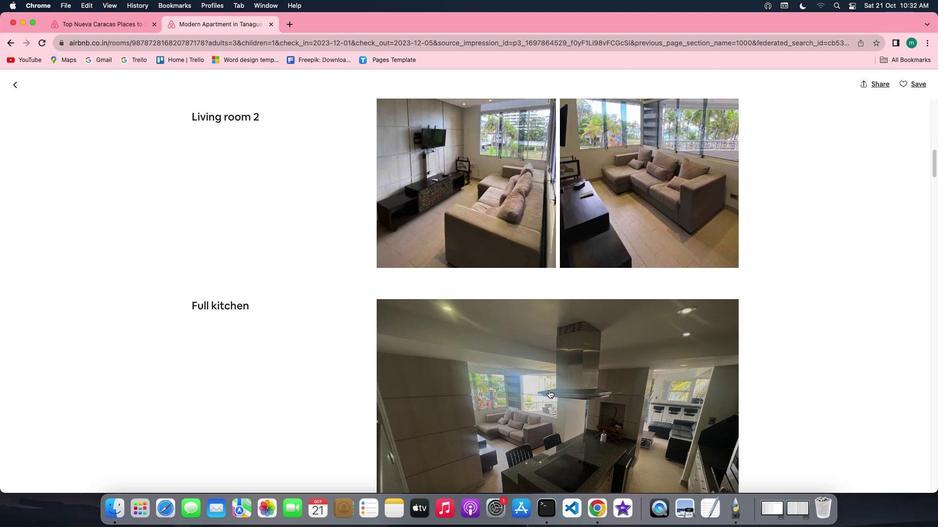 
Action: Mouse scrolled (549, 390) with delta (0, 0)
Screenshot: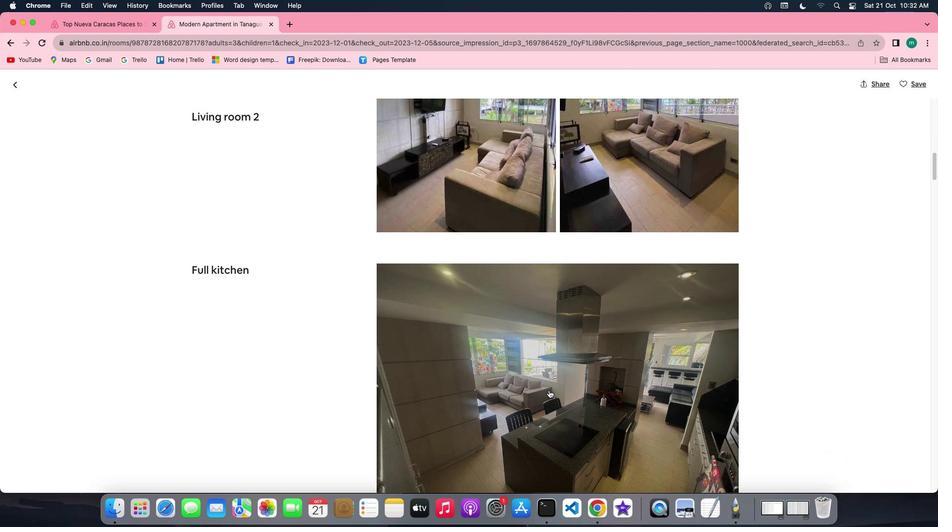 
Action: Mouse scrolled (549, 390) with delta (0, 0)
Screenshot: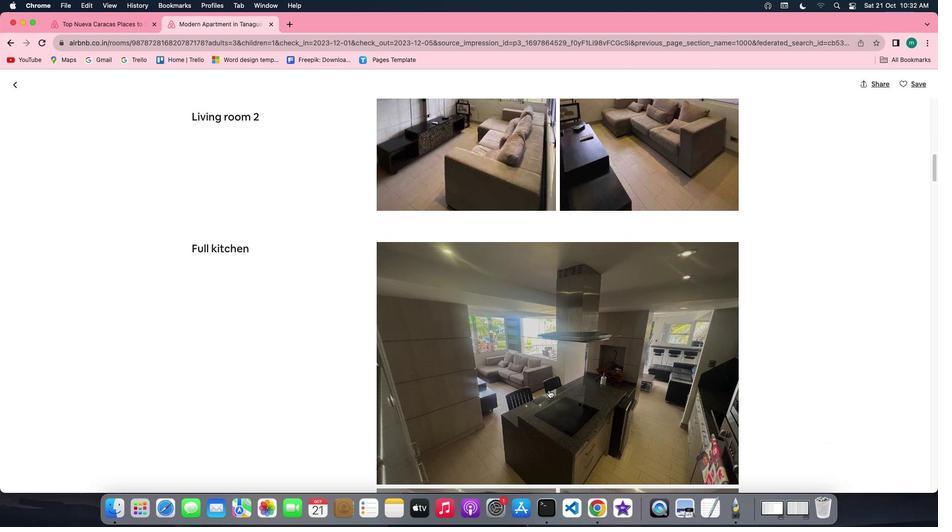 
Action: Mouse scrolled (549, 390) with delta (0, 0)
Screenshot: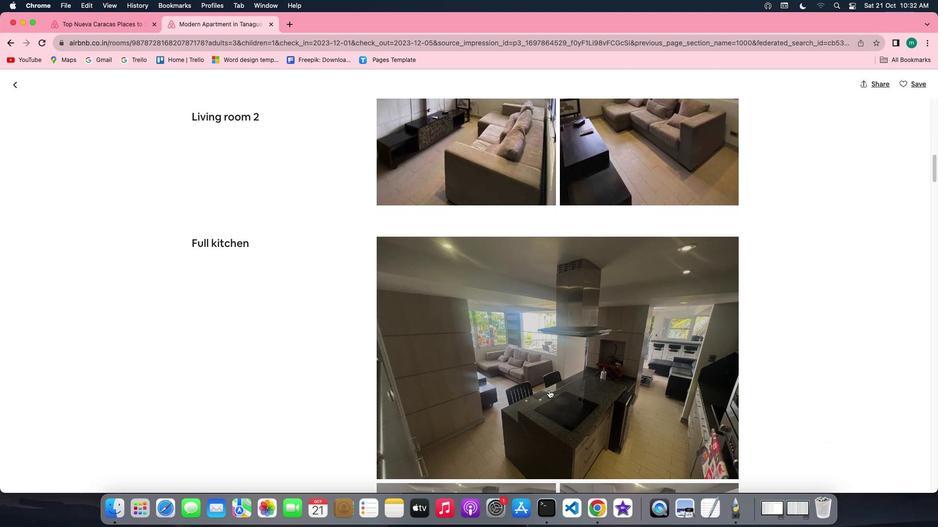 
Action: Mouse scrolled (549, 390) with delta (0, 0)
Screenshot: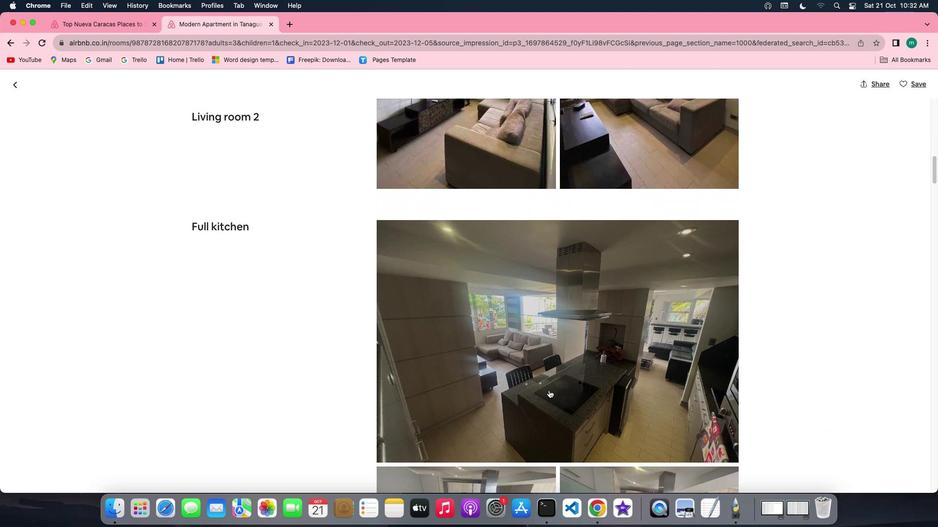 
Action: Mouse scrolled (549, 390) with delta (0, 0)
Screenshot: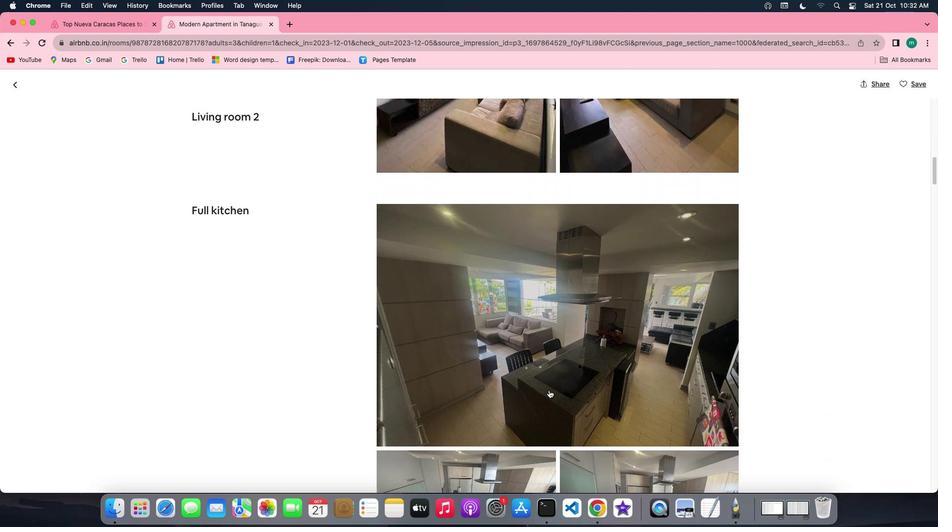 
Action: Mouse scrolled (549, 390) with delta (0, 0)
Screenshot: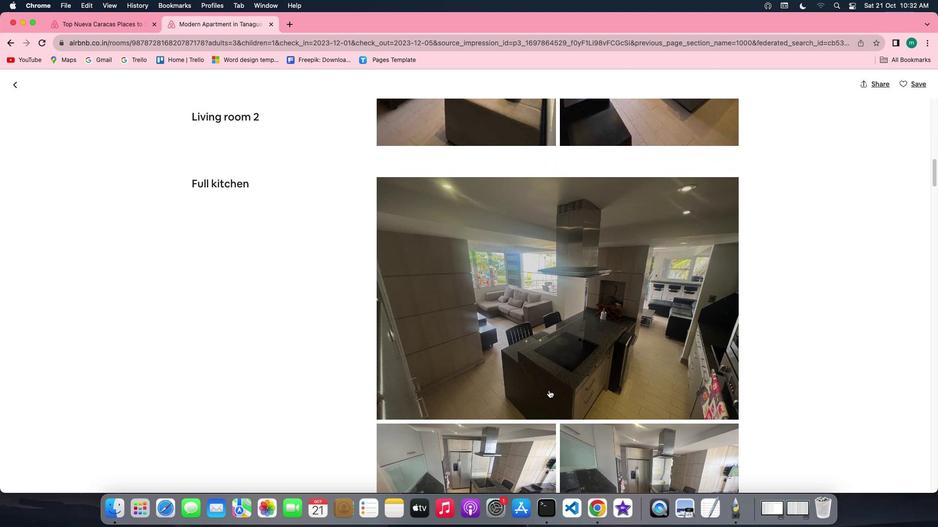 
Action: Mouse scrolled (549, 390) with delta (0, 0)
Screenshot: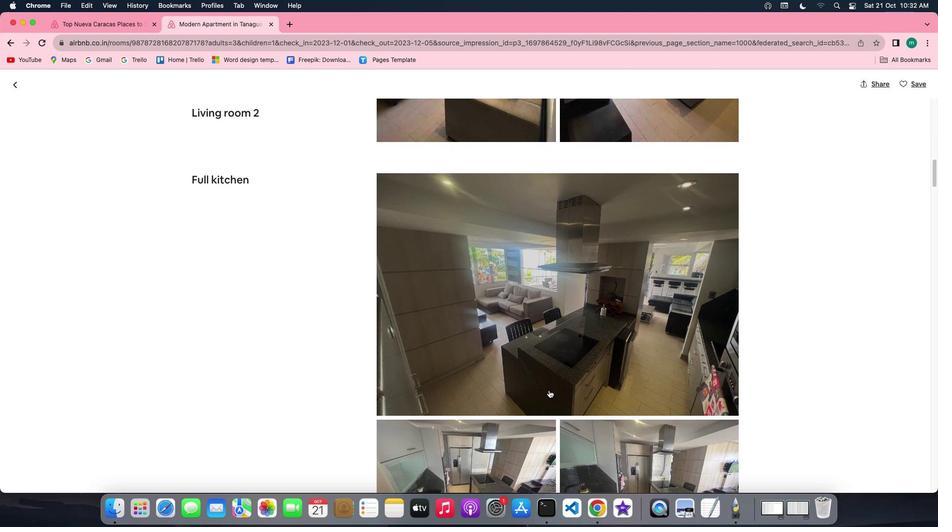 
Action: Mouse scrolled (549, 390) with delta (0, 0)
Screenshot: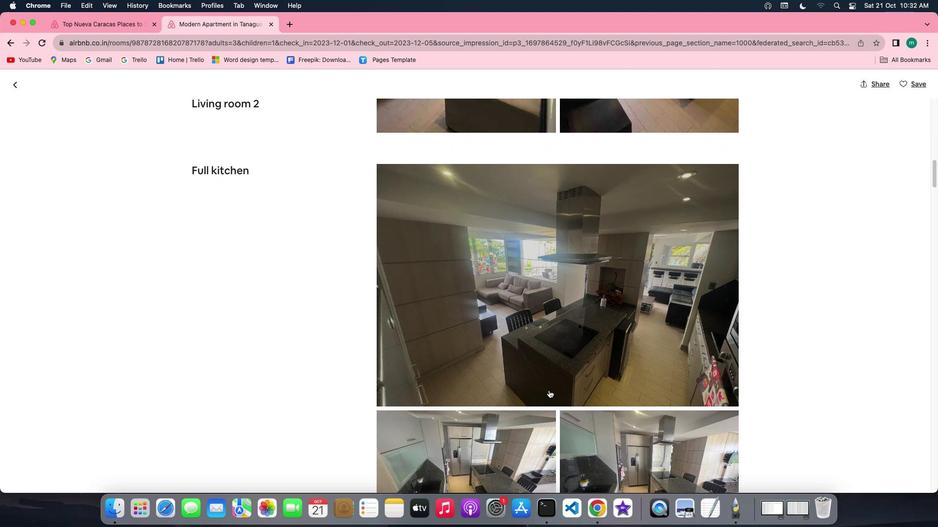 
Action: Mouse scrolled (549, 390) with delta (0, 0)
Screenshot: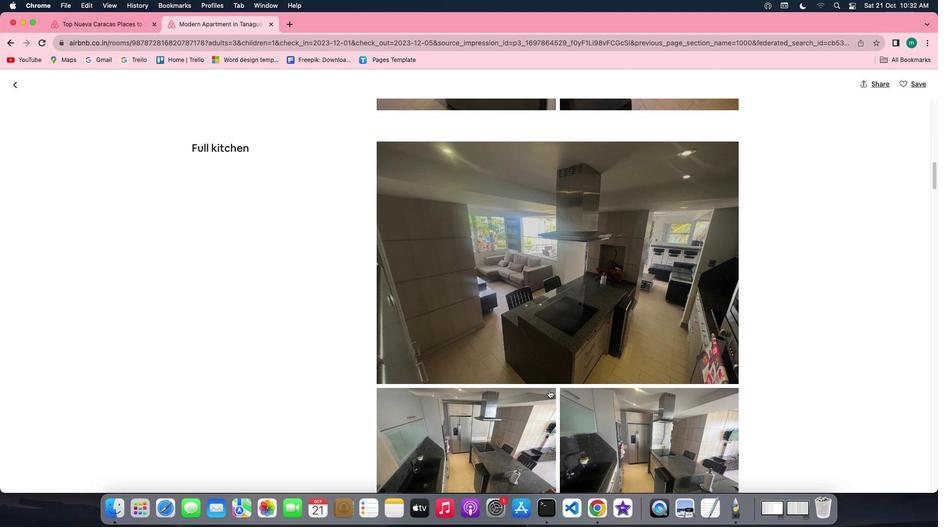 
Action: Mouse scrolled (549, 390) with delta (0, 0)
Screenshot: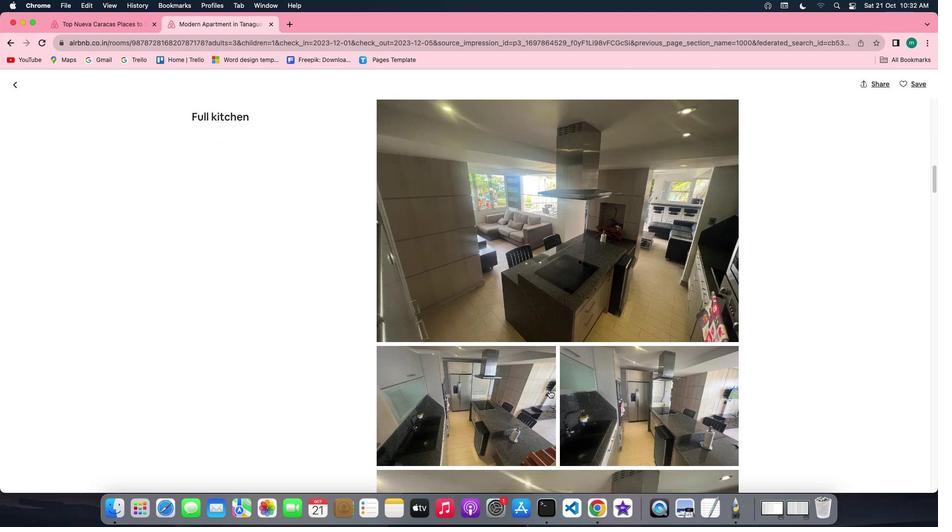 
Action: Mouse moved to (549, 390)
Screenshot: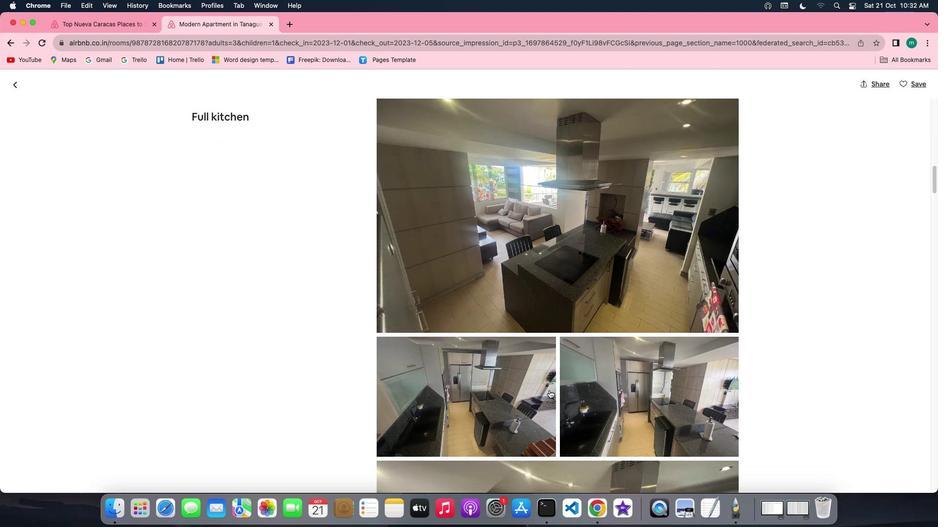 
Action: Mouse scrolled (549, 390) with delta (0, 0)
Screenshot: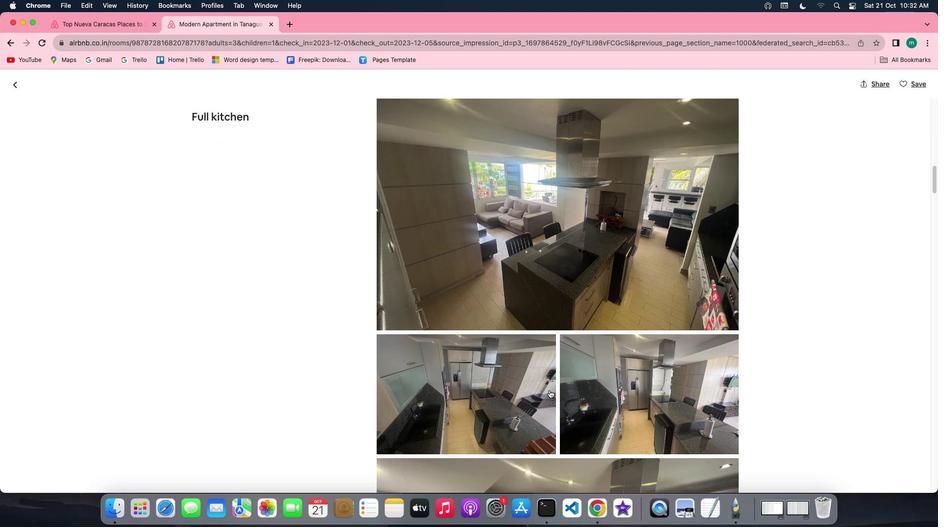 
Action: Mouse scrolled (549, 390) with delta (0, 0)
Screenshot: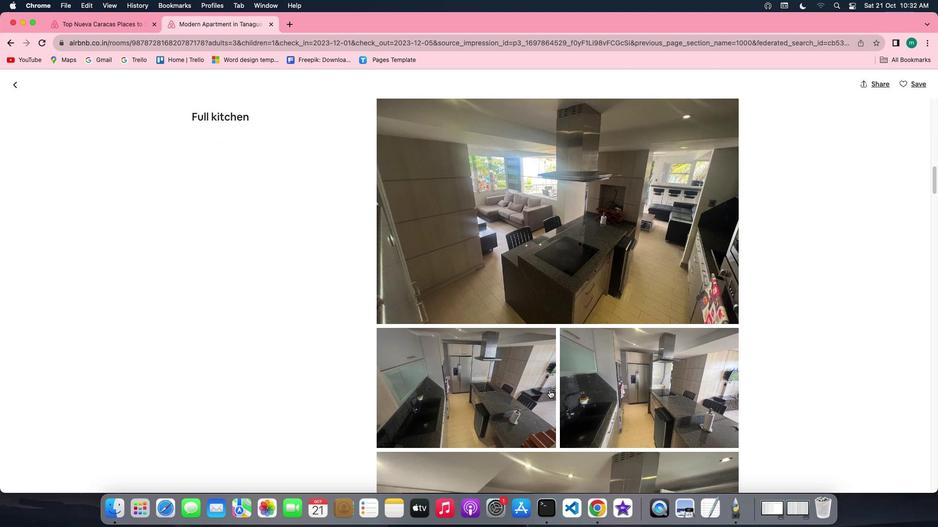 
Action: Mouse scrolled (549, 390) with delta (0, 0)
Screenshot: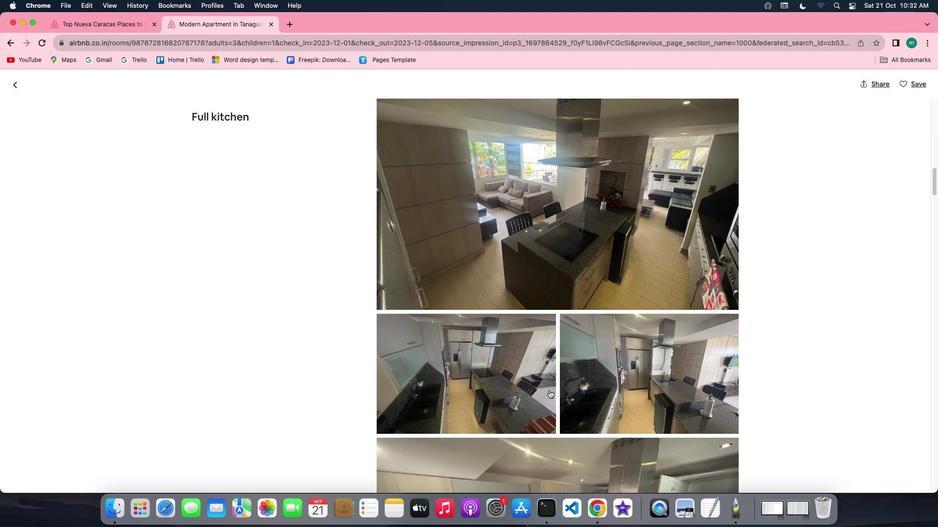 
Action: Mouse scrolled (549, 390) with delta (0, 0)
Screenshot: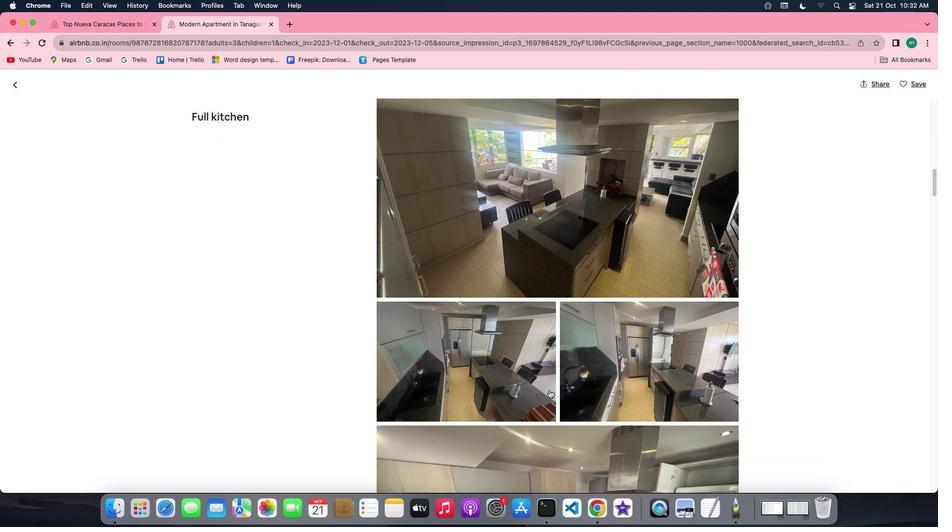 
Action: Mouse scrolled (549, 390) with delta (0, 0)
Screenshot: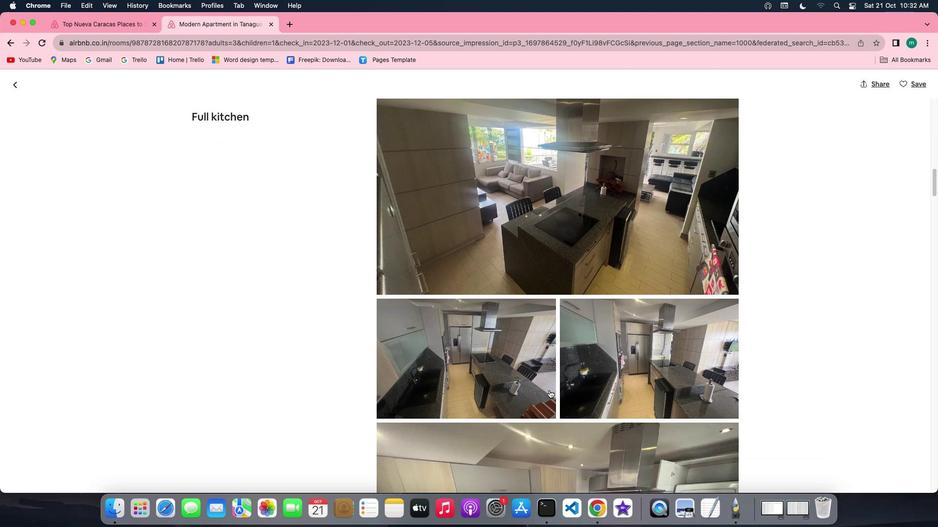 
Action: Mouse scrolled (549, 390) with delta (0, 0)
Screenshot: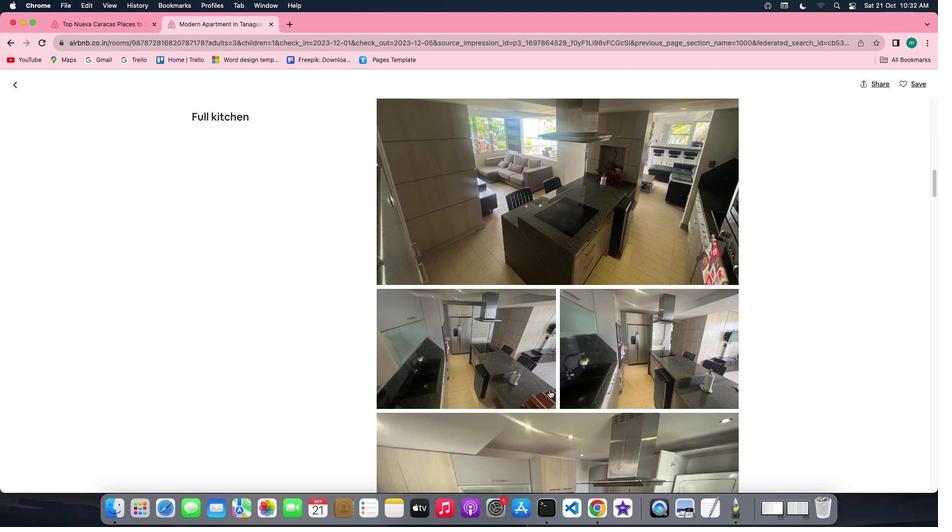 
Action: Mouse scrolled (549, 390) with delta (0, 0)
Screenshot: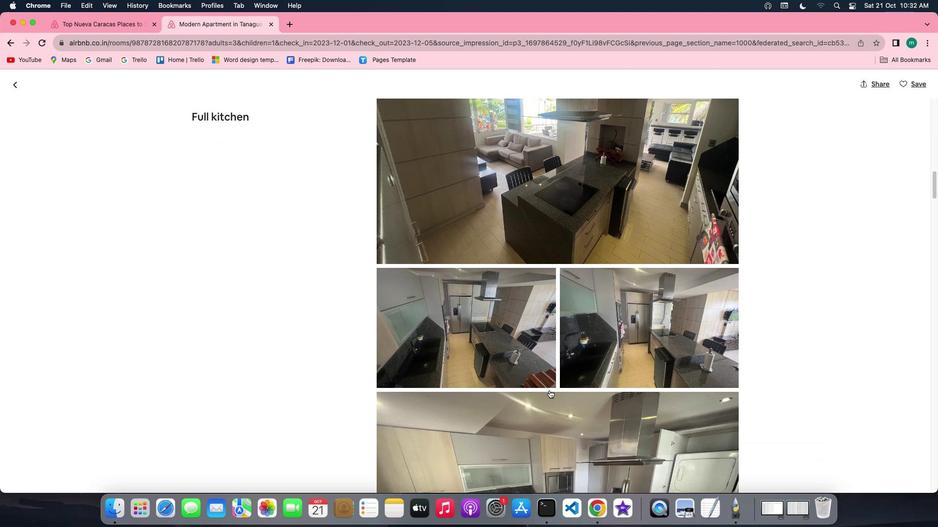 
Action: Mouse scrolled (549, 390) with delta (0, 0)
Screenshot: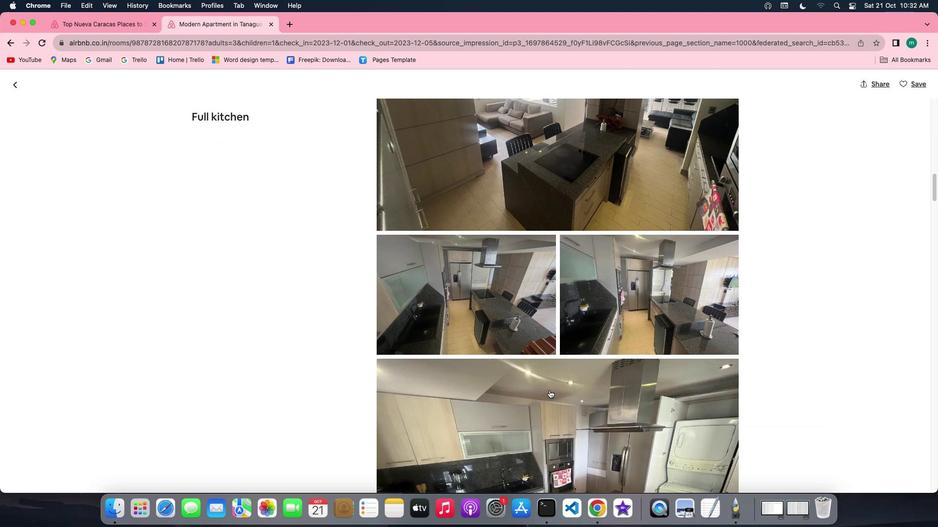 
Action: Mouse scrolled (549, 390) with delta (0, 0)
Screenshot: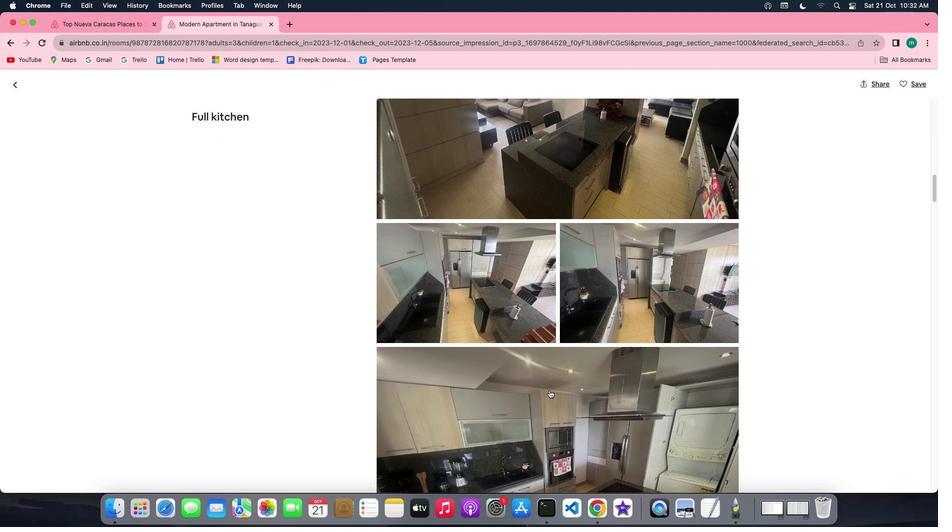 
Action: Mouse scrolled (549, 390) with delta (0, 0)
Screenshot: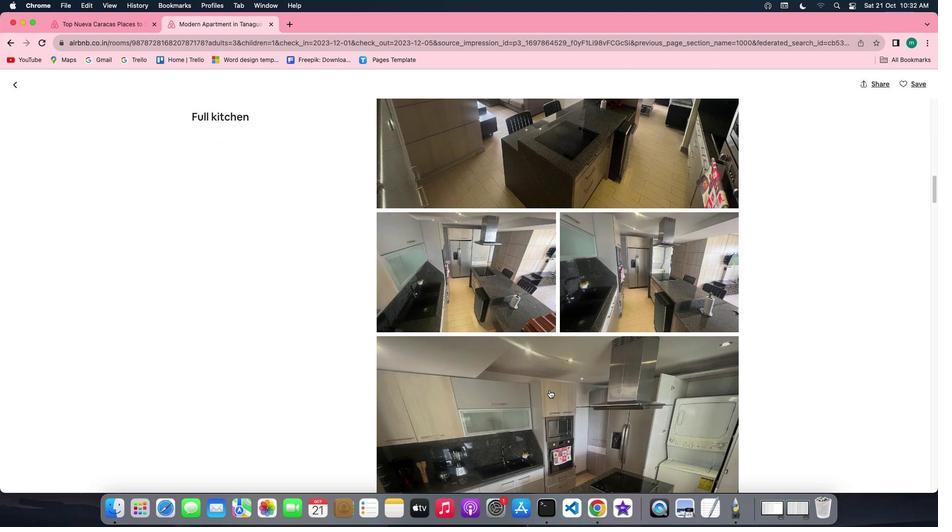 
Action: Mouse scrolled (549, 390) with delta (0, 0)
Screenshot: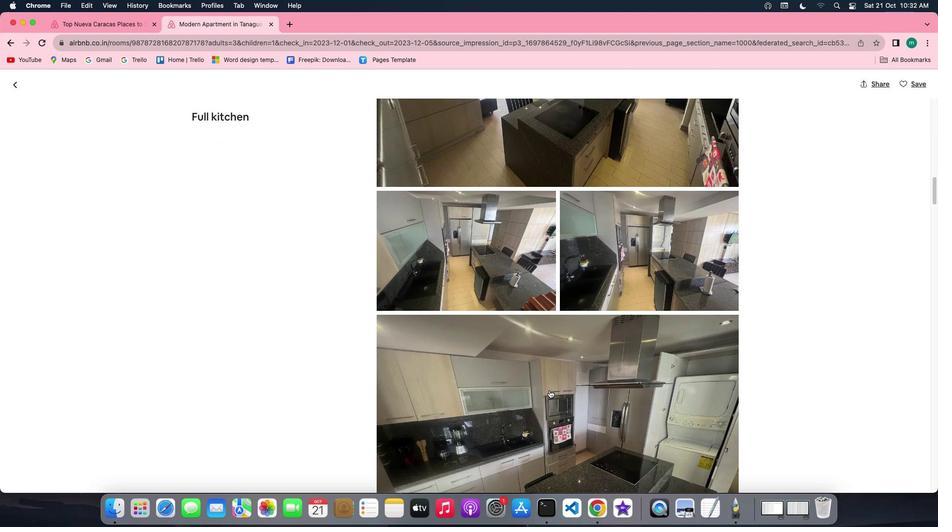 
Action: Mouse scrolled (549, 390) with delta (0, 0)
Screenshot: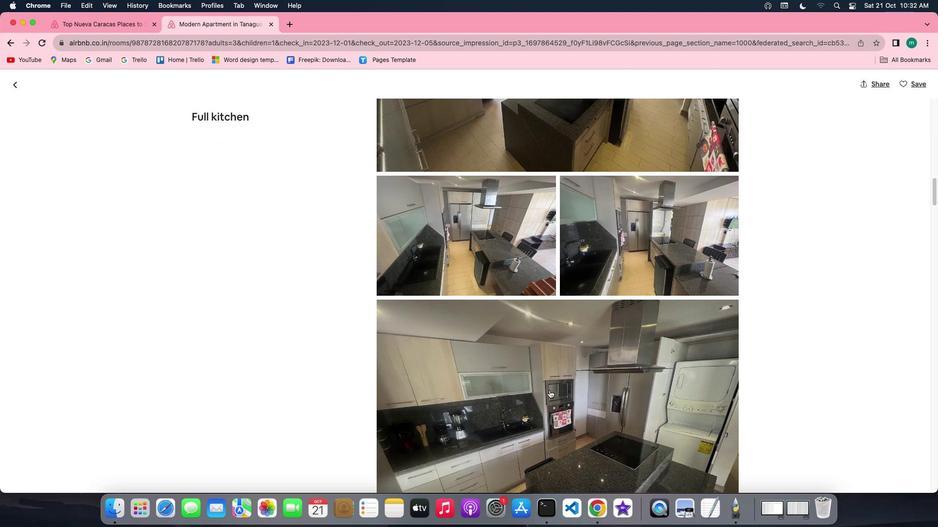 
Action: Mouse scrolled (549, 390) with delta (0, 0)
Screenshot: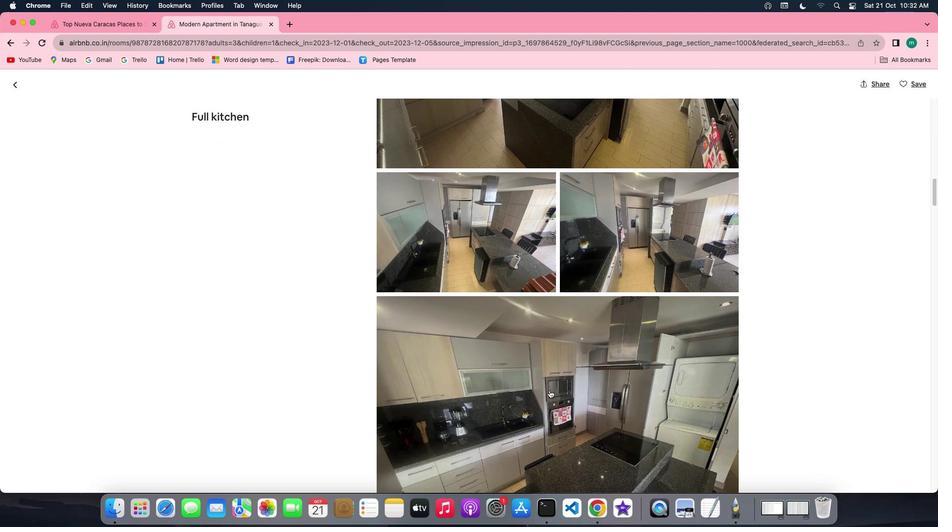 
Action: Mouse scrolled (549, 390) with delta (0, 0)
Screenshot: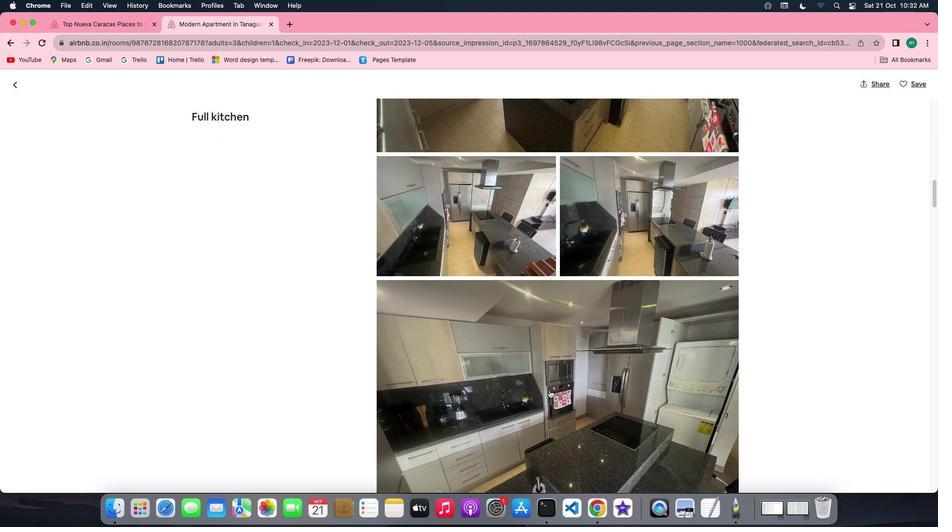 
Action: Mouse scrolled (549, 390) with delta (0, 0)
Screenshot: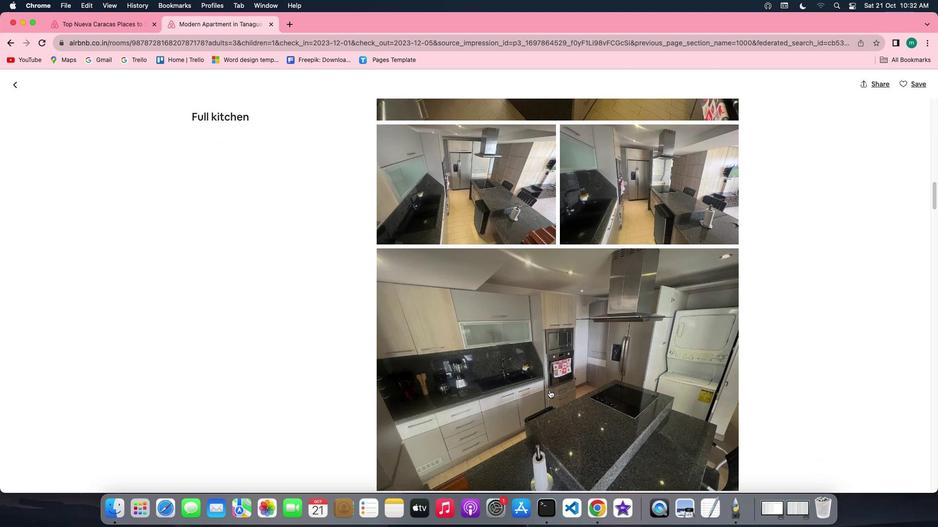 
Action: Mouse scrolled (549, 390) with delta (0, 0)
Screenshot: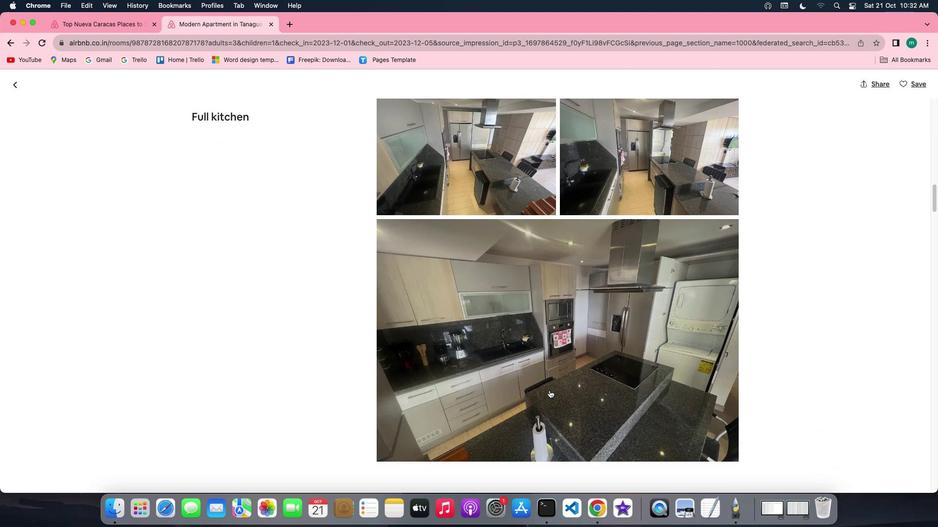 
Action: Mouse scrolled (549, 390) with delta (0, 0)
Screenshot: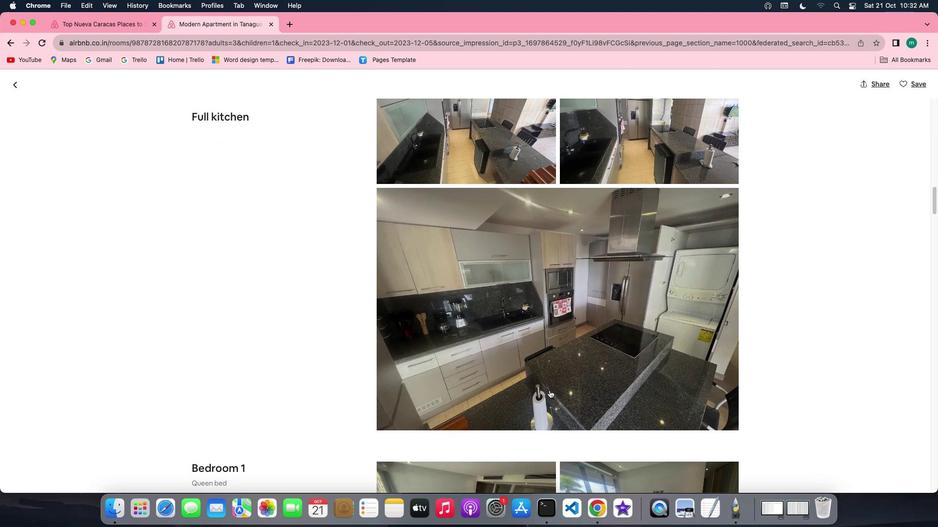 
Action: Mouse scrolled (549, 390) with delta (0, 0)
Screenshot: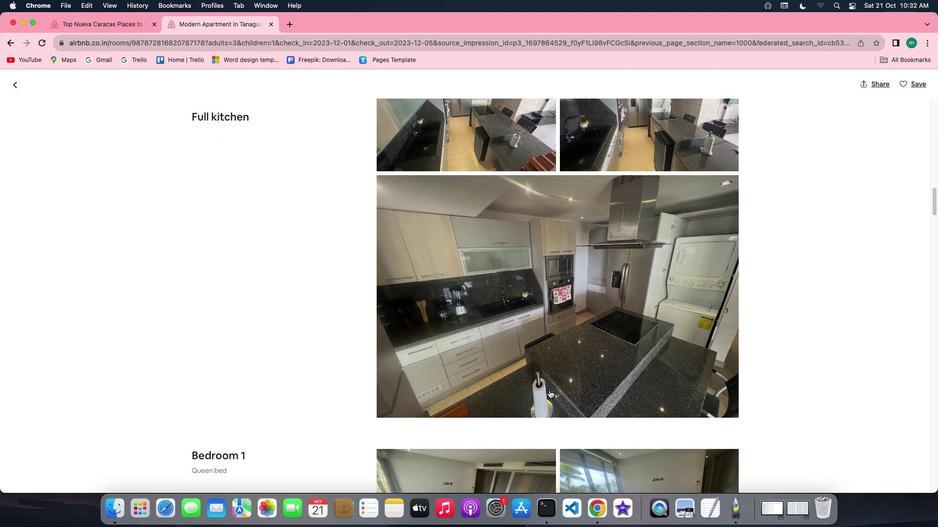 
Action: Mouse scrolled (549, 390) with delta (0, 0)
Screenshot: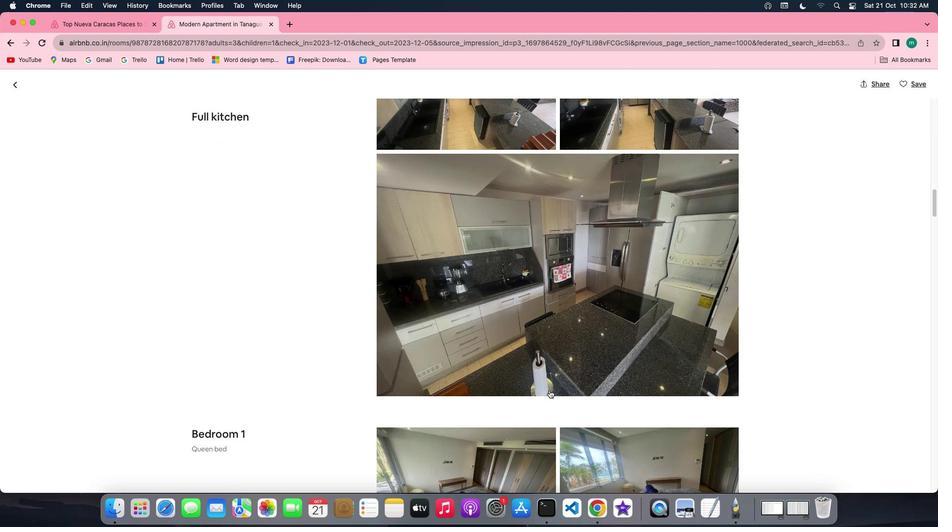 
Action: Mouse scrolled (549, 390) with delta (0, 0)
Screenshot: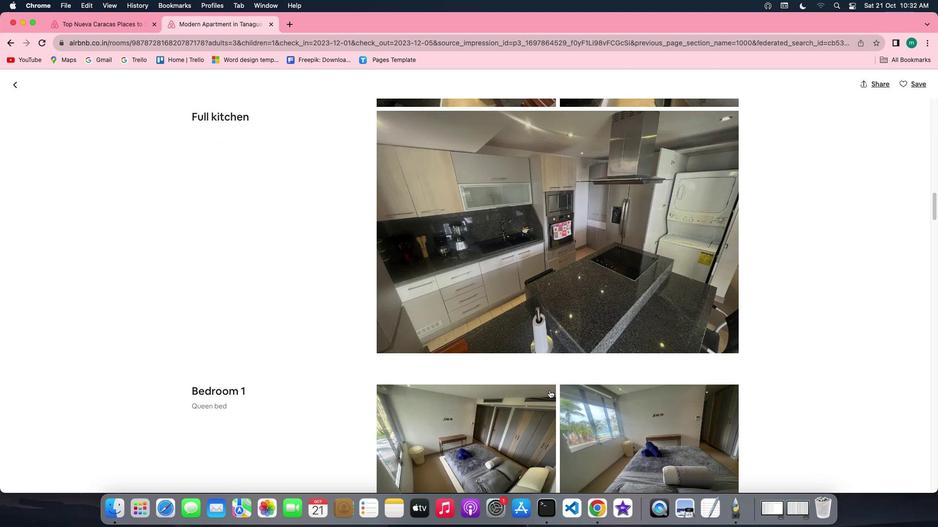 
Action: Mouse scrolled (549, 390) with delta (0, 0)
Screenshot: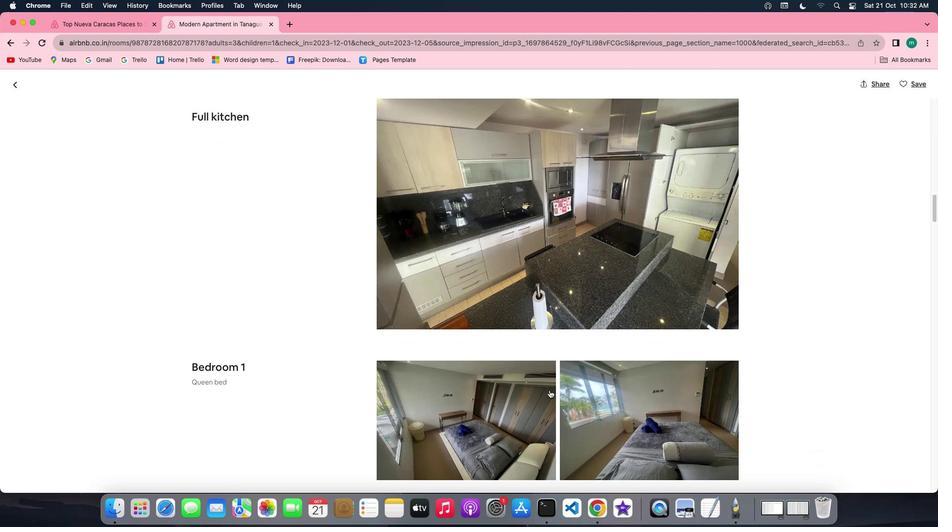 
Action: Mouse scrolled (549, 390) with delta (0, 0)
Screenshot: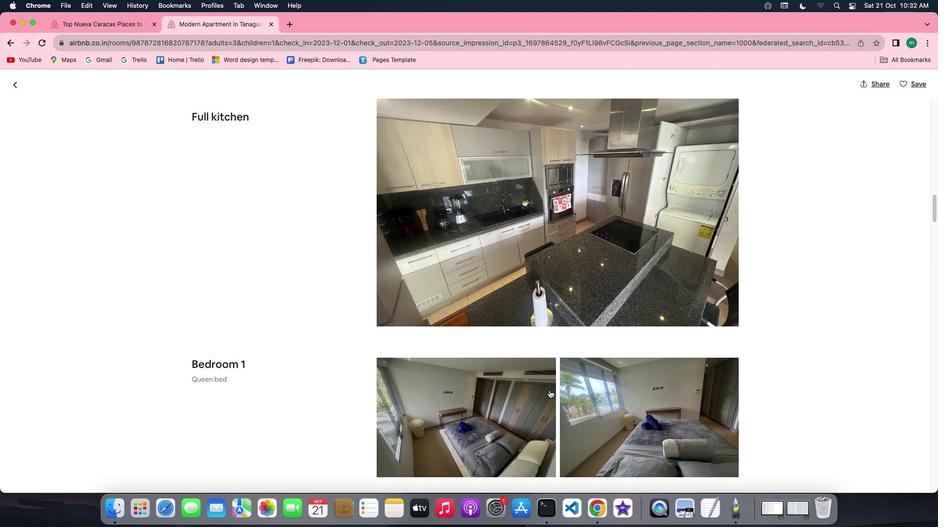
Action: Mouse scrolled (549, 390) with delta (0, 0)
Screenshot: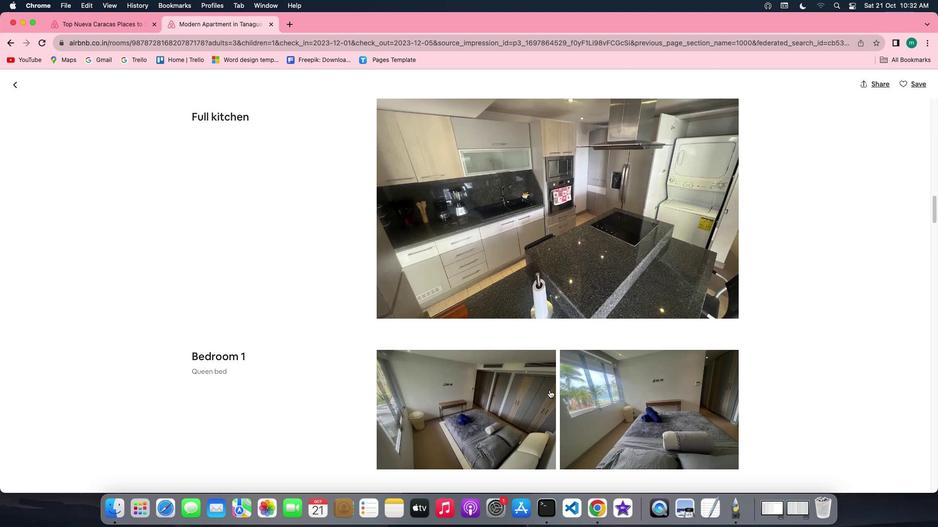 
Action: Mouse scrolled (549, 390) with delta (0, 0)
Screenshot: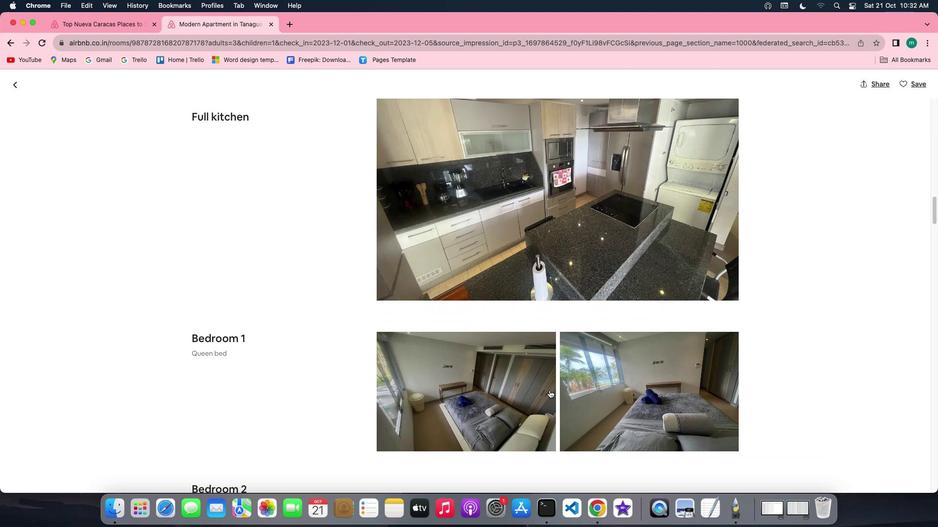
Action: Mouse scrolled (549, 390) with delta (0, 0)
Screenshot: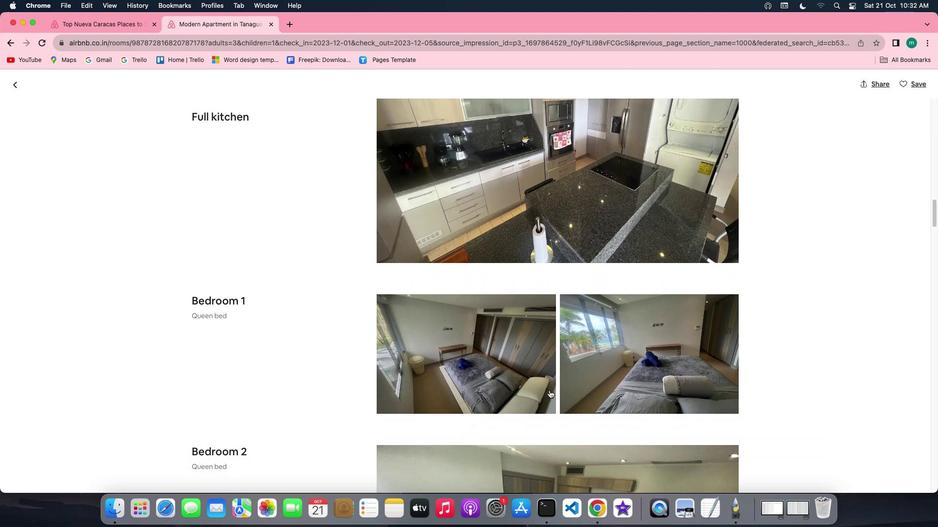 
Action: Mouse scrolled (549, 390) with delta (0, 0)
Screenshot: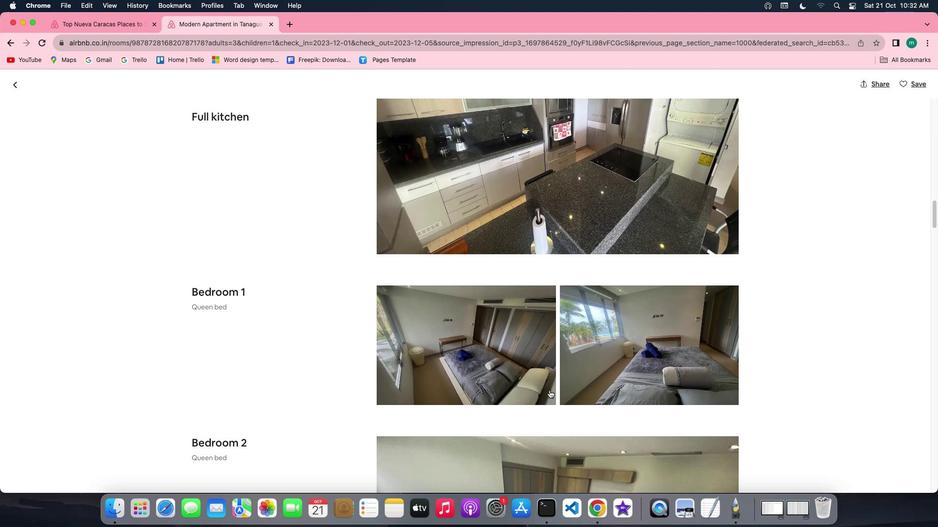 
Action: Mouse scrolled (549, 390) with delta (0, 0)
Screenshot: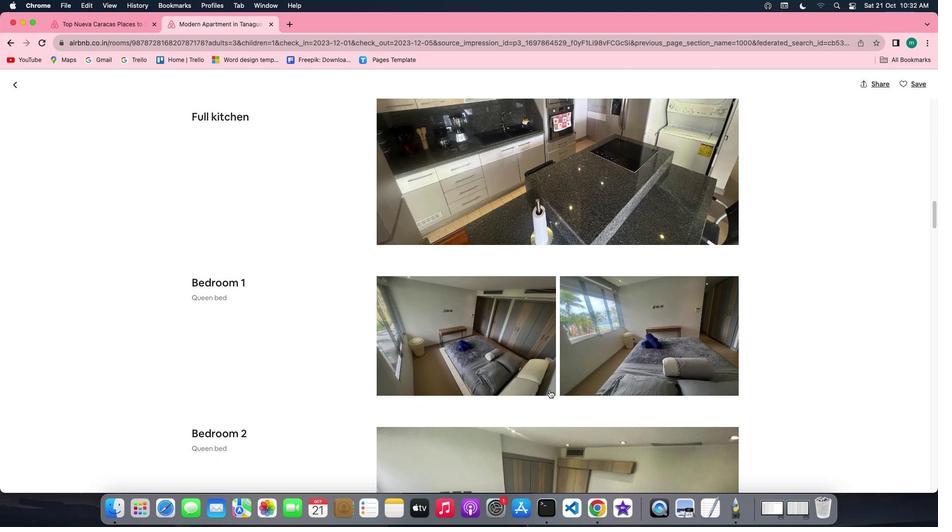 
Action: Mouse scrolled (549, 390) with delta (0, 0)
Screenshot: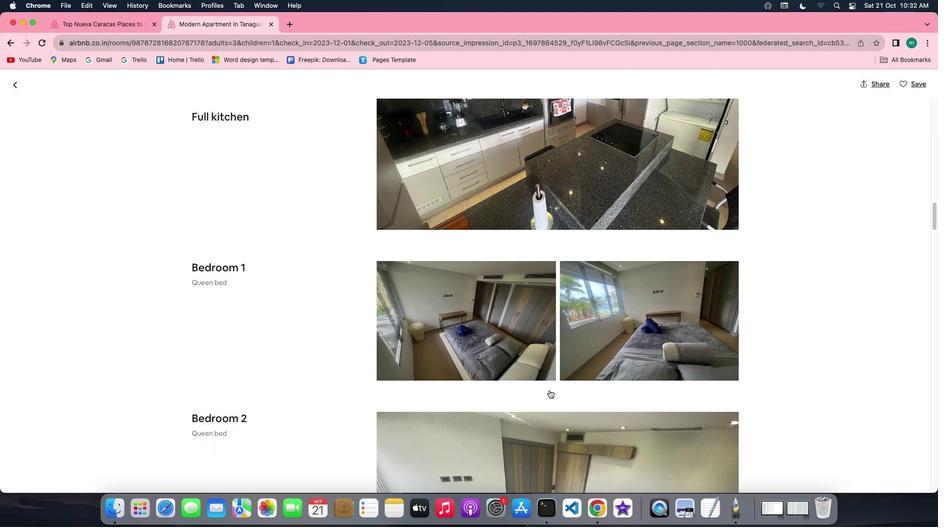 
Action: Mouse scrolled (549, 390) with delta (0, 0)
Screenshot: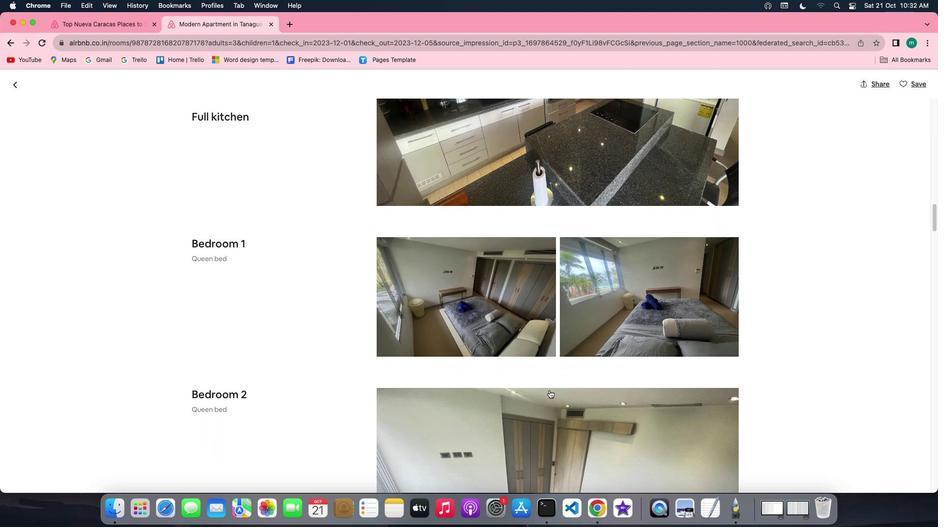 
Action: Mouse scrolled (549, 390) with delta (0, 0)
Screenshot: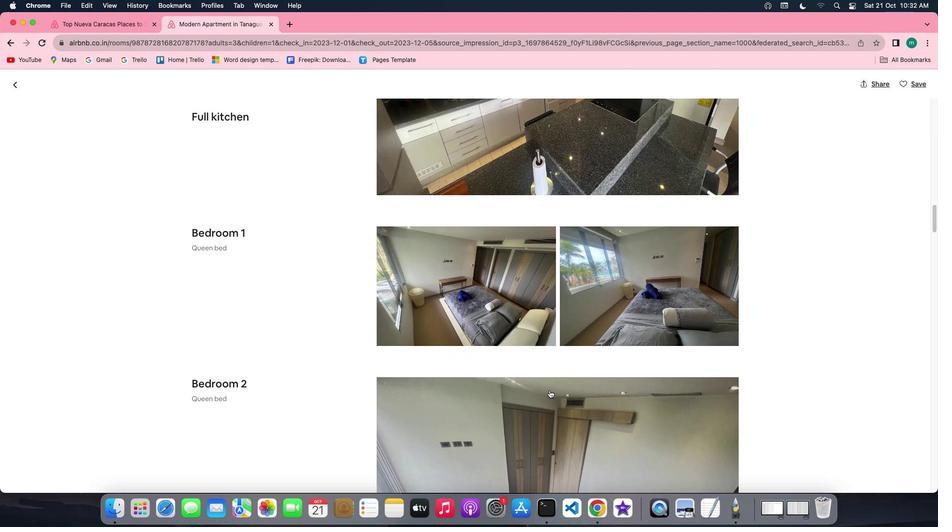 
Action: Mouse scrolled (549, 390) with delta (0, 0)
Screenshot: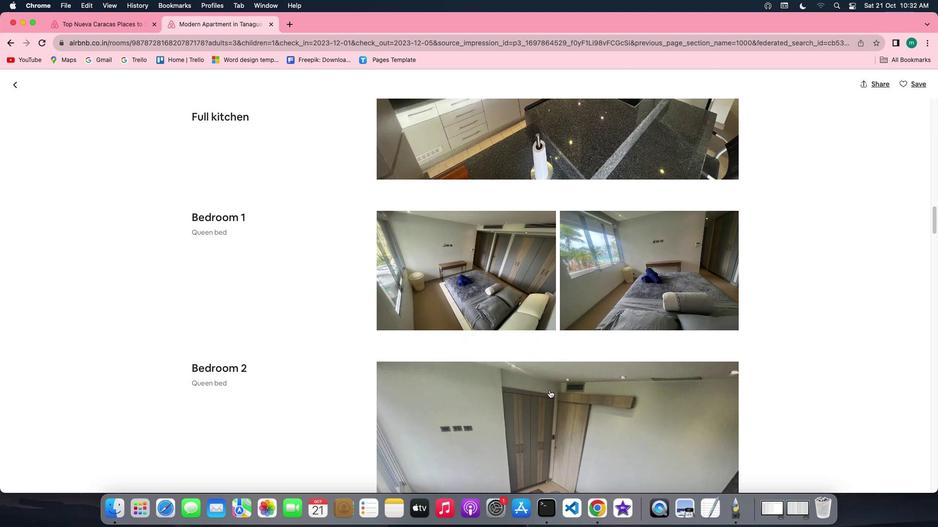 
Action: Mouse scrolled (549, 390) with delta (0, 0)
Screenshot: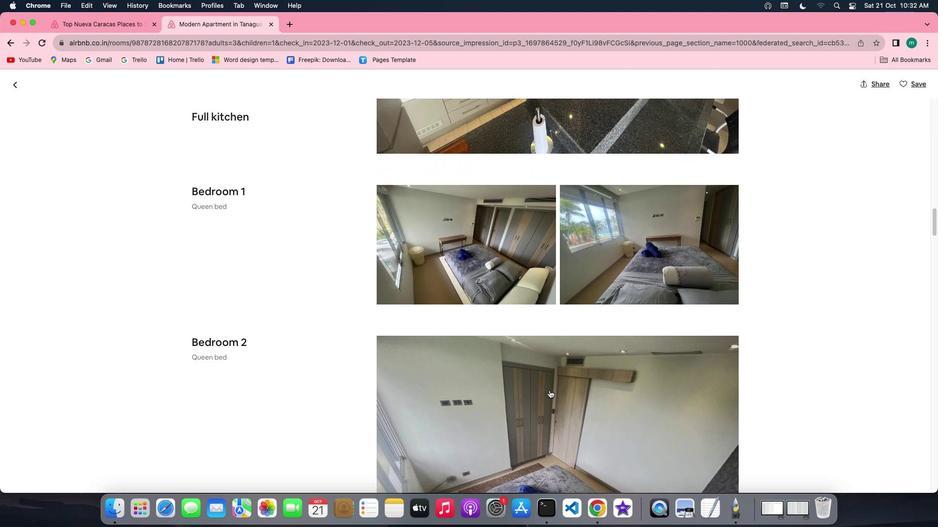 
Action: Mouse scrolled (549, 390) with delta (0, 0)
Screenshot: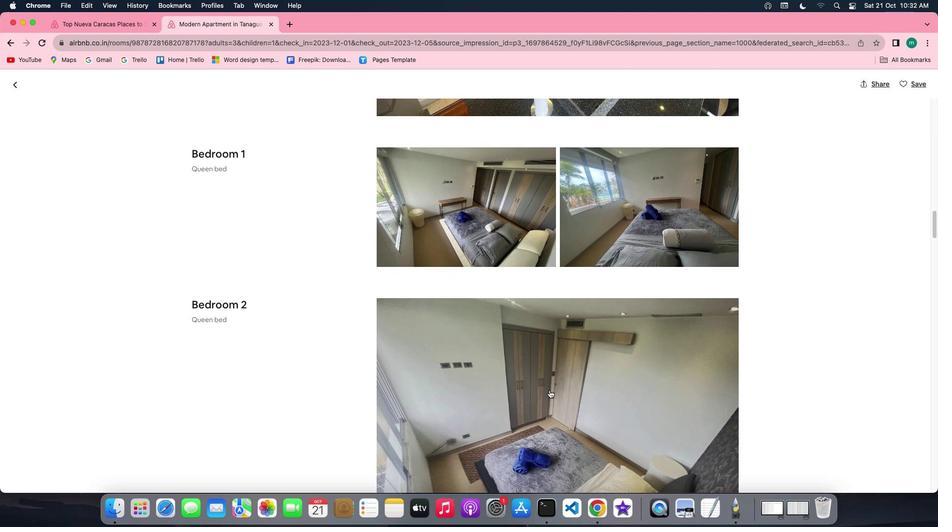 
Action: Mouse scrolled (549, 390) with delta (0, 0)
Screenshot: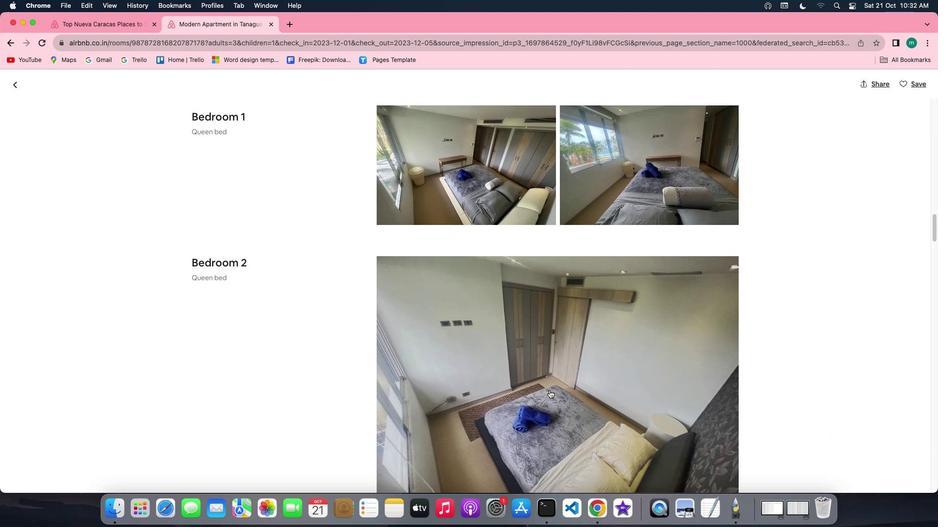 
Action: Mouse scrolled (549, 390) with delta (0, -1)
Screenshot: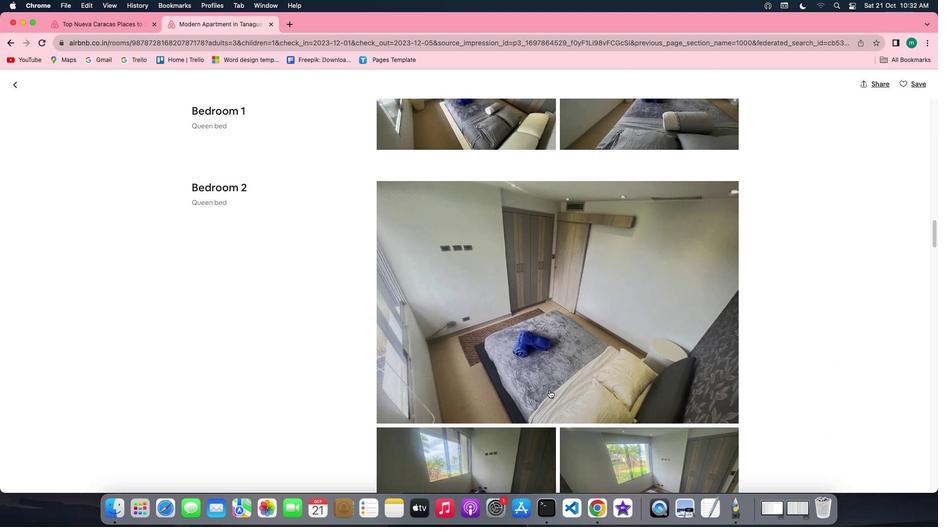 
Action: Mouse scrolled (549, 390) with delta (0, -1)
Screenshot: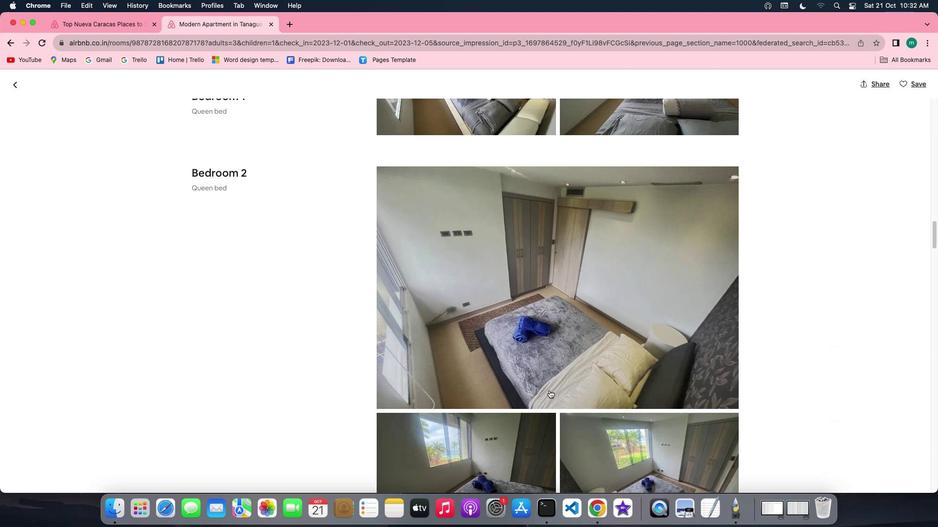 
Action: Mouse scrolled (549, 390) with delta (0, 0)
Screenshot: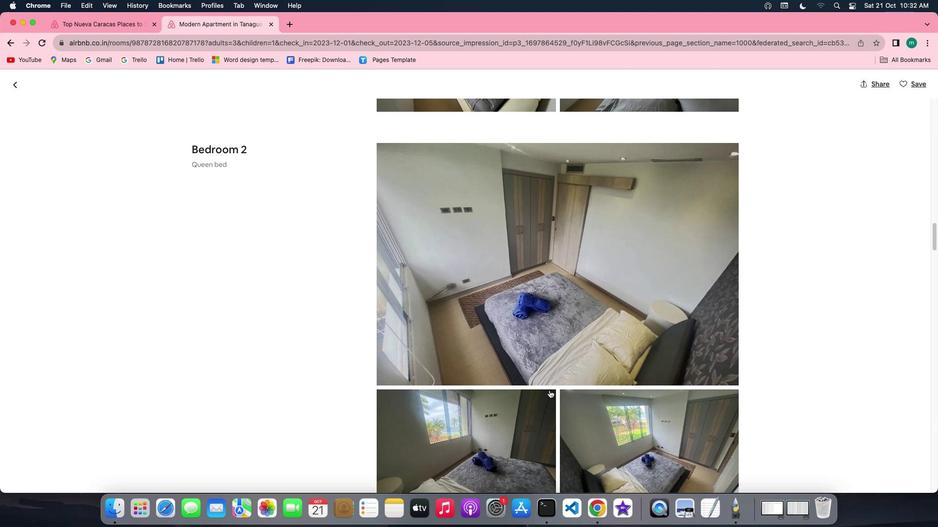 
Action: Mouse scrolled (549, 390) with delta (0, 0)
Screenshot: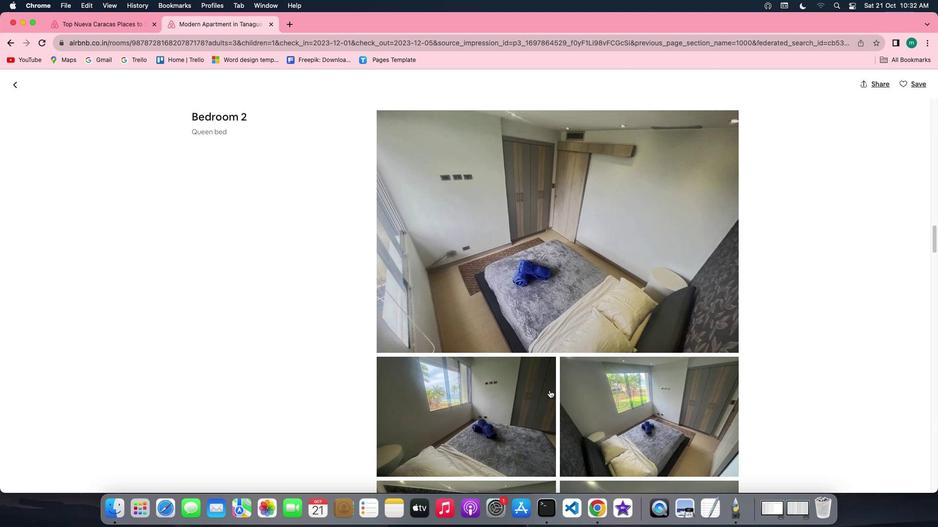 
Action: Mouse scrolled (549, 390) with delta (0, -1)
Screenshot: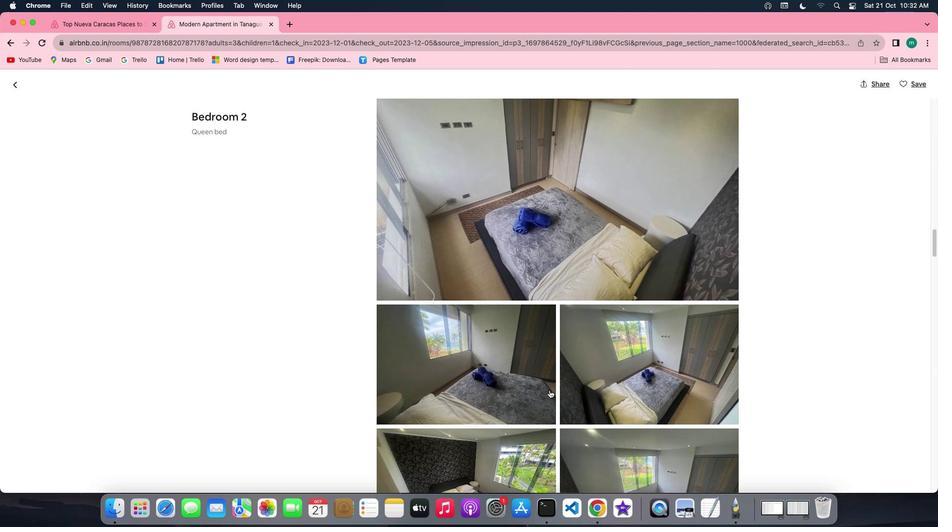 
Action: Mouse scrolled (549, 390) with delta (0, -1)
Screenshot: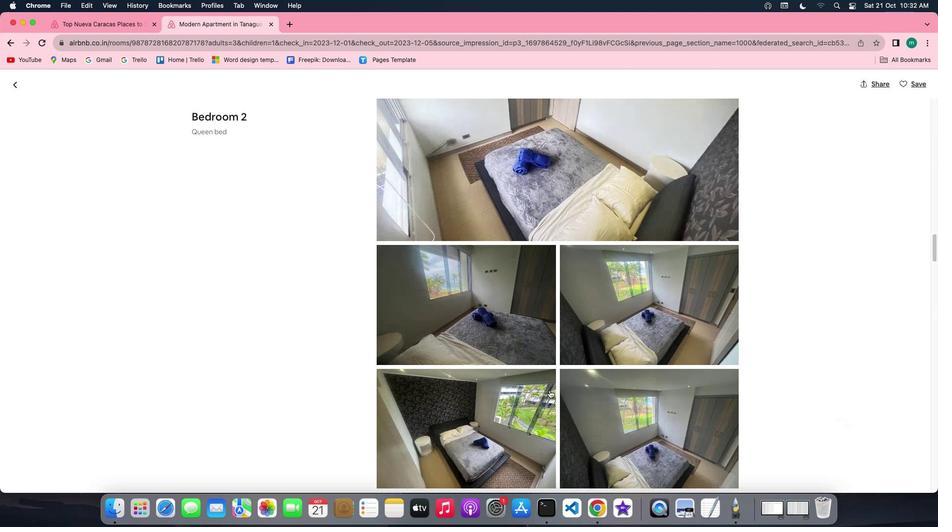 
Action: Mouse scrolled (549, 390) with delta (0, 0)
Screenshot: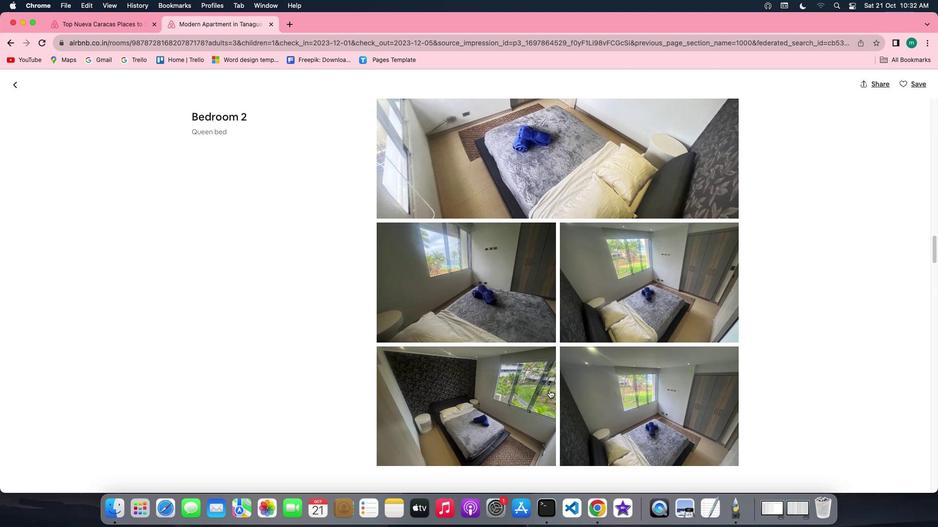 
Action: Mouse scrolled (549, 390) with delta (0, 0)
Screenshot: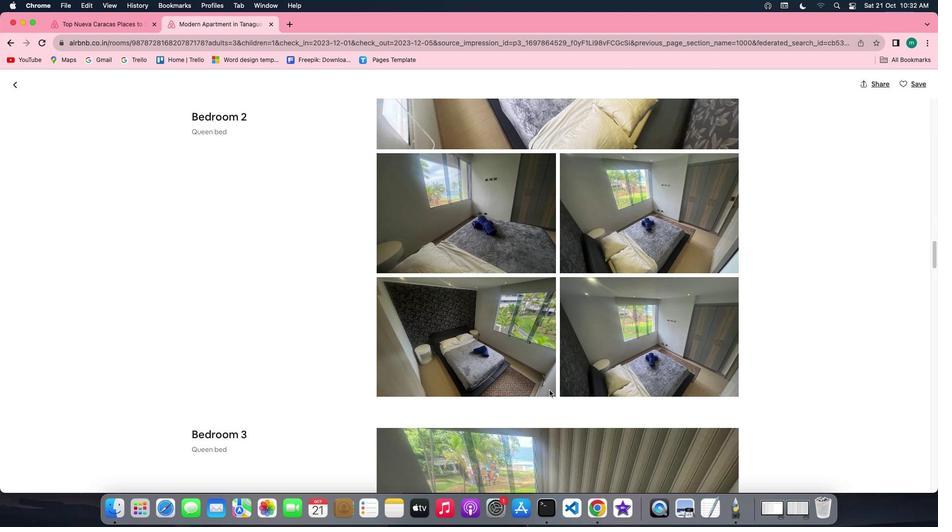 
Action: Mouse scrolled (549, 390) with delta (0, 0)
Screenshot: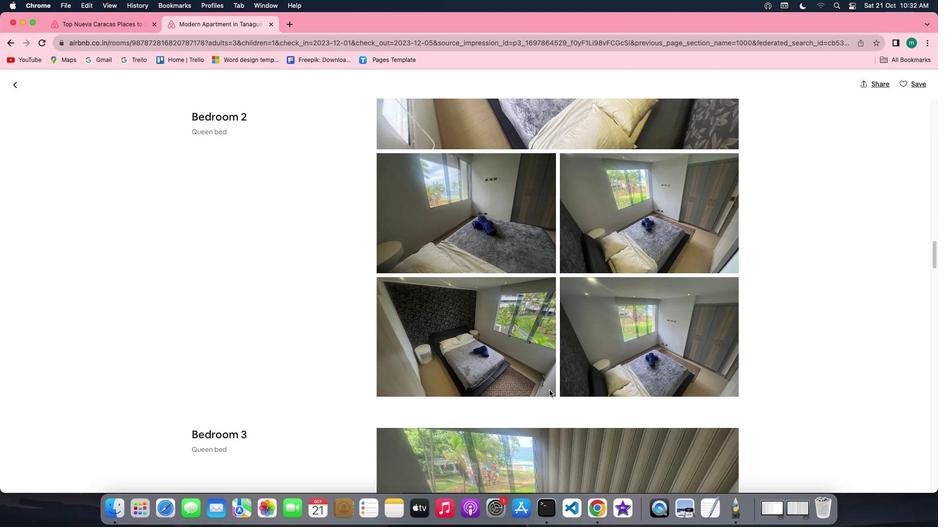 
Action: Mouse scrolled (549, 390) with delta (0, -1)
Screenshot: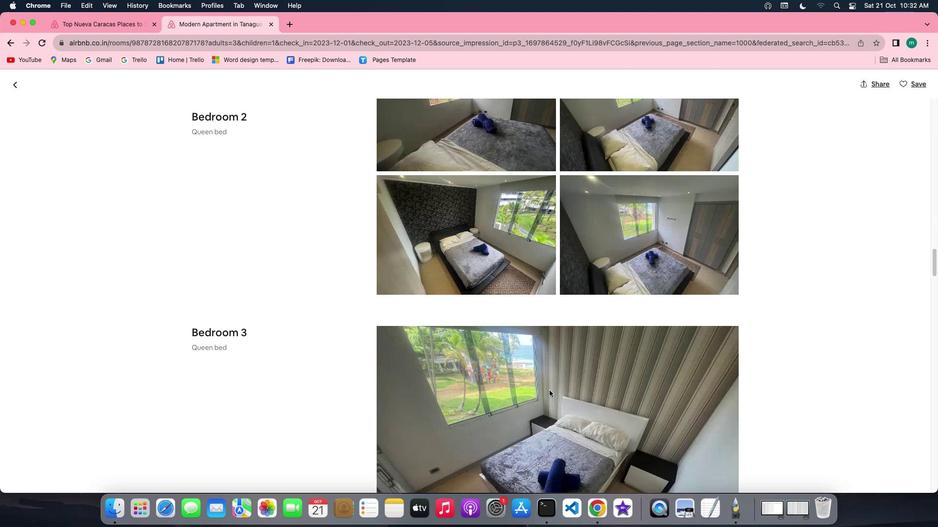 
Action: Mouse scrolled (549, 390) with delta (0, -1)
Screenshot: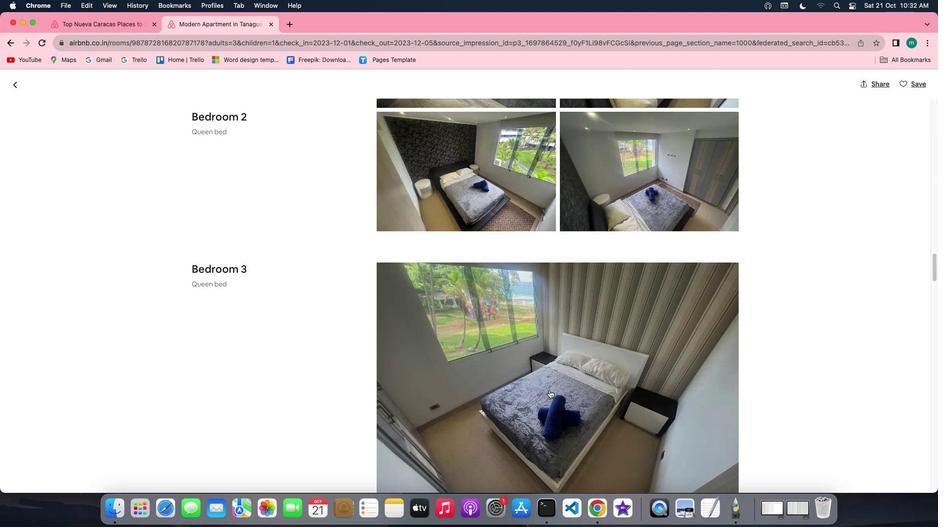 
Action: Mouse scrolled (549, 390) with delta (0, 0)
Screenshot: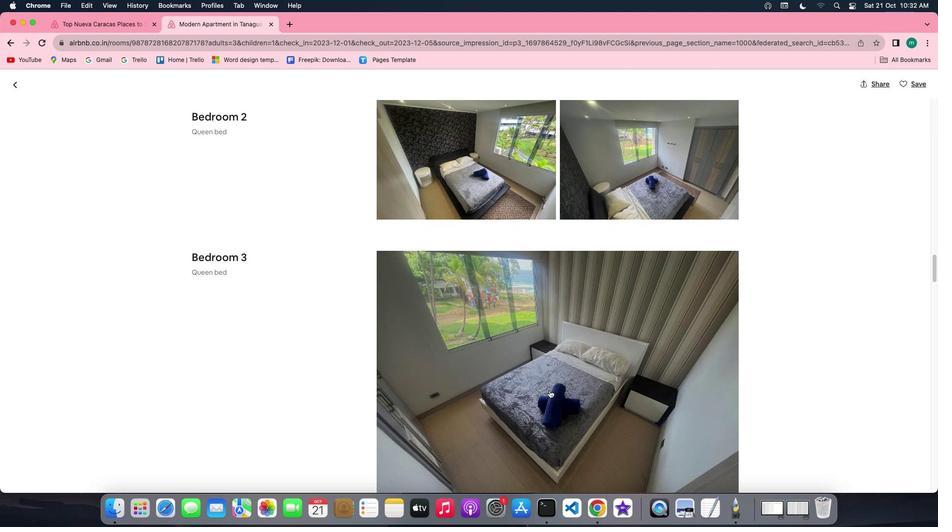 
Action: Mouse scrolled (549, 390) with delta (0, 0)
Screenshot: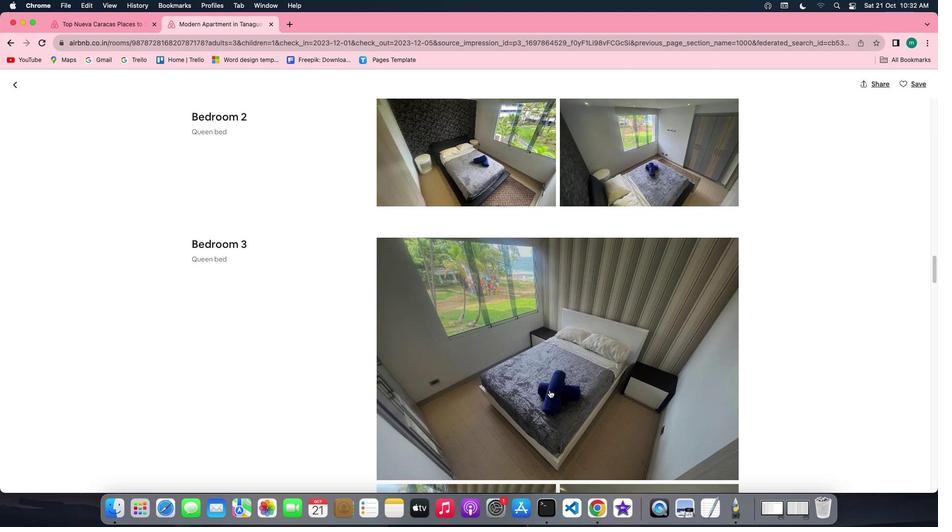 
Action: Mouse scrolled (549, 390) with delta (0, 0)
Screenshot: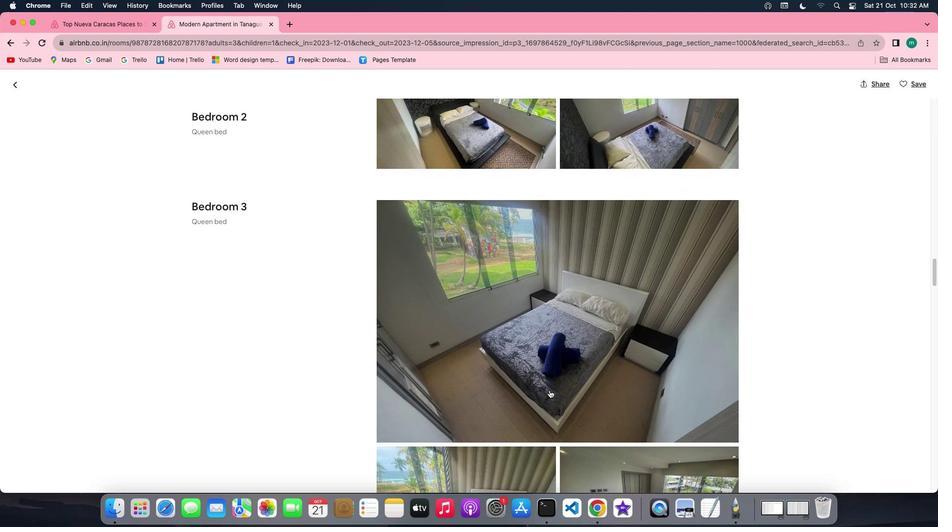 
Action: Mouse scrolled (549, 390) with delta (0, 0)
Screenshot: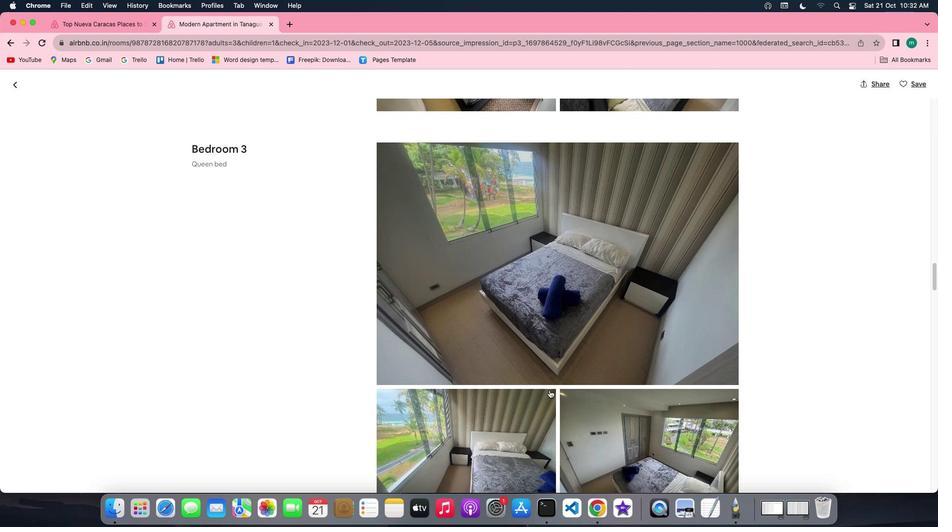
Action: Mouse scrolled (549, 390) with delta (0, 0)
Screenshot: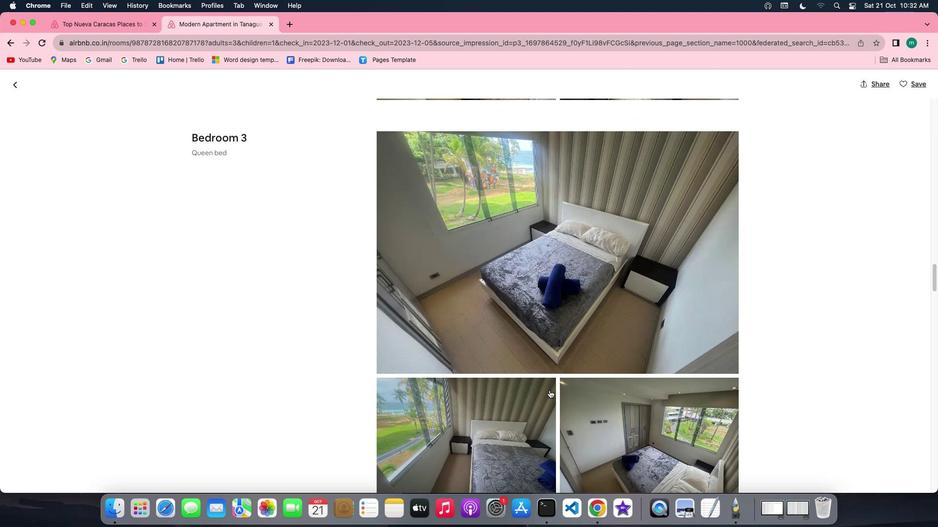
Action: Mouse scrolled (549, 390) with delta (0, 0)
Screenshot: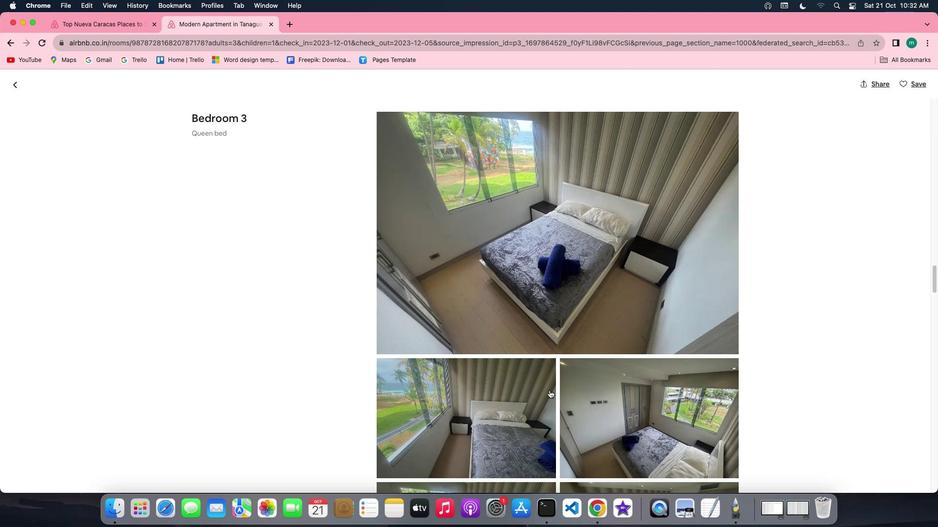 
Action: Mouse scrolled (549, 390) with delta (0, 0)
Screenshot: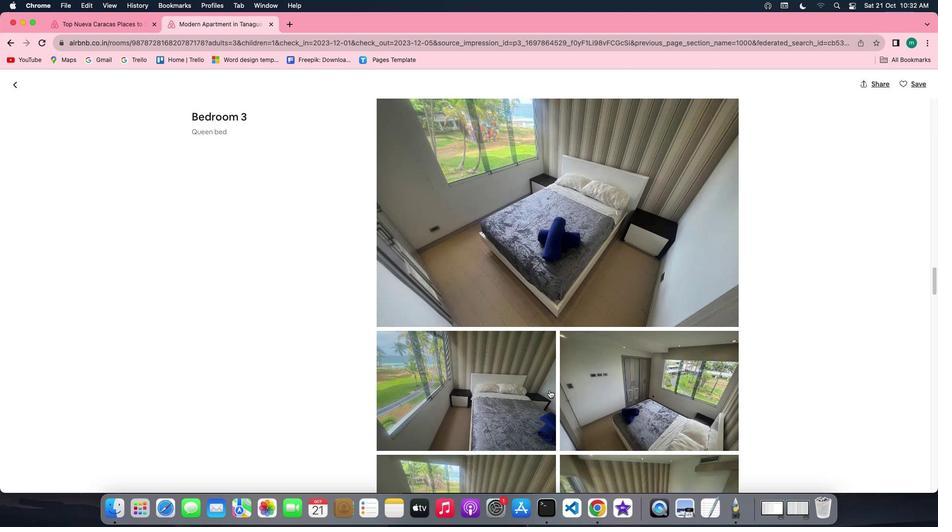 
Action: Mouse scrolled (549, 390) with delta (0, 0)
Screenshot: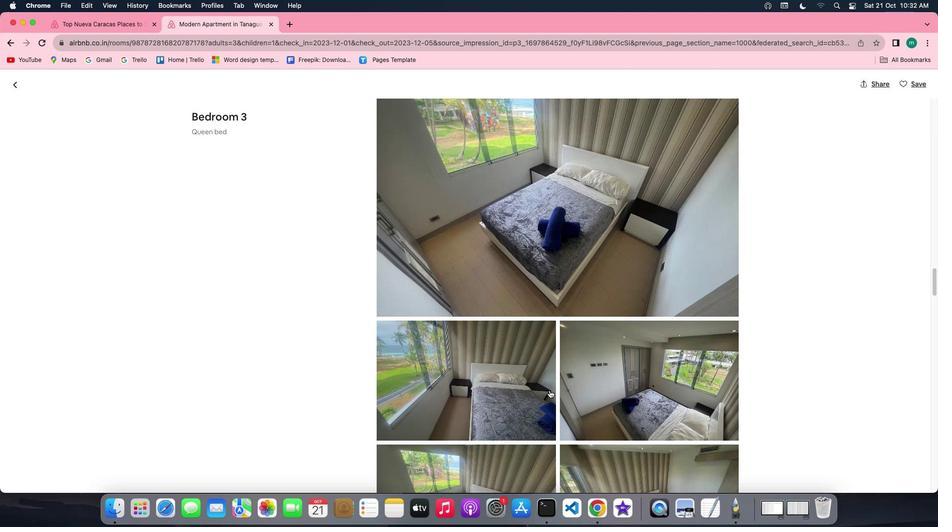 
Action: Mouse scrolled (549, 390) with delta (0, 0)
Screenshot: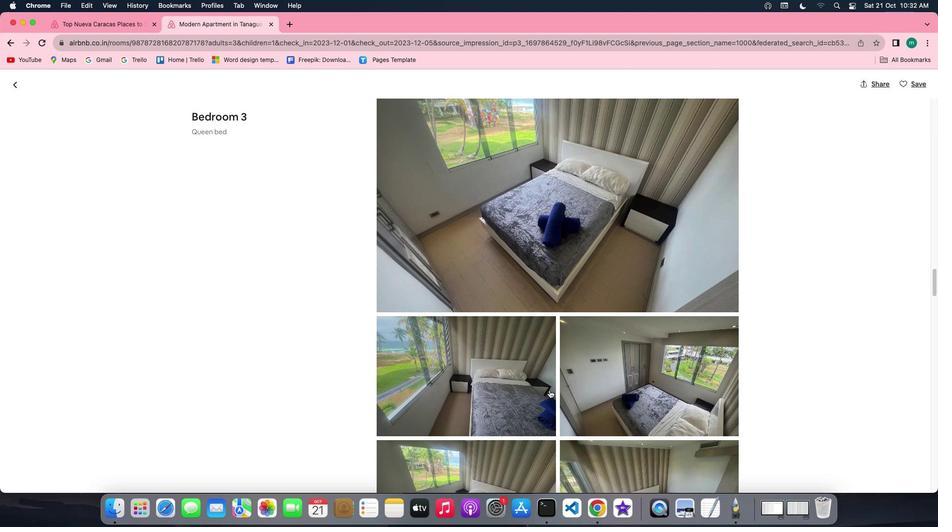 
Action: Mouse scrolled (549, 390) with delta (0, 0)
Screenshot: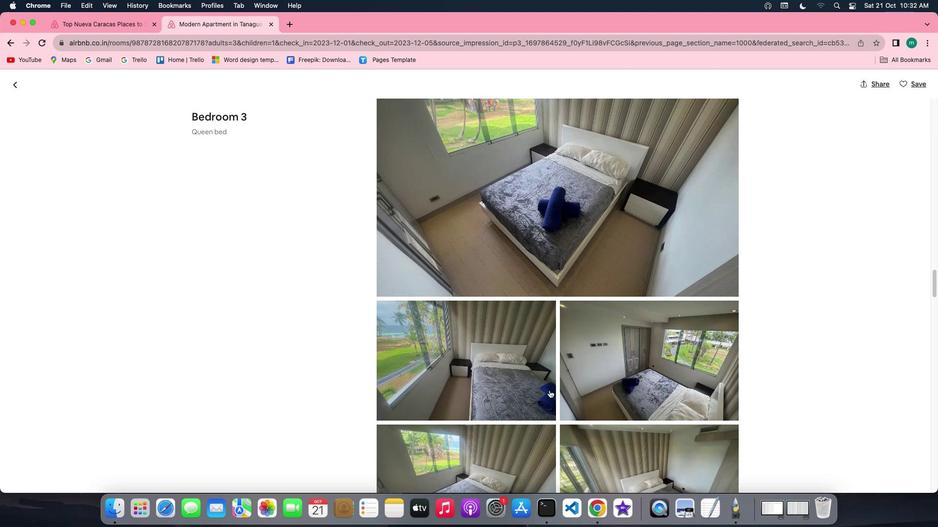 
Action: Mouse scrolled (549, 390) with delta (0, 0)
Screenshot: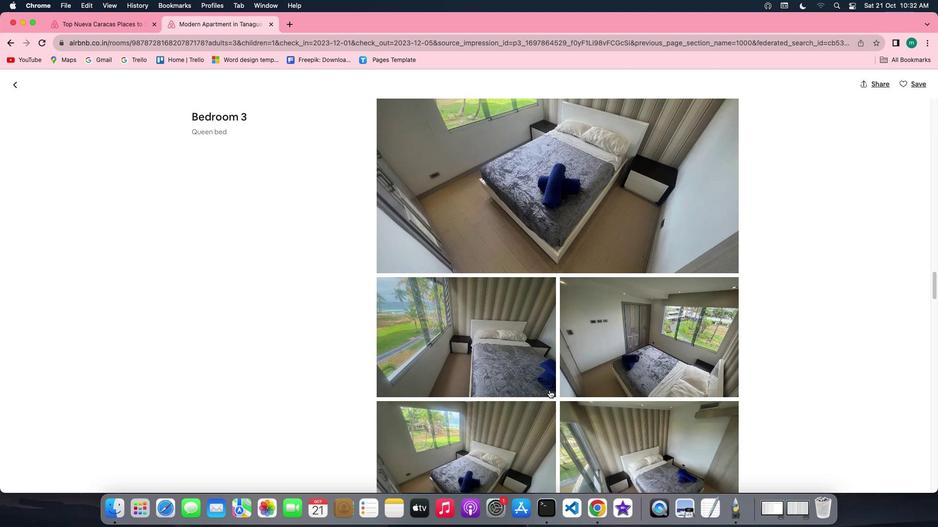 
Action: Mouse scrolled (549, 390) with delta (0, 0)
Screenshot: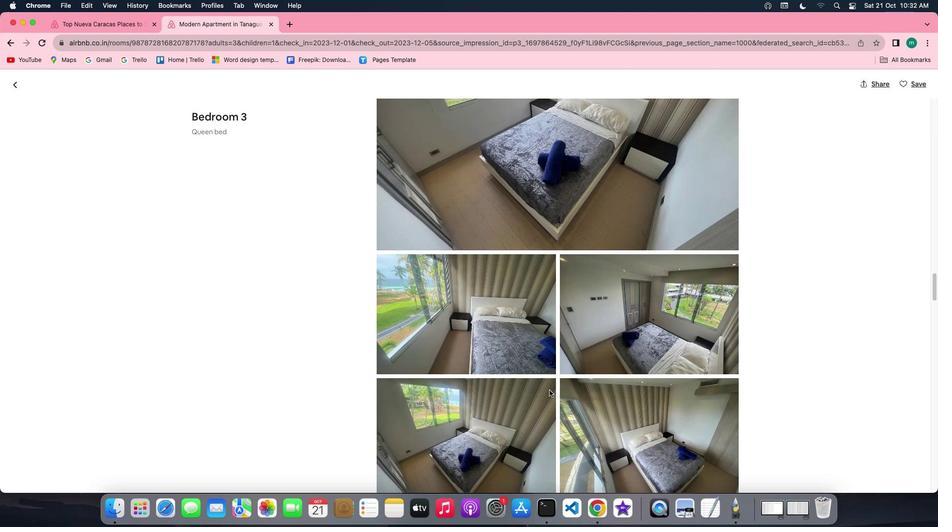 
Action: Mouse scrolled (549, 390) with delta (0, 0)
Screenshot: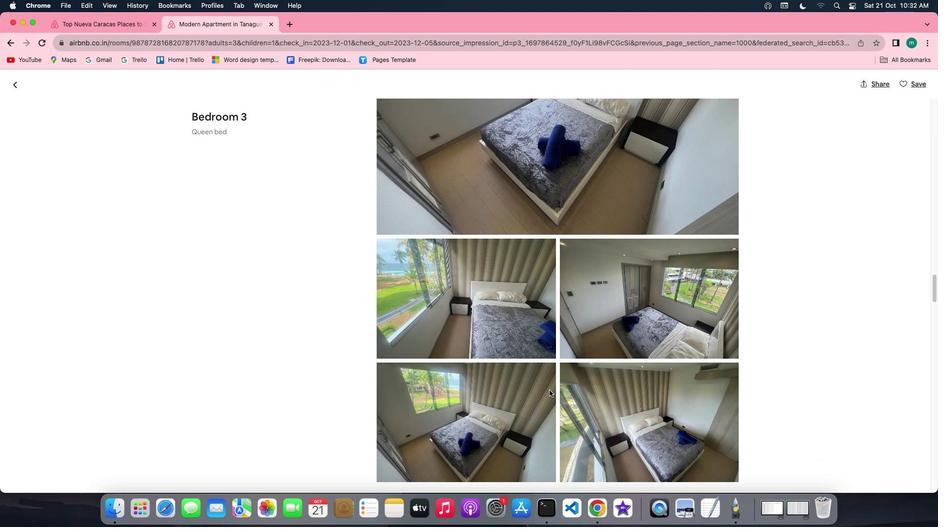 
Action: Mouse scrolled (549, 390) with delta (0, 0)
Screenshot: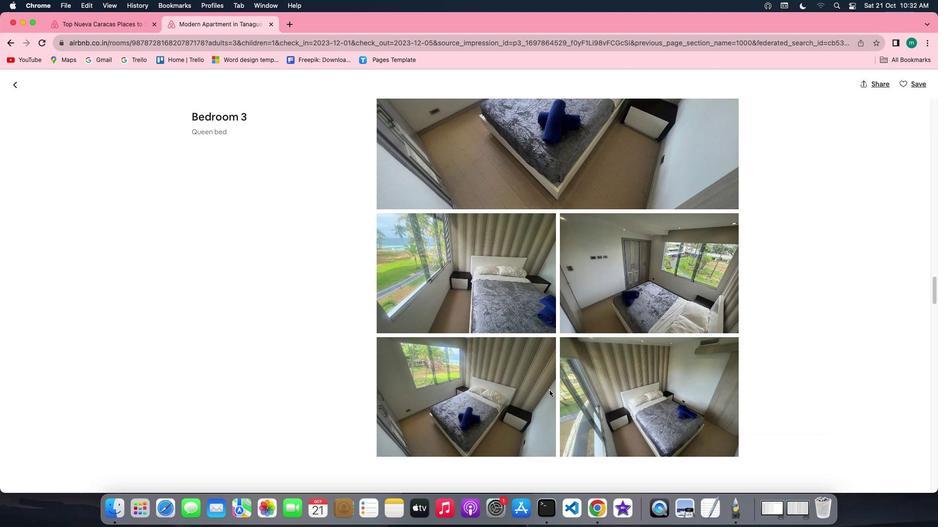 
Action: Mouse scrolled (549, 390) with delta (0, 0)
Screenshot: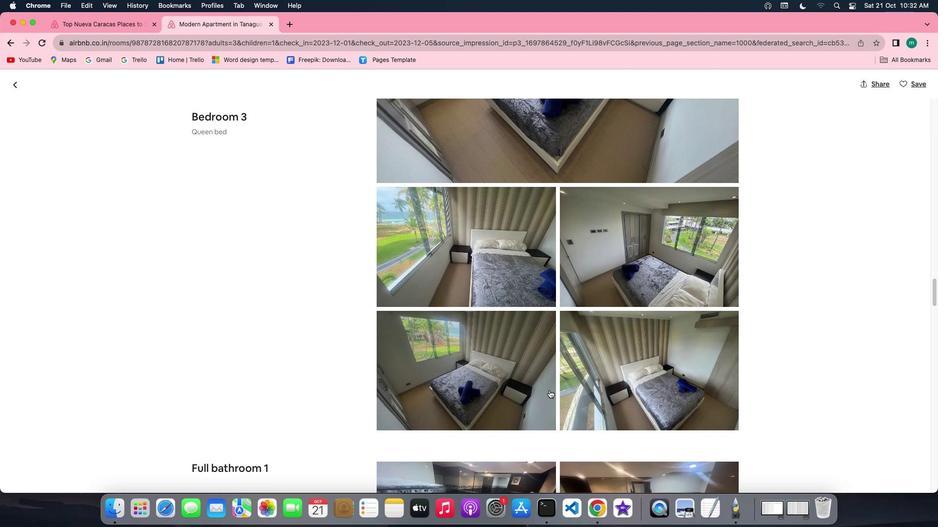 
Action: Mouse scrolled (549, 390) with delta (0, 0)
Screenshot: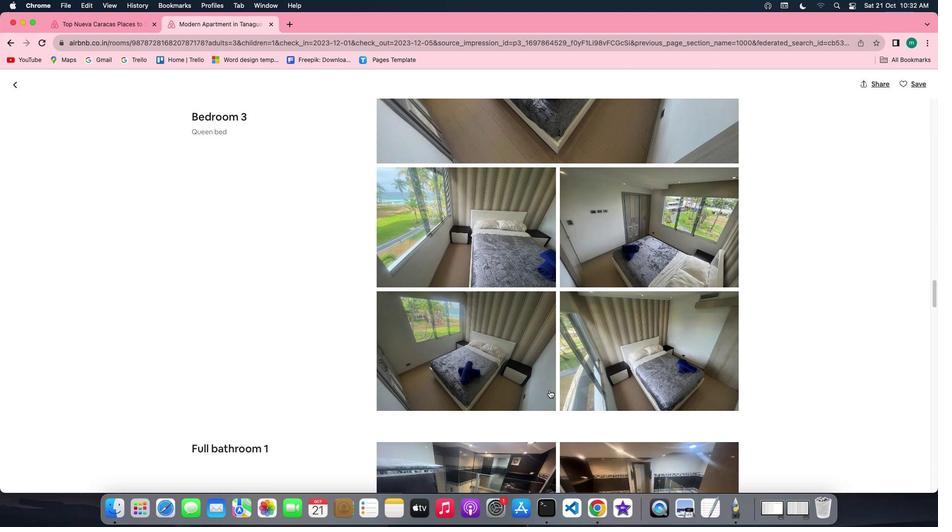 
Action: Mouse scrolled (549, 390) with delta (0, -1)
Screenshot: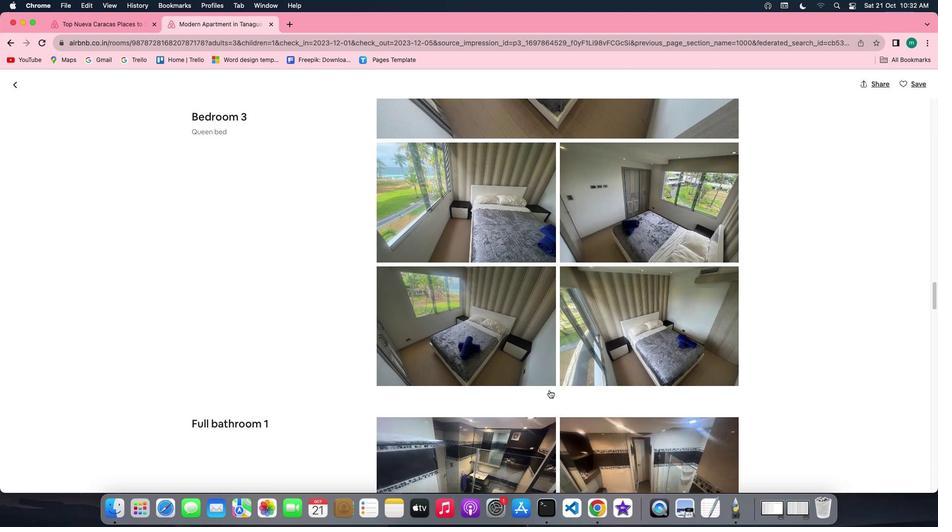 
Action: Mouse scrolled (549, 390) with delta (0, -1)
Screenshot: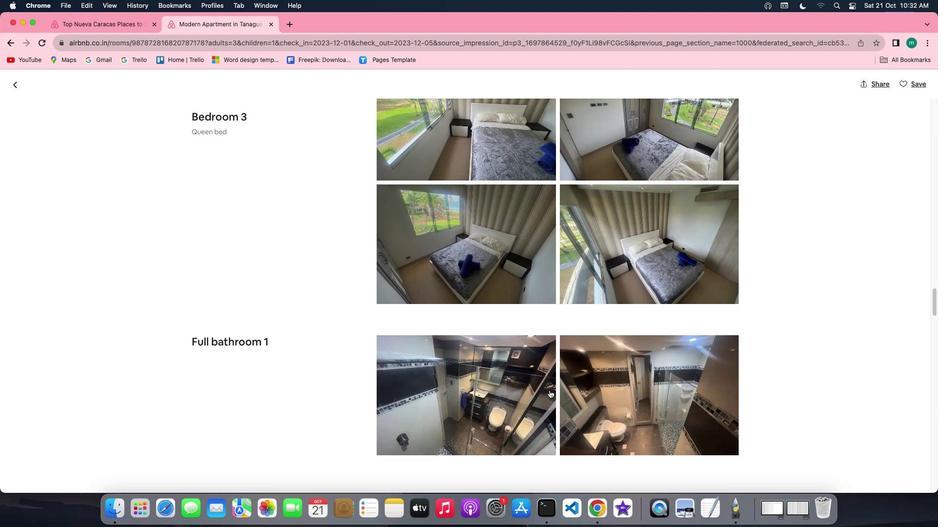 
Action: Mouse scrolled (549, 390) with delta (0, 0)
Screenshot: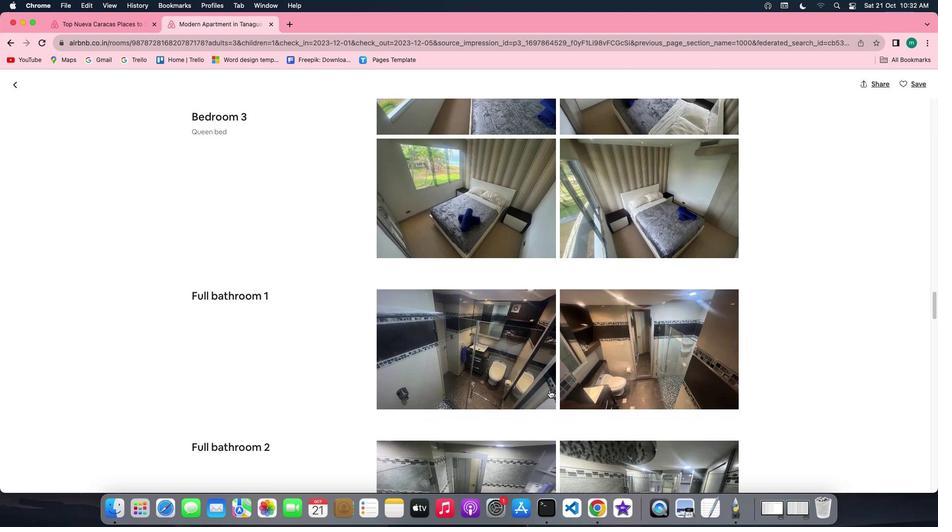 
Action: Mouse scrolled (549, 390) with delta (0, 0)
Screenshot: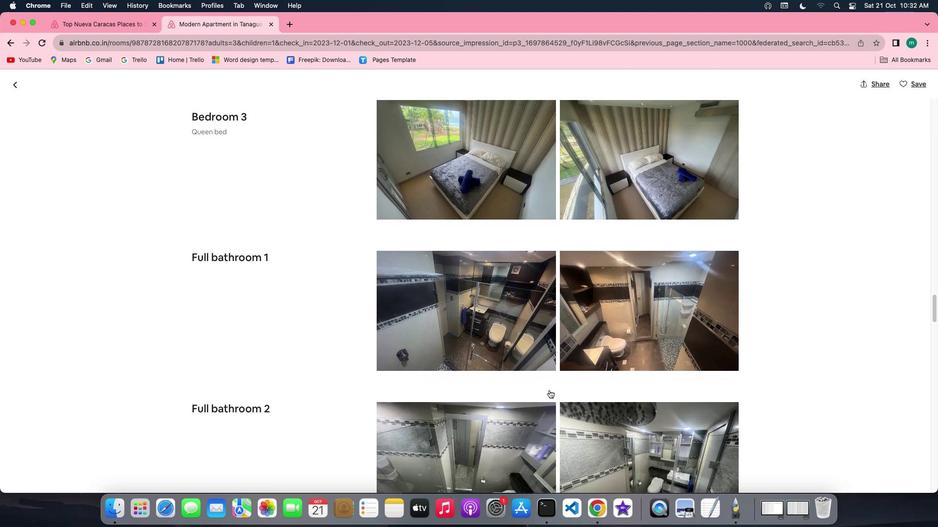 
Action: Mouse scrolled (549, 390) with delta (0, 0)
Screenshot: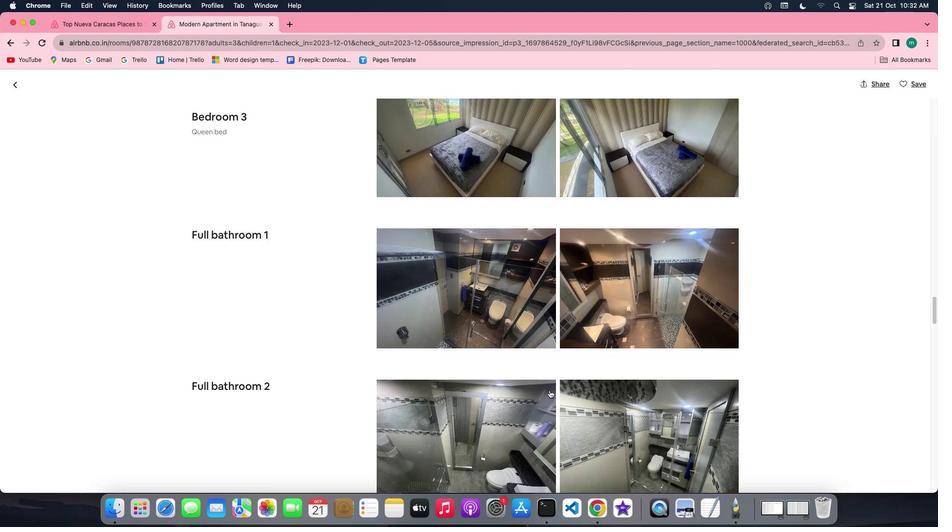 
Action: Mouse scrolled (549, 390) with delta (0, -1)
Screenshot: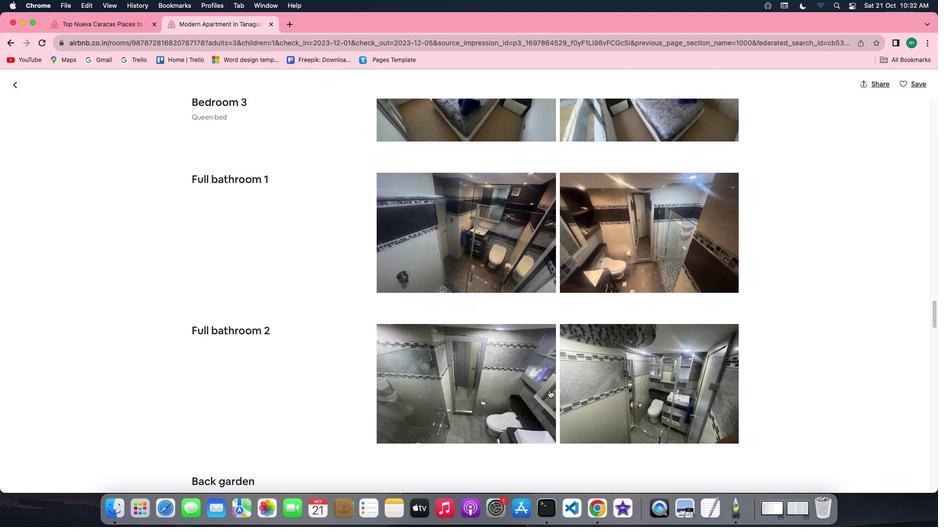 
Action: Mouse scrolled (549, 390) with delta (0, 0)
Screenshot: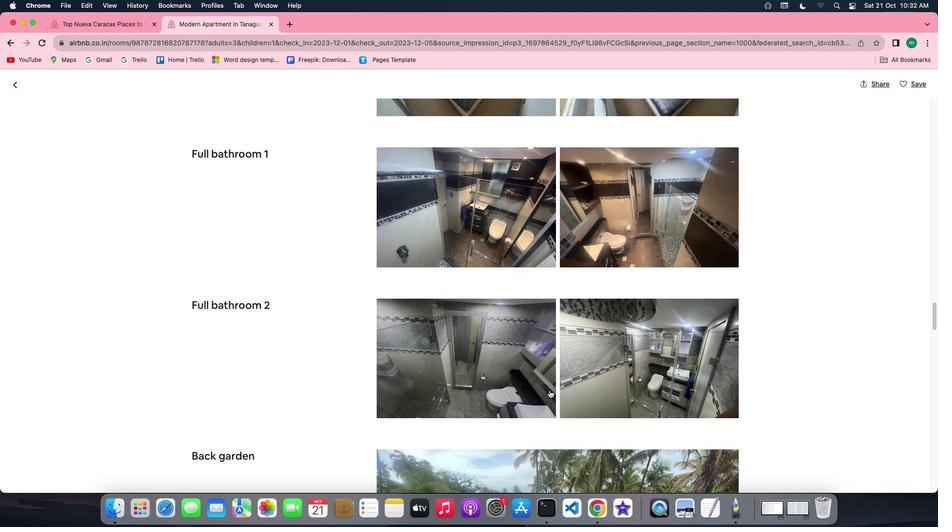 
Action: Mouse scrolled (549, 390) with delta (0, 0)
Screenshot: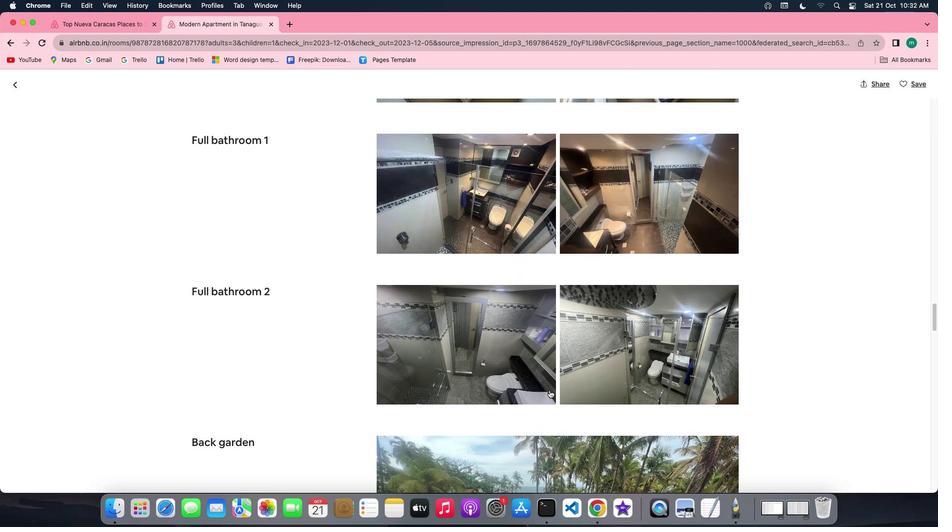 
Action: Mouse scrolled (549, 390) with delta (0, -1)
Screenshot: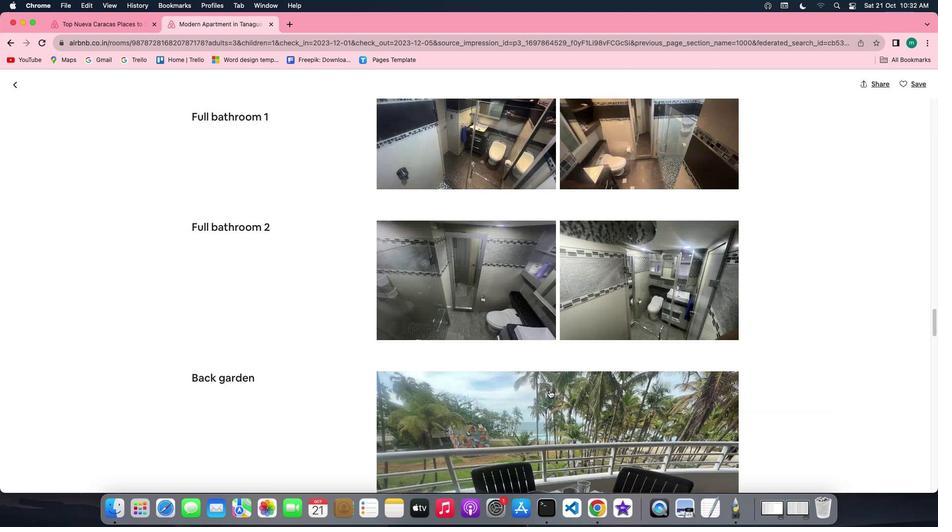 
Action: Mouse scrolled (549, 390) with delta (0, -1)
Screenshot: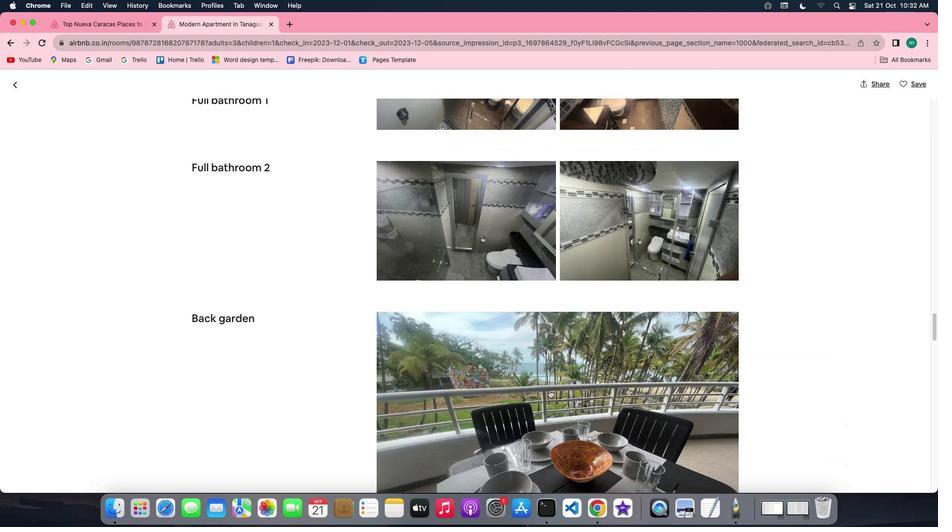 
Action: Mouse scrolled (549, 390) with delta (0, 0)
Screenshot: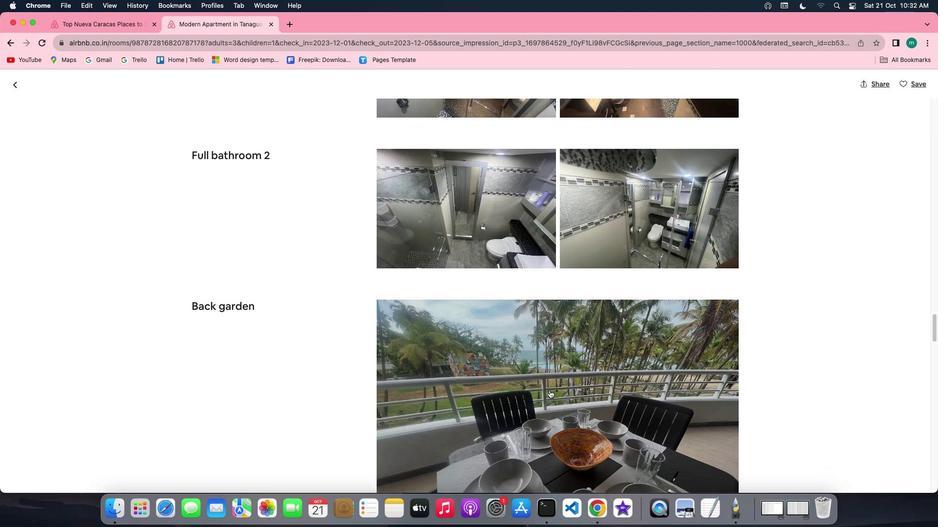 
Action: Mouse scrolled (549, 390) with delta (0, 0)
Screenshot: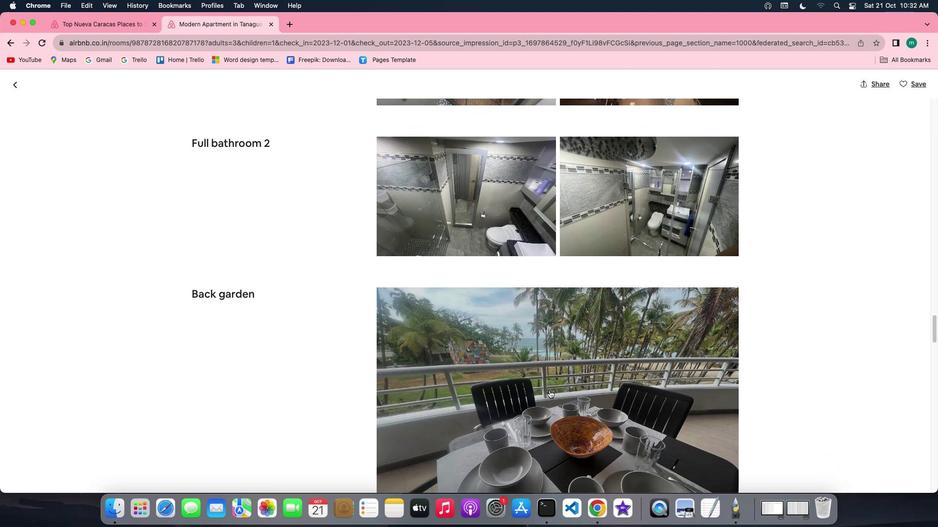 
Action: Mouse scrolled (549, 390) with delta (0, 0)
Screenshot: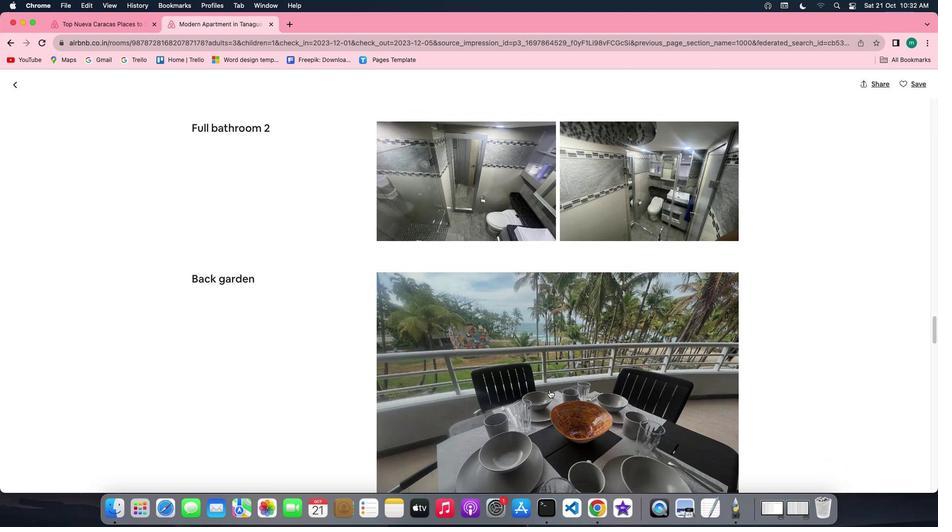 
Action: Mouse scrolled (549, 390) with delta (0, 0)
Screenshot: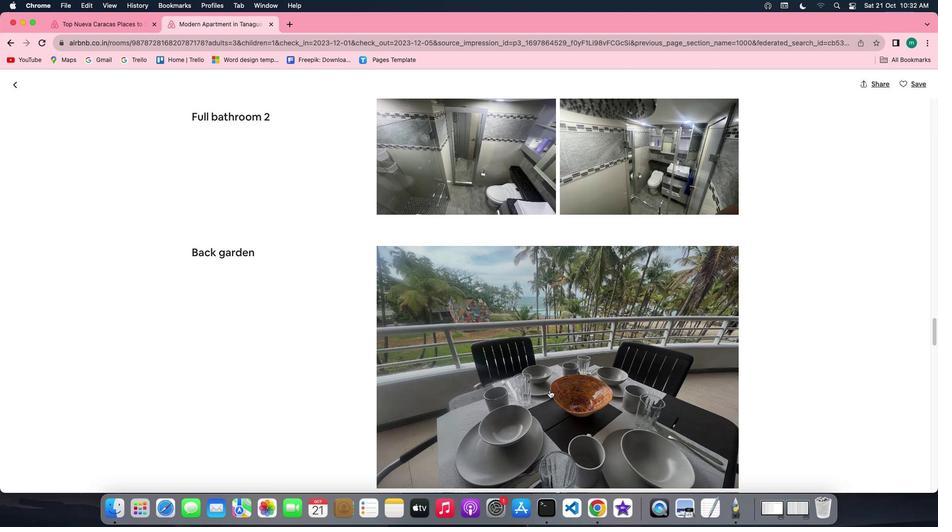
Action: Mouse scrolled (549, 390) with delta (0, 0)
Screenshot: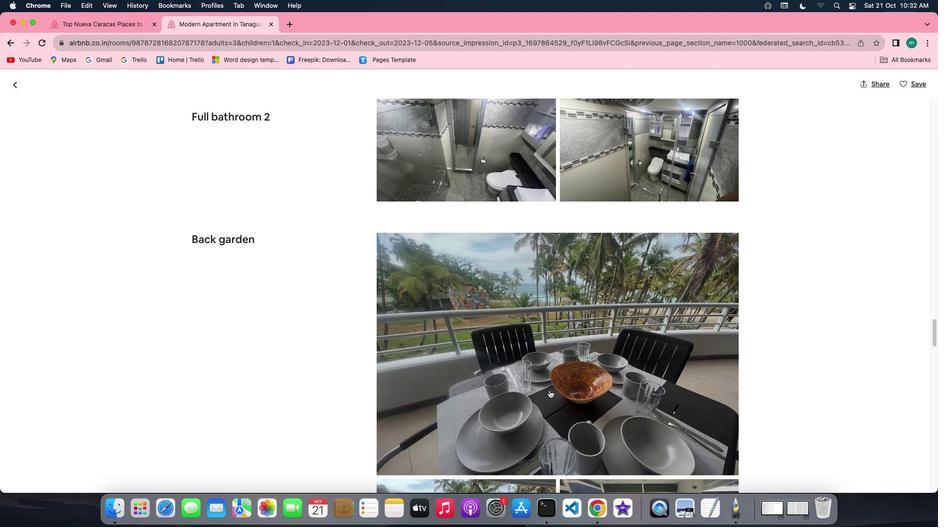 
Action: Mouse scrolled (549, 390) with delta (0, 0)
Screenshot: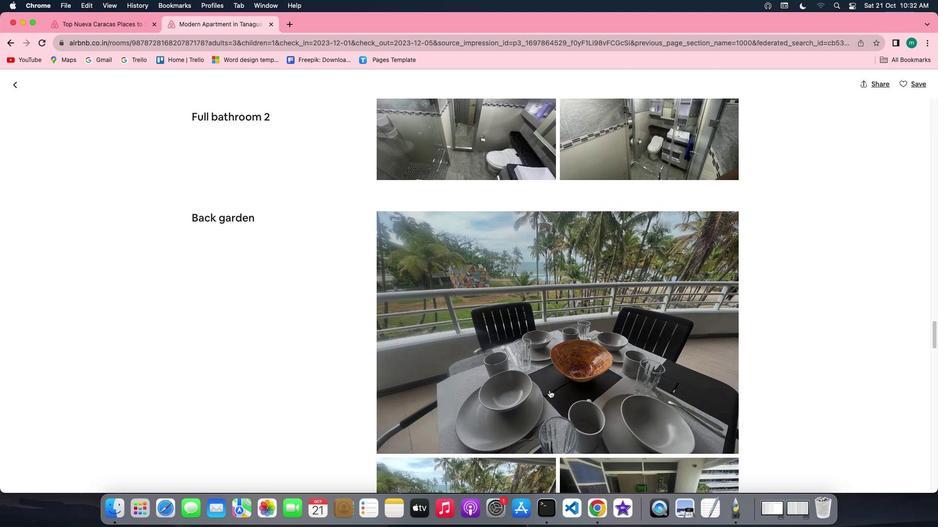 
Action: Mouse scrolled (549, 390) with delta (0, -1)
Screenshot: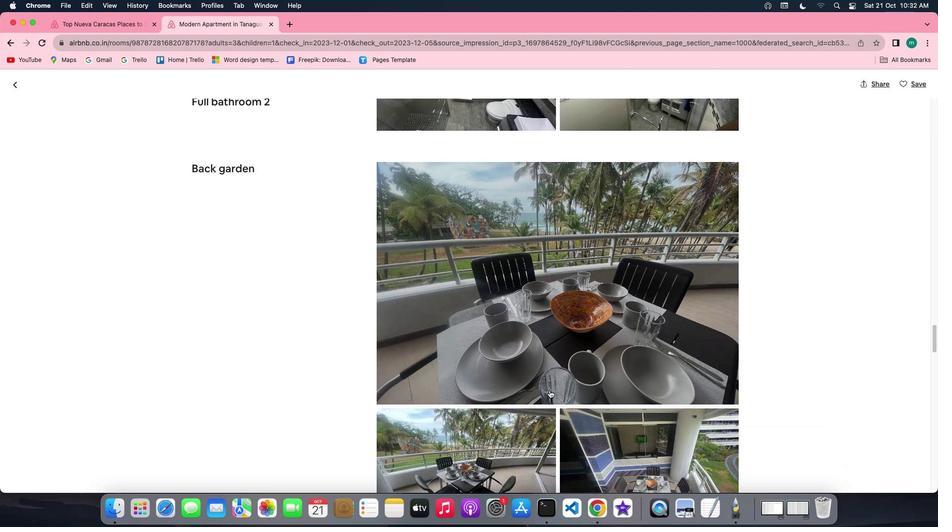 
Action: Mouse scrolled (549, 390) with delta (0, 0)
Screenshot: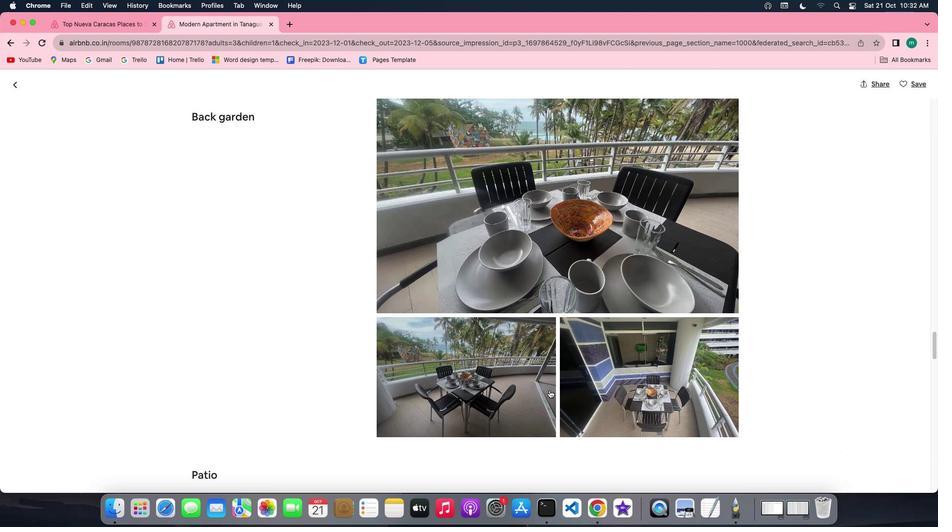 
Action: Mouse scrolled (549, 390) with delta (0, 0)
Screenshot: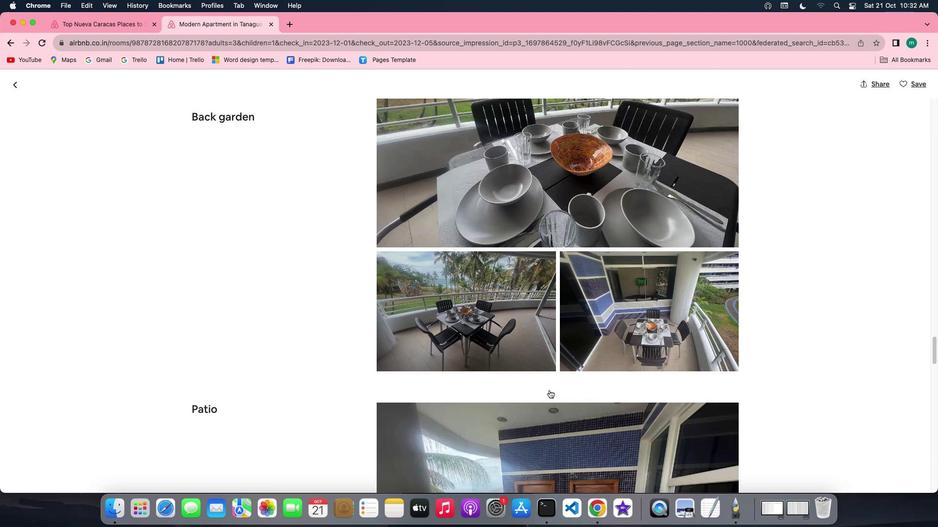 
Action: Mouse scrolled (549, 390) with delta (0, -1)
Screenshot: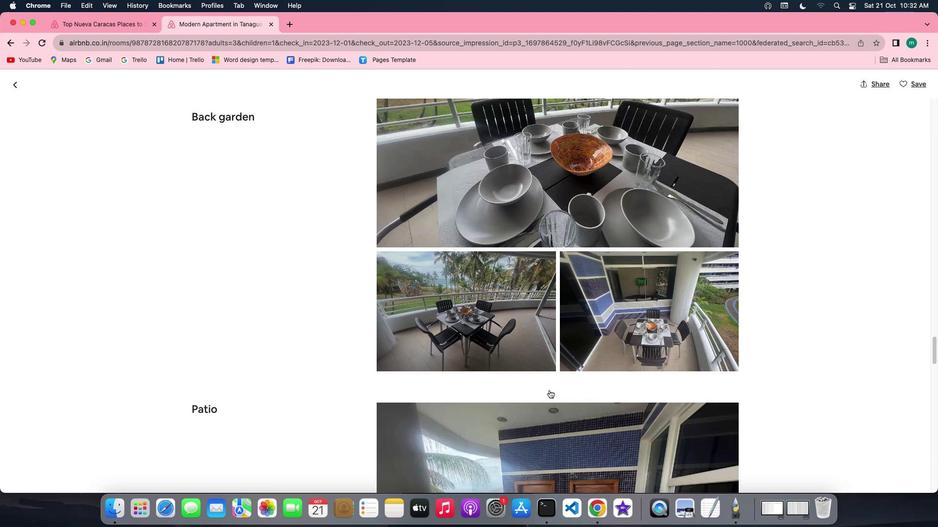 
Action: Mouse scrolled (549, 390) with delta (0, -2)
Screenshot: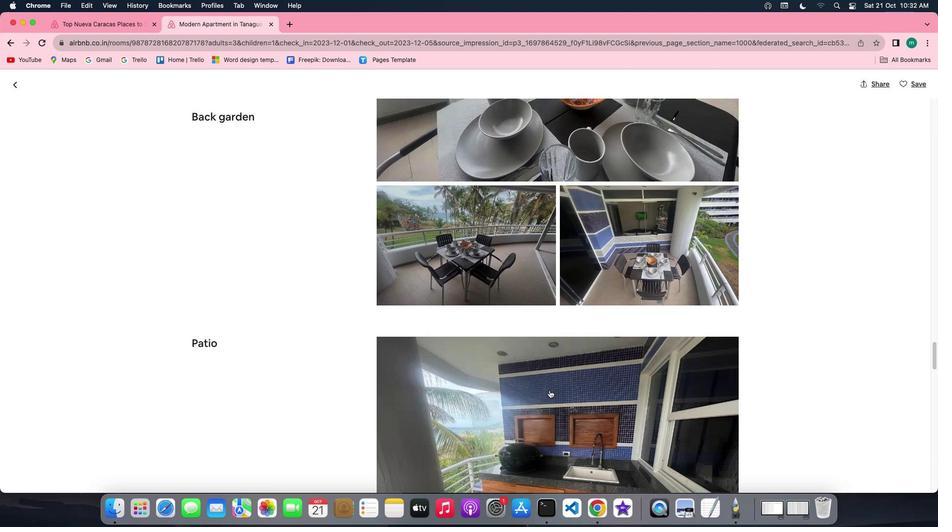 
Action: Mouse scrolled (549, 390) with delta (0, 0)
Screenshot: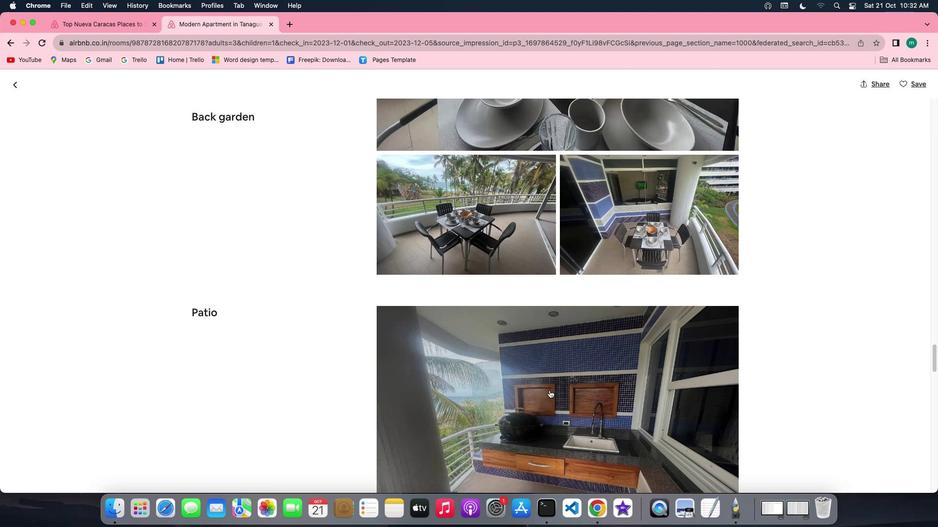
Action: Mouse scrolled (549, 390) with delta (0, 0)
Screenshot: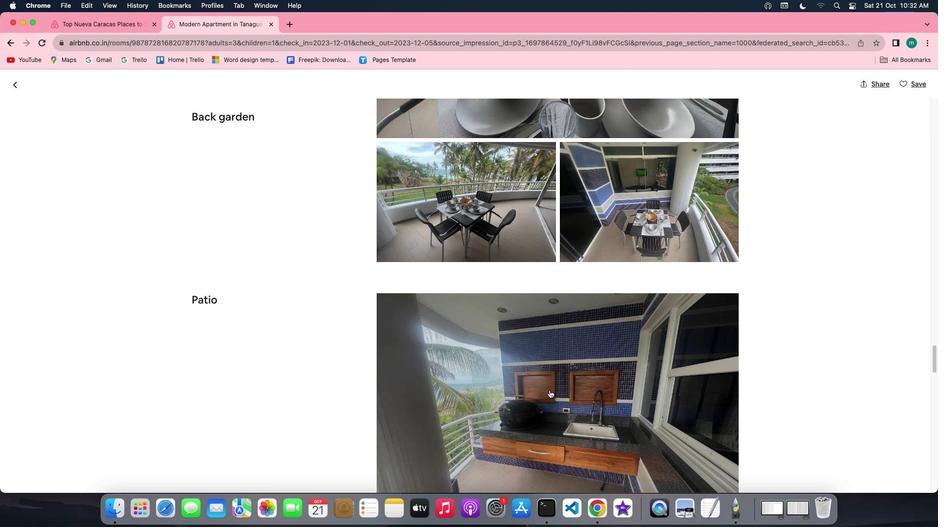 
Action: Mouse scrolled (549, 390) with delta (0, 0)
Screenshot: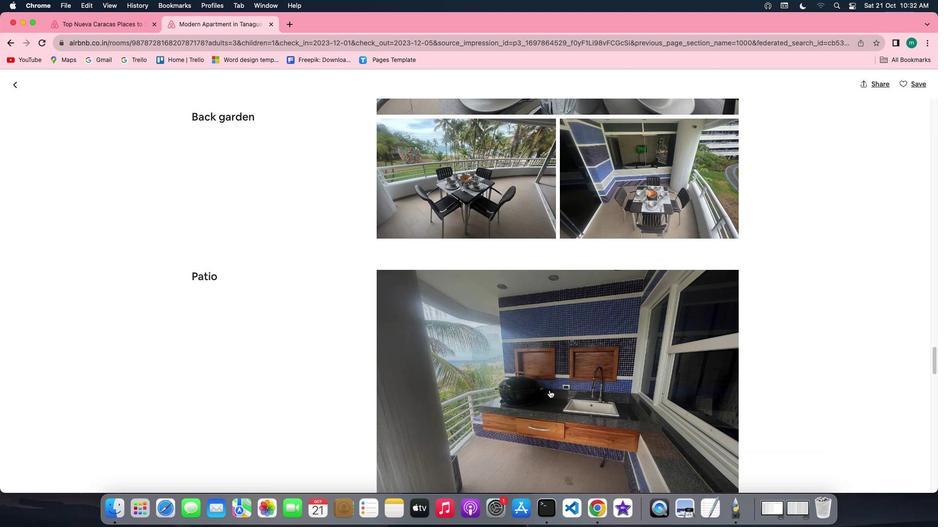 
Action: Mouse scrolled (549, 390) with delta (0, -1)
Screenshot: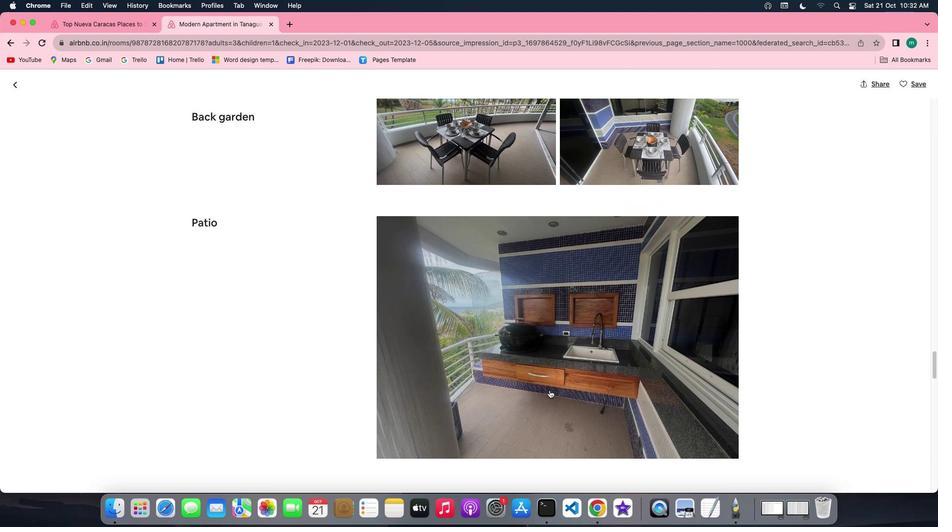 
Action: Mouse scrolled (549, 390) with delta (0, 0)
Screenshot: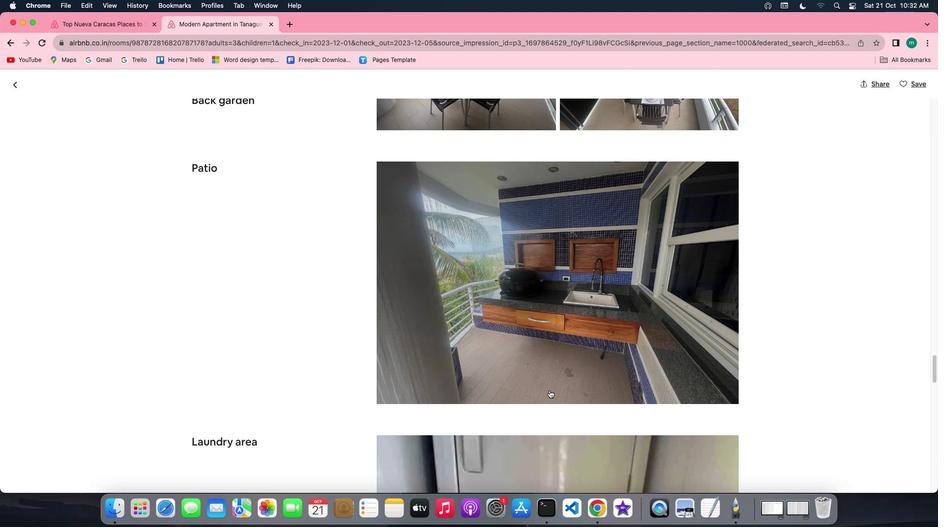 
Action: Mouse scrolled (549, 390) with delta (0, 0)
Screenshot: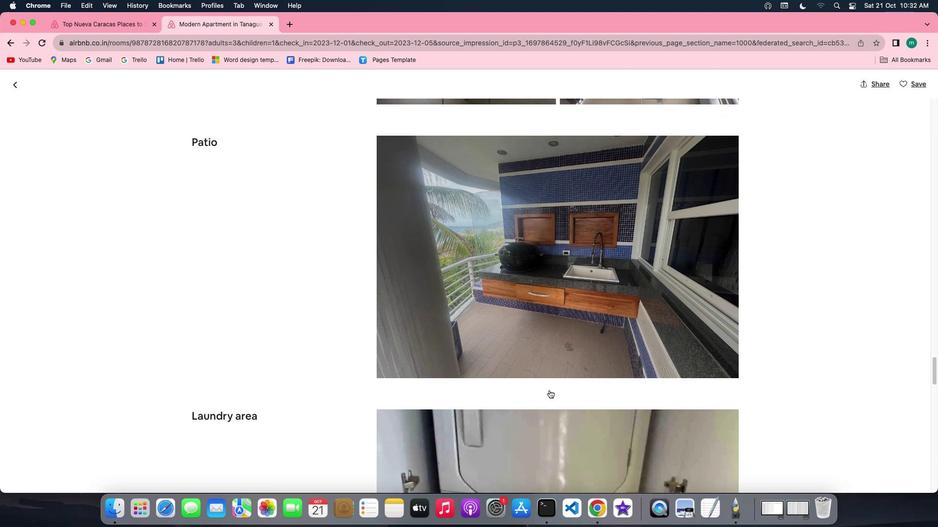 
Action: Mouse scrolled (549, 390) with delta (0, -1)
Screenshot: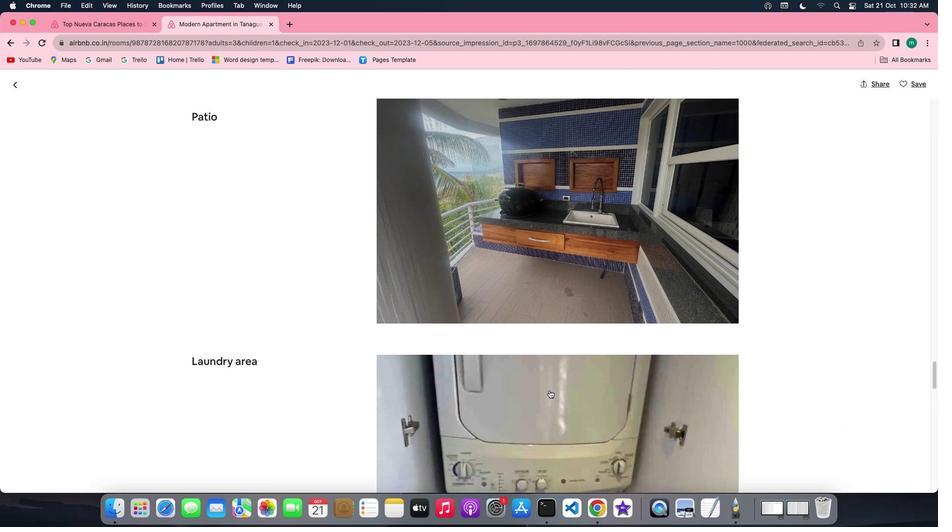 
Action: Mouse scrolled (549, 390) with delta (0, -1)
Screenshot: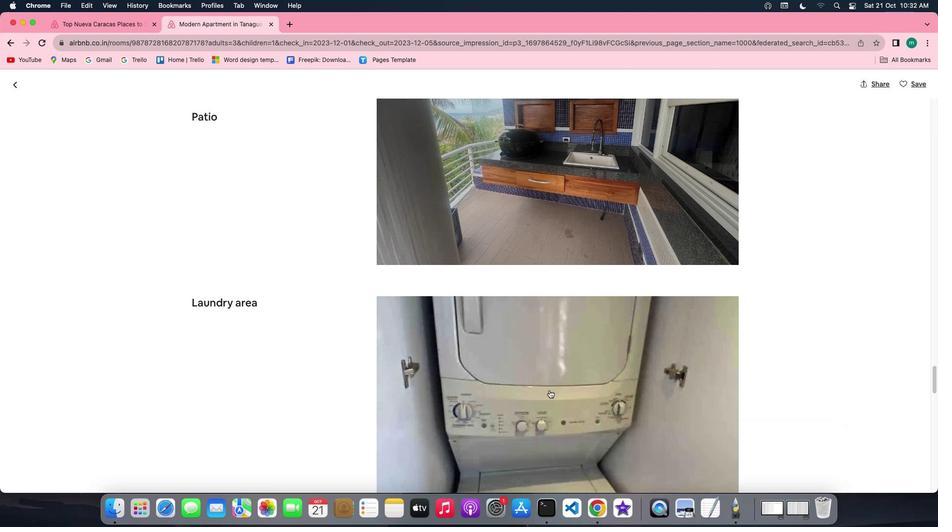 
Action: Mouse scrolled (549, 390) with delta (0, -1)
Screenshot: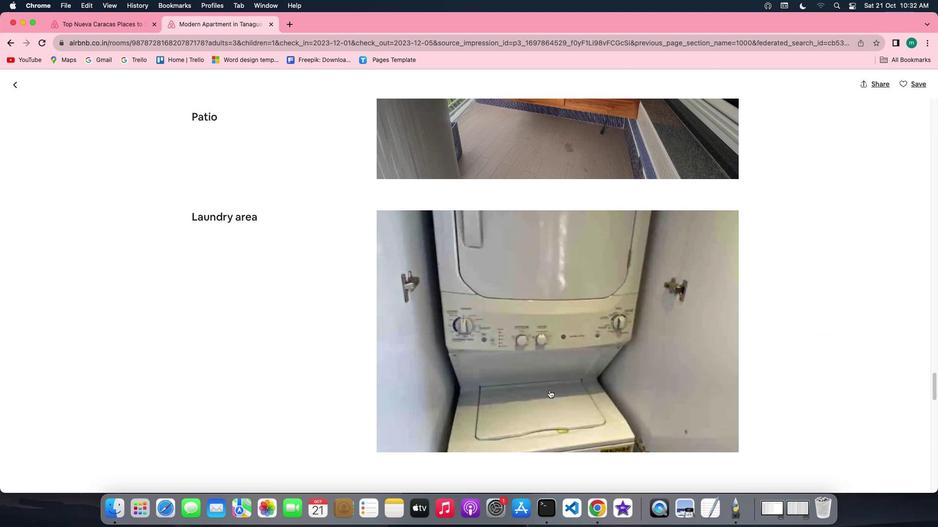 
Action: Mouse scrolled (549, 390) with delta (0, 0)
Screenshot: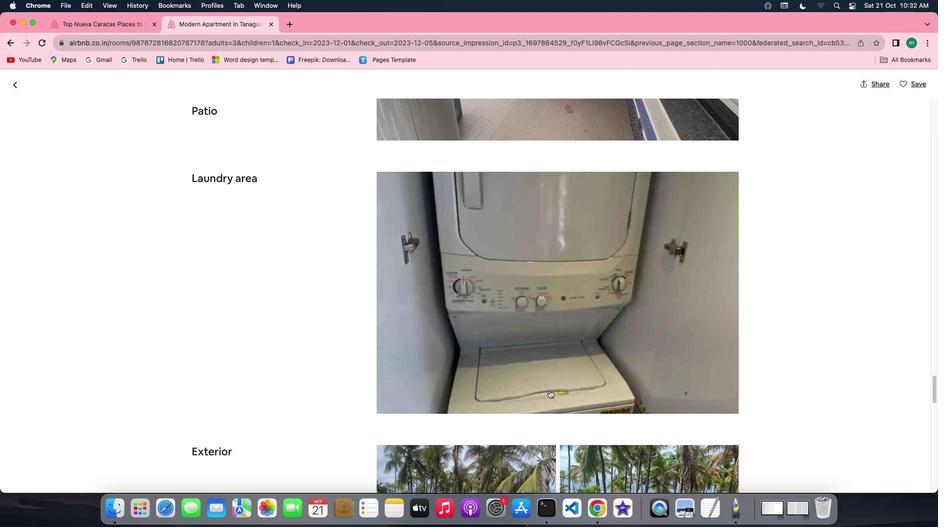 
Action: Mouse scrolled (549, 390) with delta (0, 0)
Screenshot: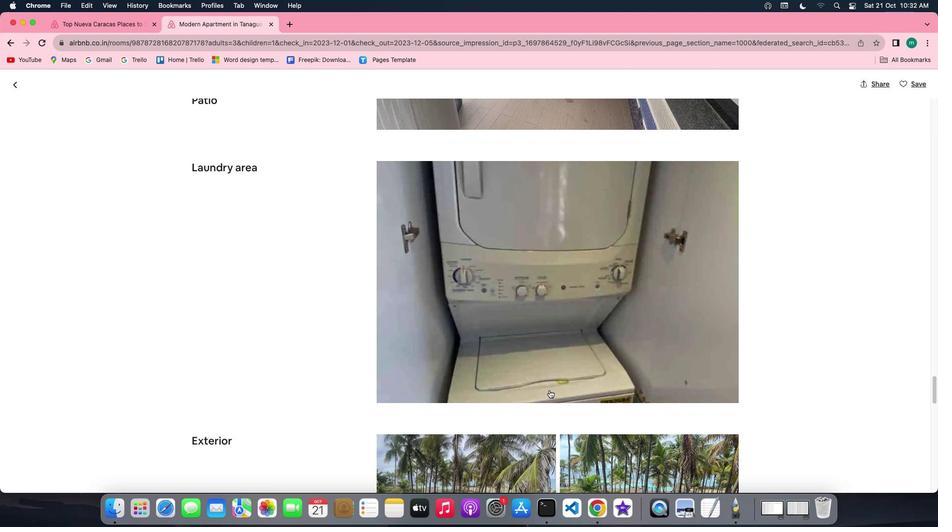 
Action: Mouse scrolled (549, 390) with delta (0, 0)
Screenshot: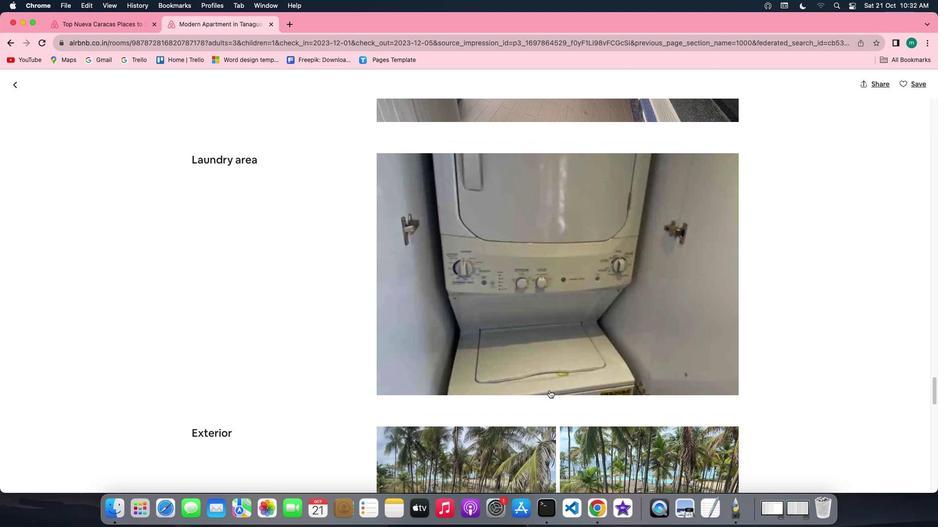 
Action: Mouse scrolled (549, 390) with delta (0, 0)
Screenshot: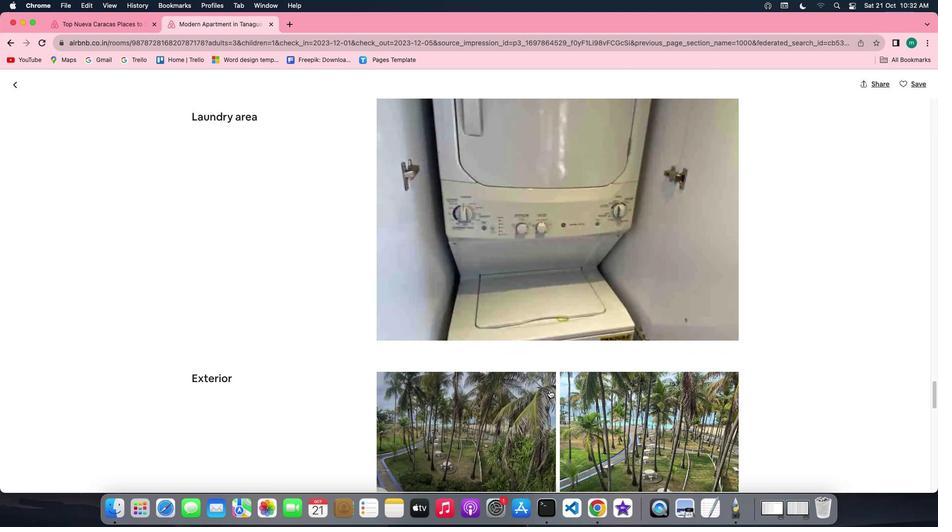
Action: Mouse scrolled (549, 390) with delta (0, 0)
Screenshot: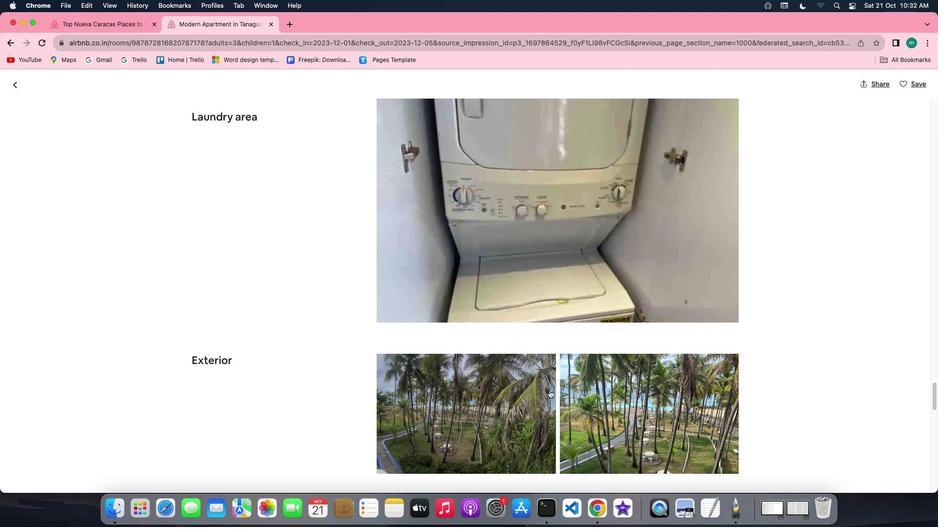 
Action: Mouse scrolled (549, 390) with delta (0, 0)
Screenshot: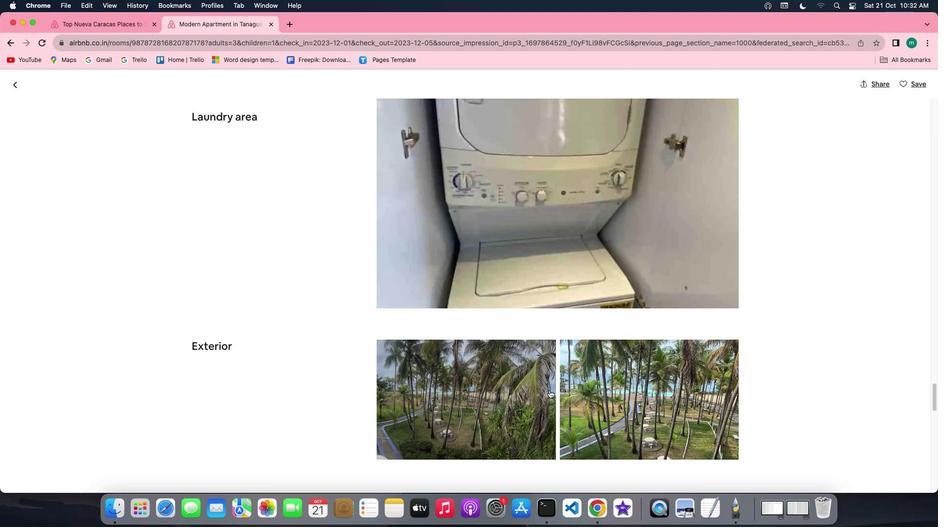 
Action: Mouse scrolled (549, 390) with delta (0, -1)
Screenshot: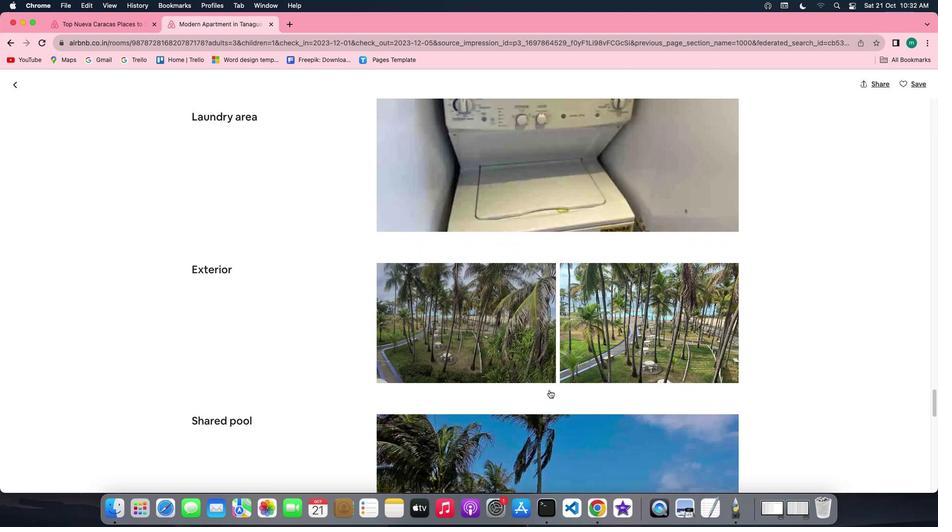
Action: Mouse scrolled (549, 390) with delta (0, 0)
Screenshot: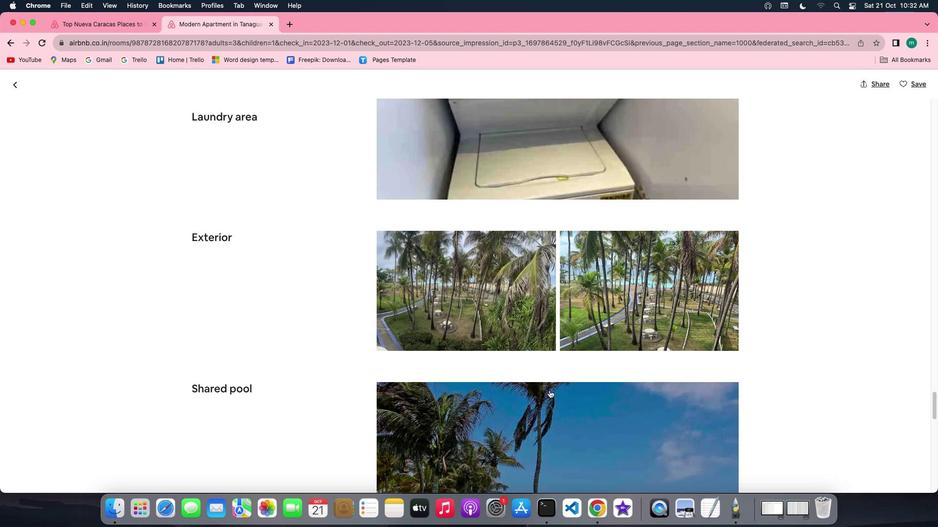 
Action: Mouse scrolled (549, 390) with delta (0, 0)
Screenshot: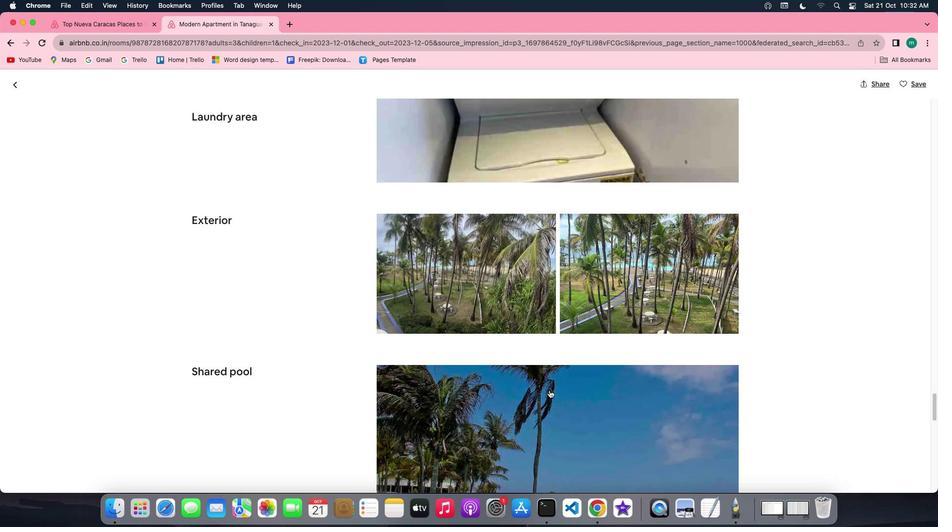 
Action: Mouse scrolled (549, 390) with delta (0, 0)
